 Task: Find connections with filter location Dashitou with filter topic #happywith filter profile language German with filter current company Sporjo with filter school Assam Jobs with filter industry Retail Art Dealers with filter service category Email Marketing with filter keywords title Virtual Assistant
Action: Mouse moved to (621, 82)
Screenshot: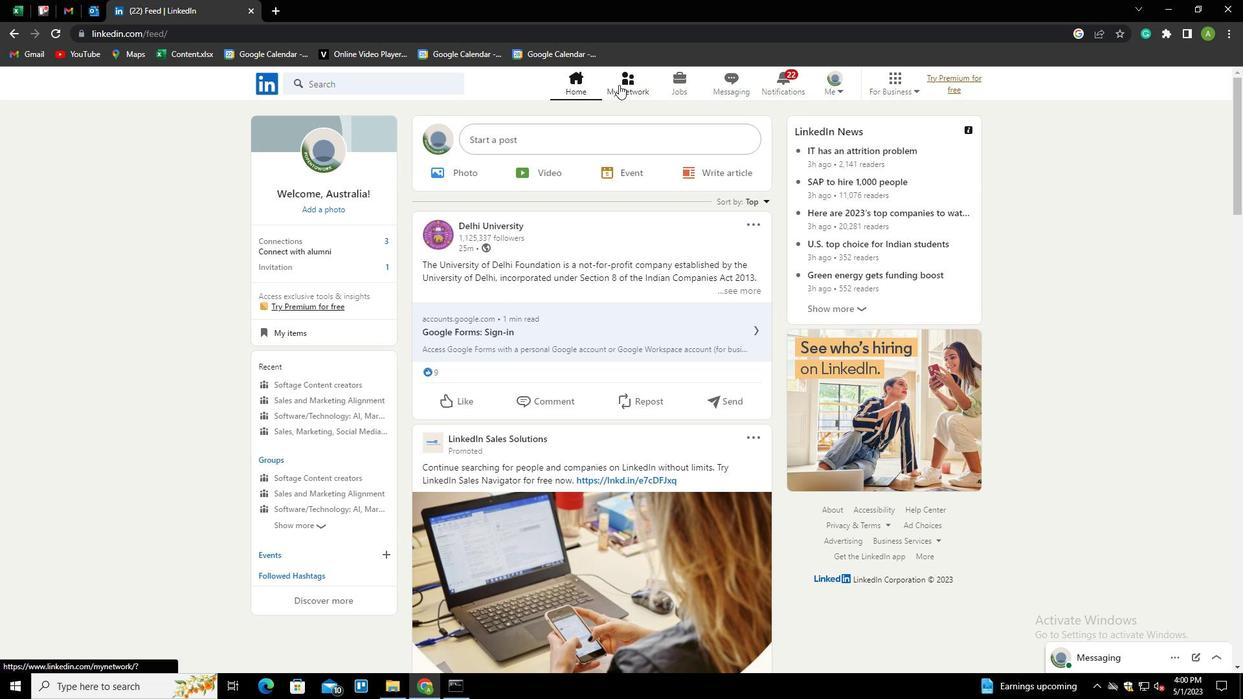 
Action: Mouse pressed left at (621, 82)
Screenshot: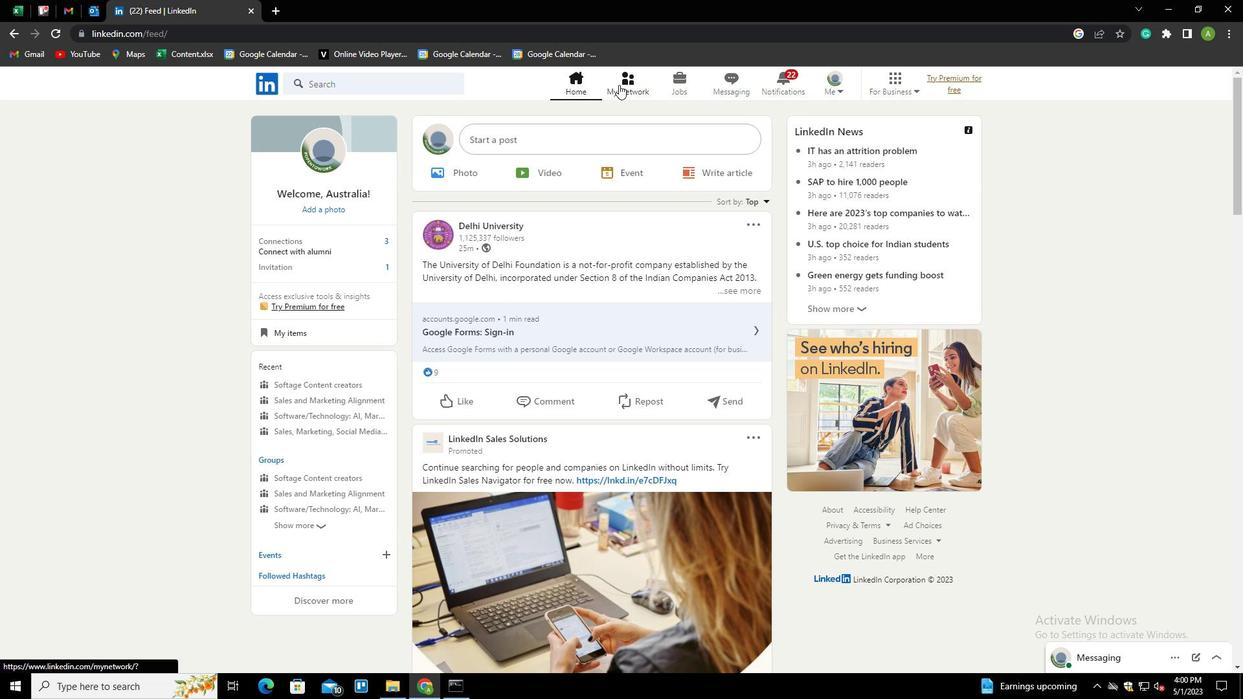 
Action: Mouse moved to (329, 151)
Screenshot: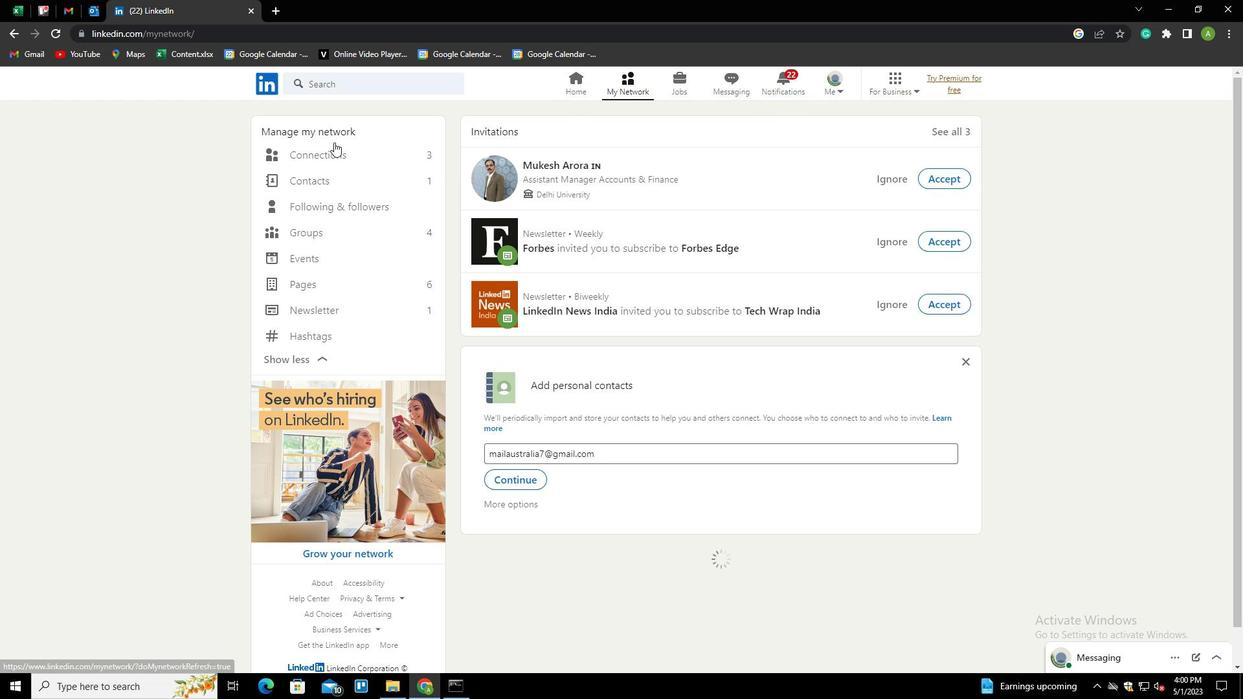 
Action: Mouse pressed left at (329, 151)
Screenshot: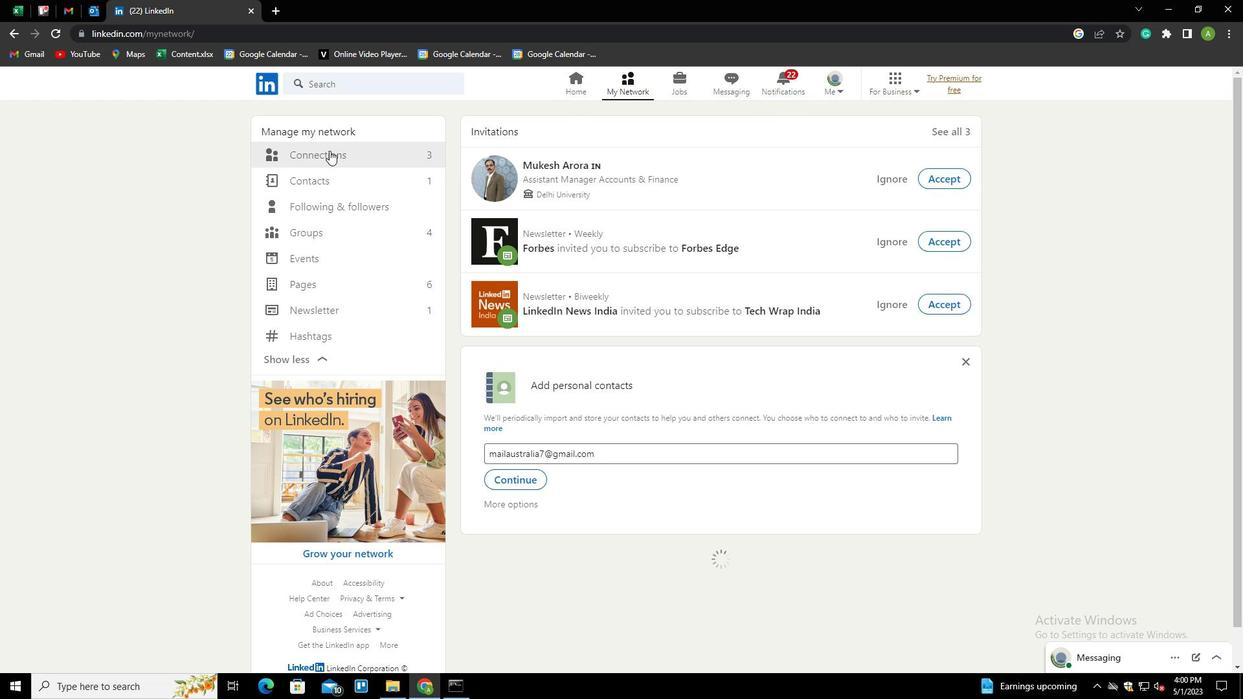 
Action: Mouse moved to (723, 150)
Screenshot: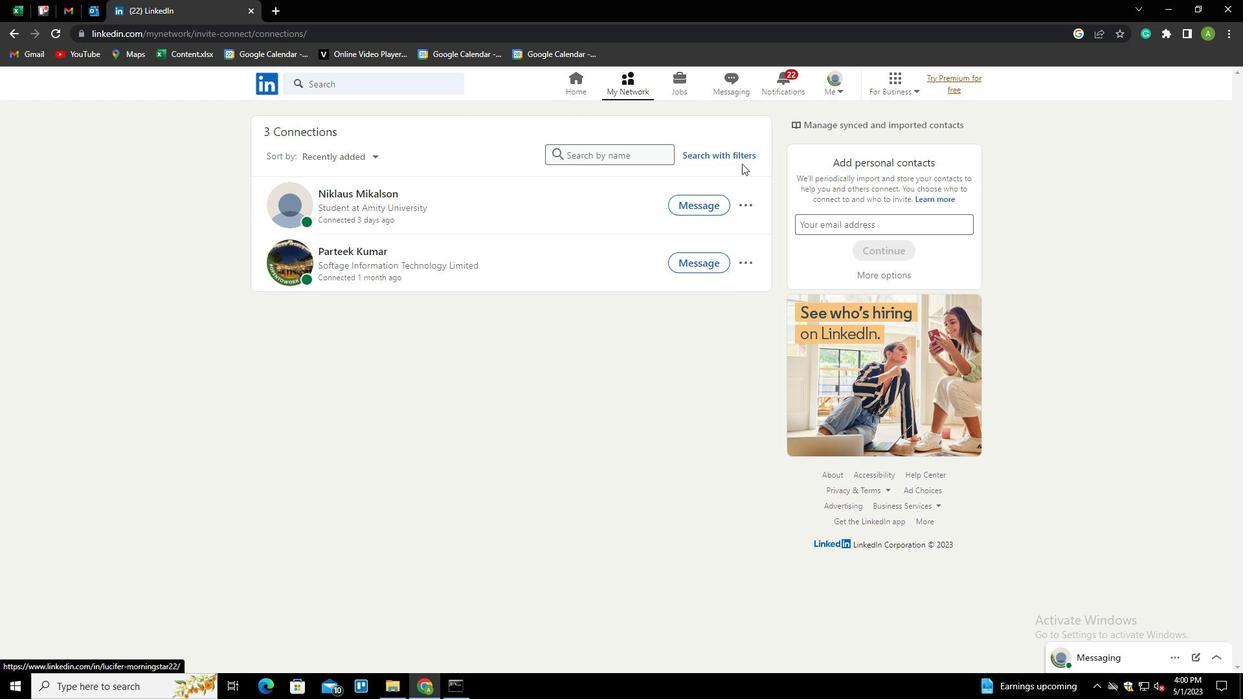 
Action: Mouse pressed left at (723, 150)
Screenshot: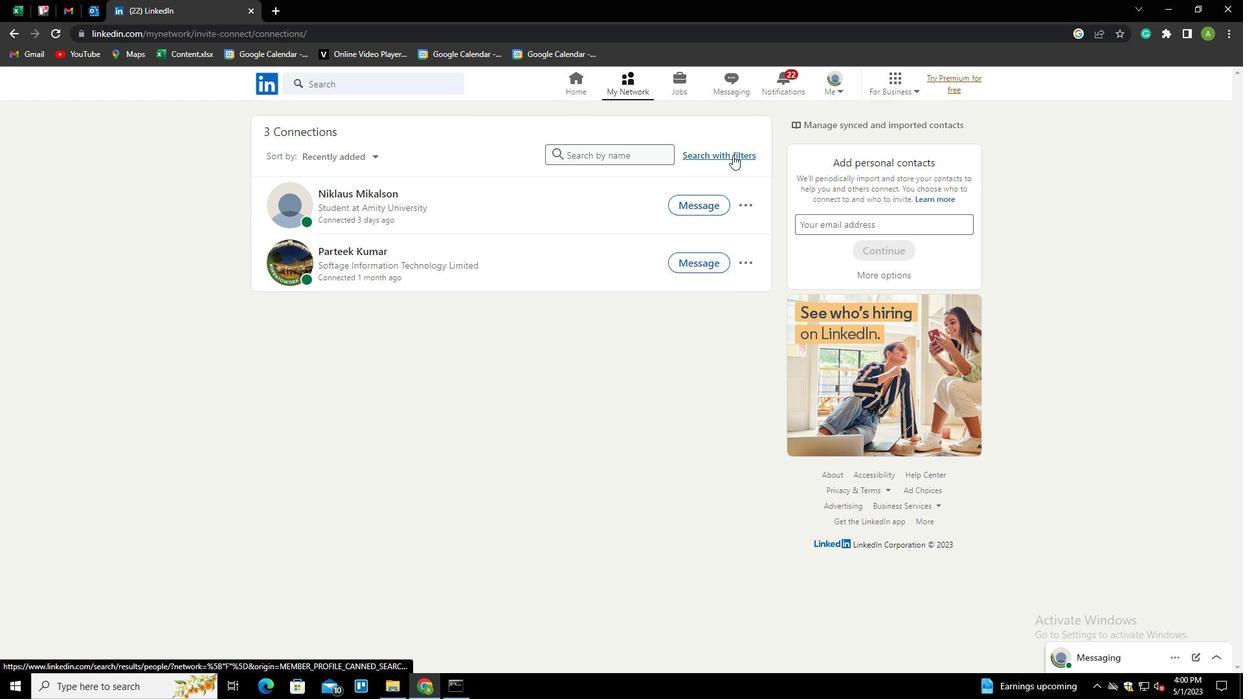 
Action: Mouse moved to (664, 118)
Screenshot: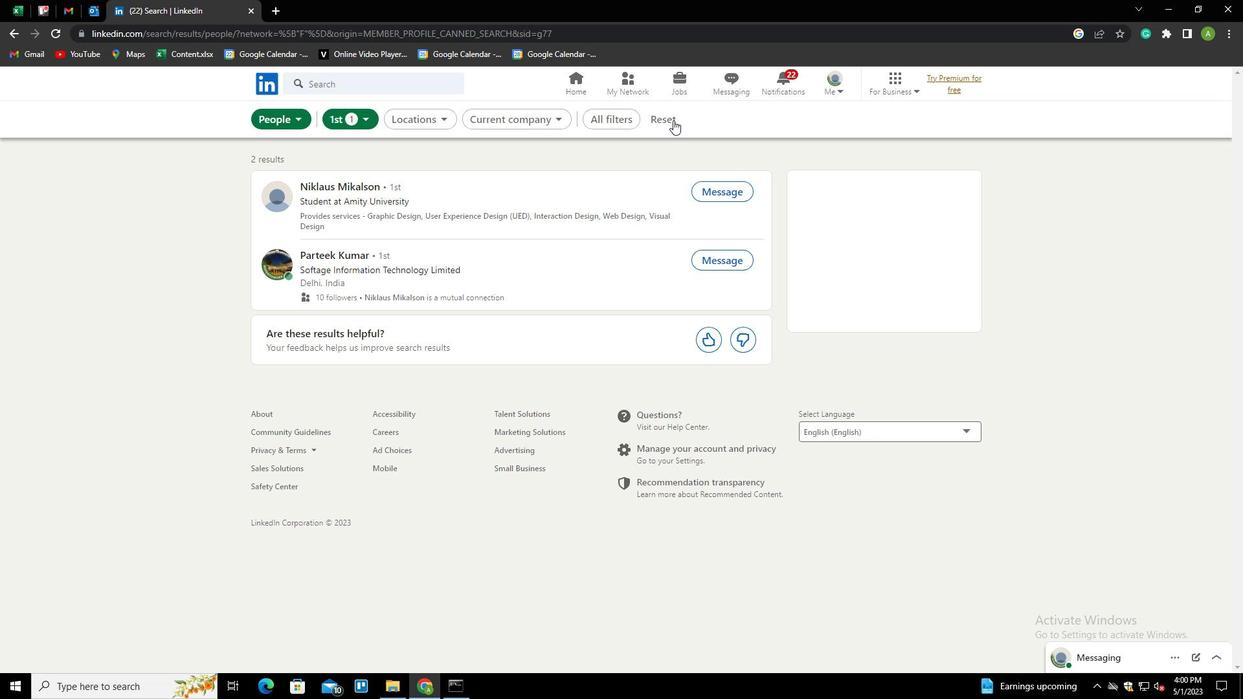 
Action: Mouse pressed left at (664, 118)
Screenshot: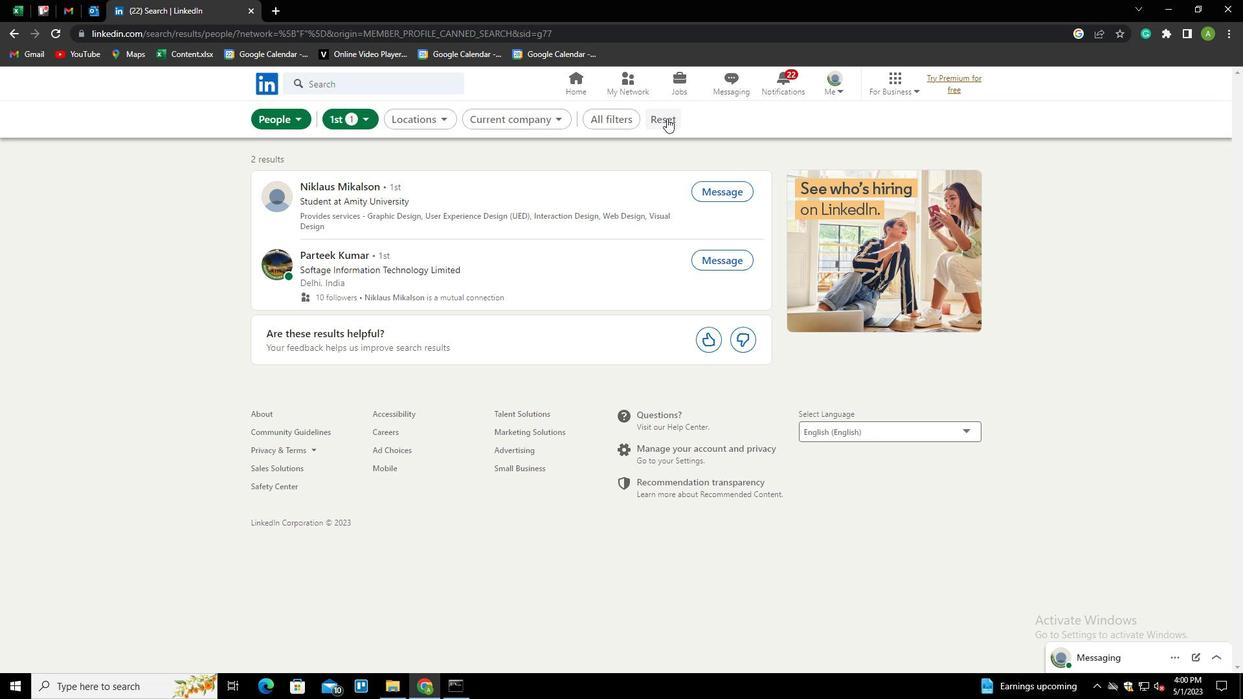
Action: Mouse moved to (645, 119)
Screenshot: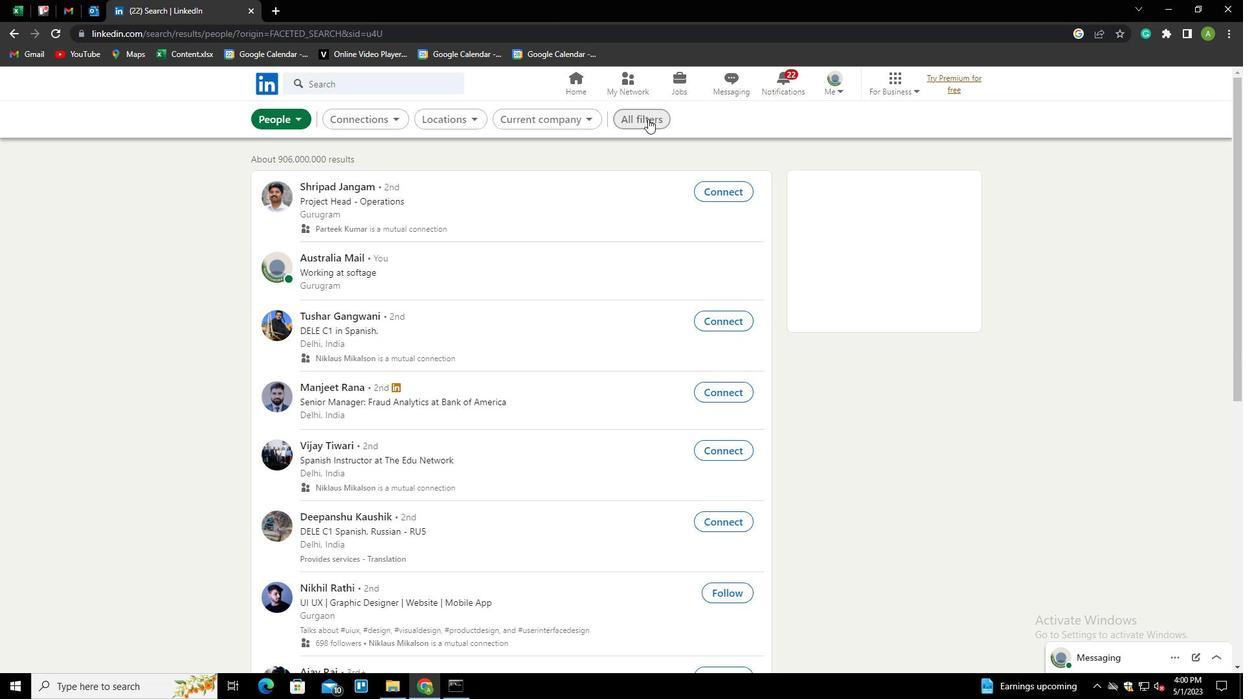 
Action: Mouse pressed left at (645, 119)
Screenshot: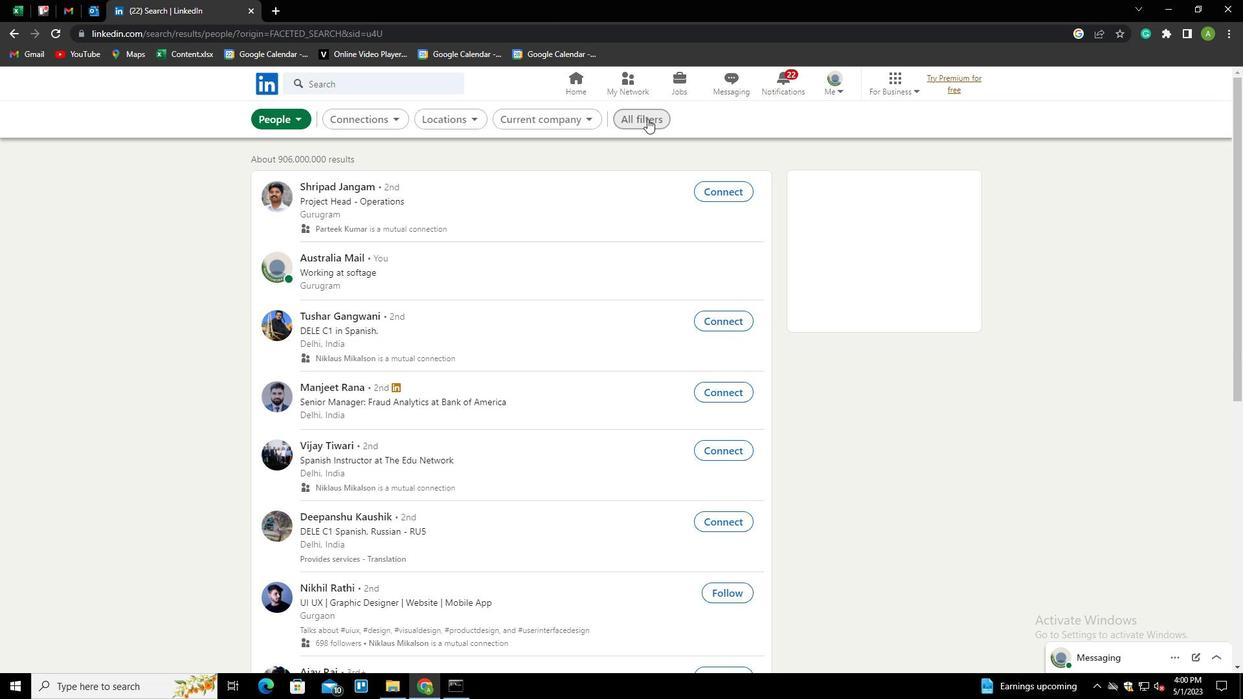 
Action: Mouse moved to (1078, 358)
Screenshot: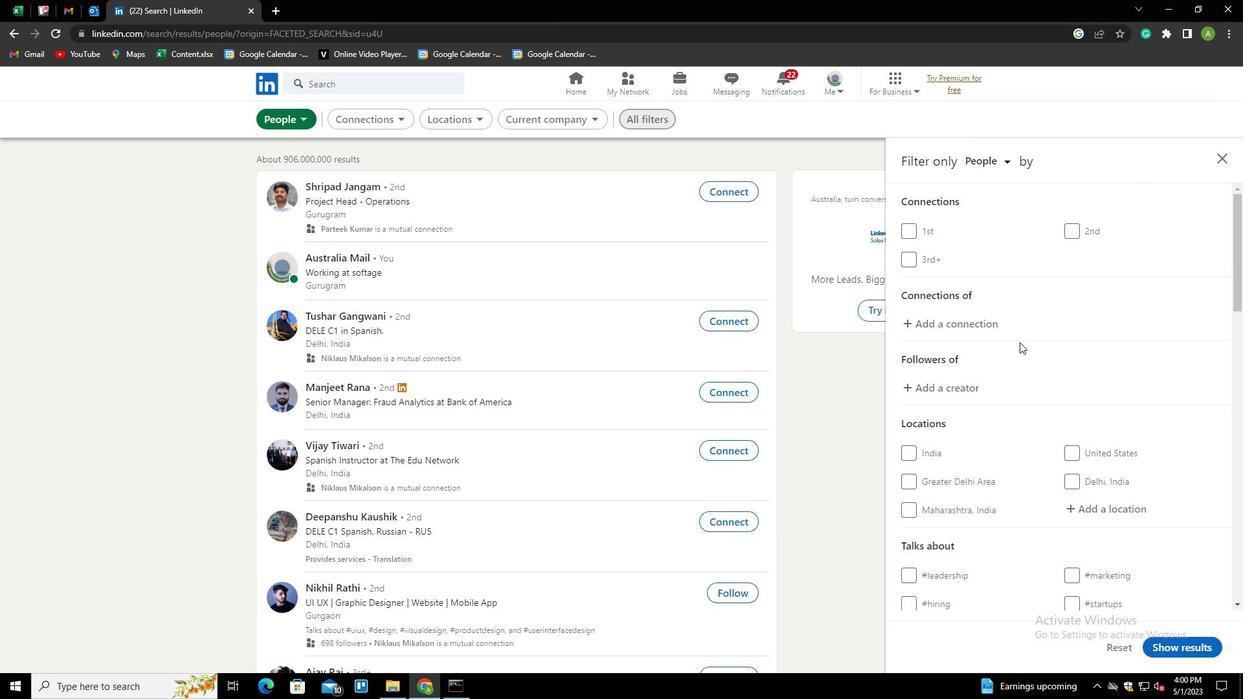 
Action: Mouse scrolled (1078, 357) with delta (0, 0)
Screenshot: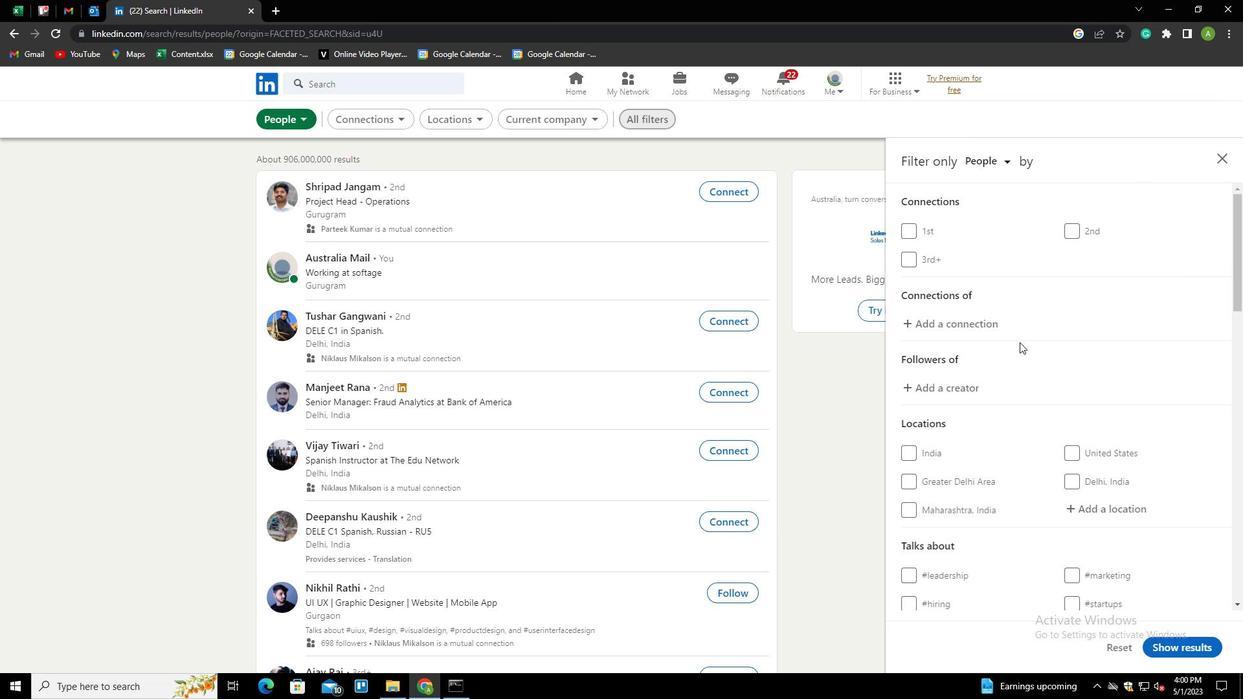 
Action: Mouse scrolled (1078, 357) with delta (0, 0)
Screenshot: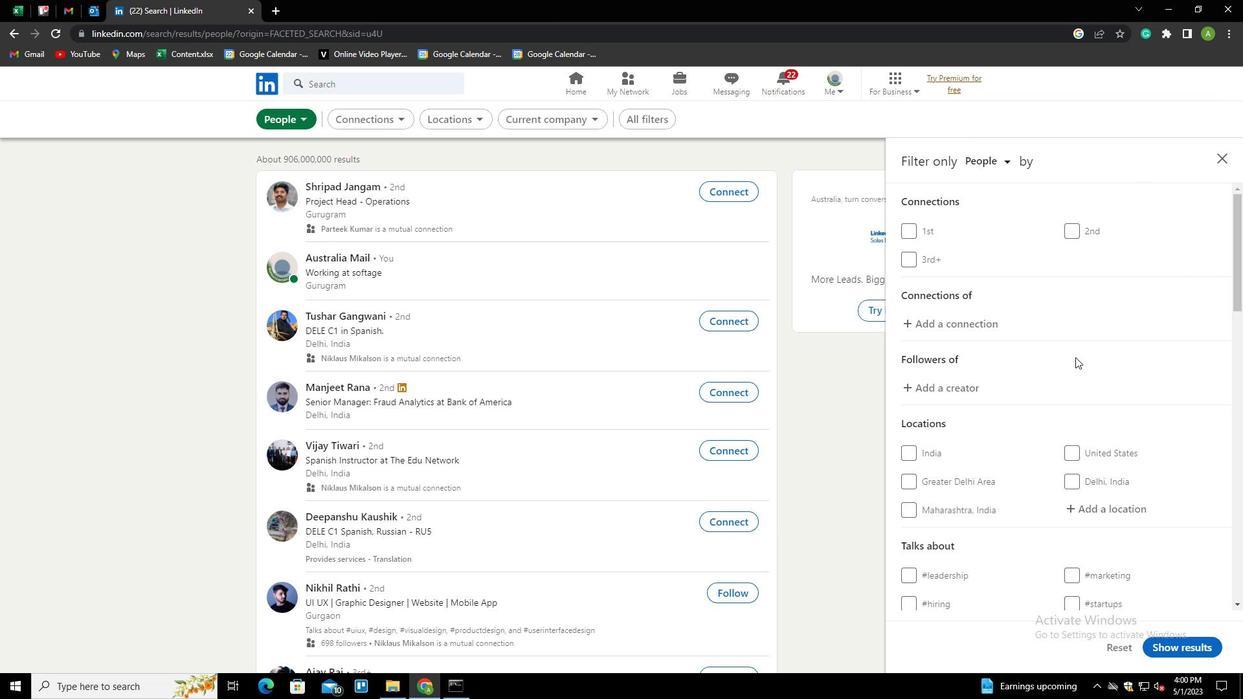 
Action: Mouse moved to (1083, 379)
Screenshot: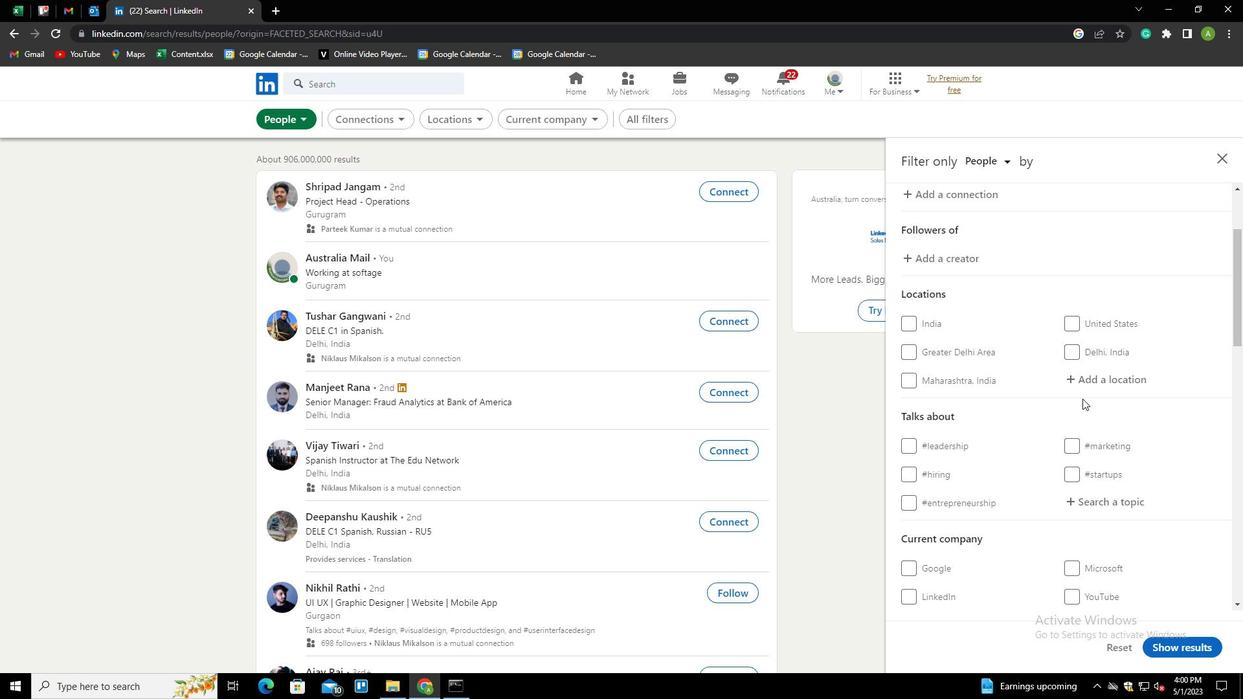 
Action: Mouse pressed left at (1083, 379)
Screenshot: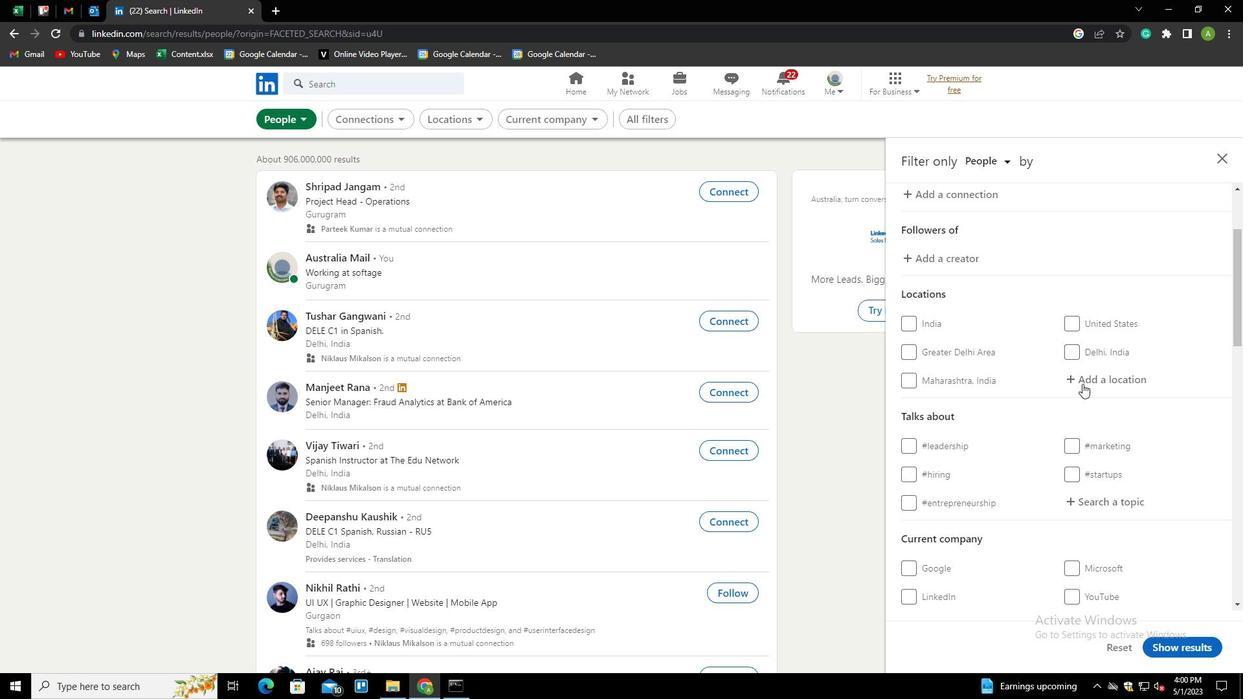 
Action: Mouse moved to (1087, 376)
Screenshot: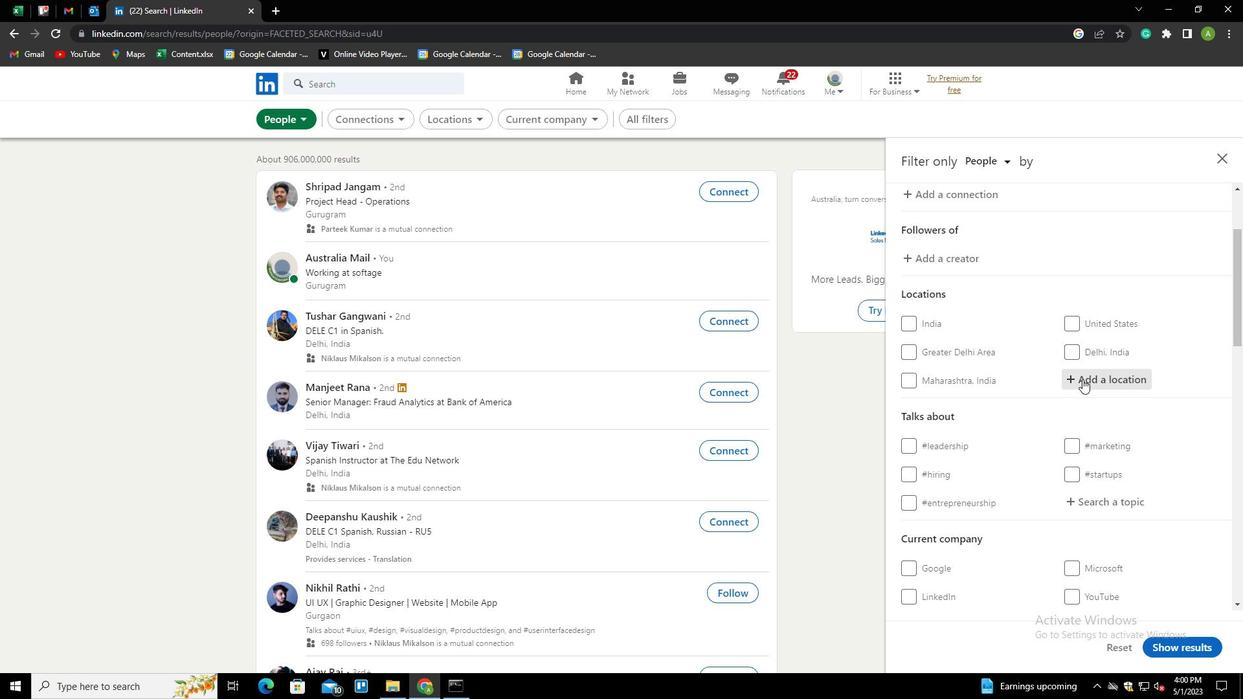 
Action: Mouse pressed left at (1087, 376)
Screenshot: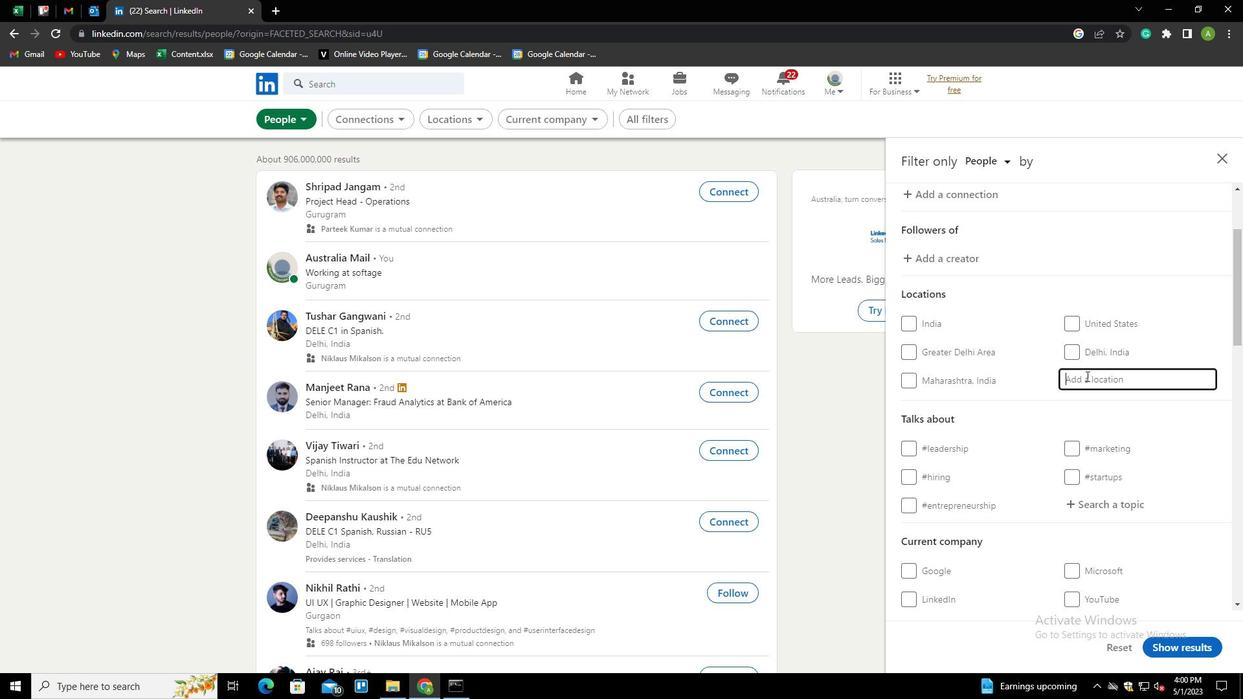 
Action: Key pressed <Key.shift>DASHITOU
Screenshot: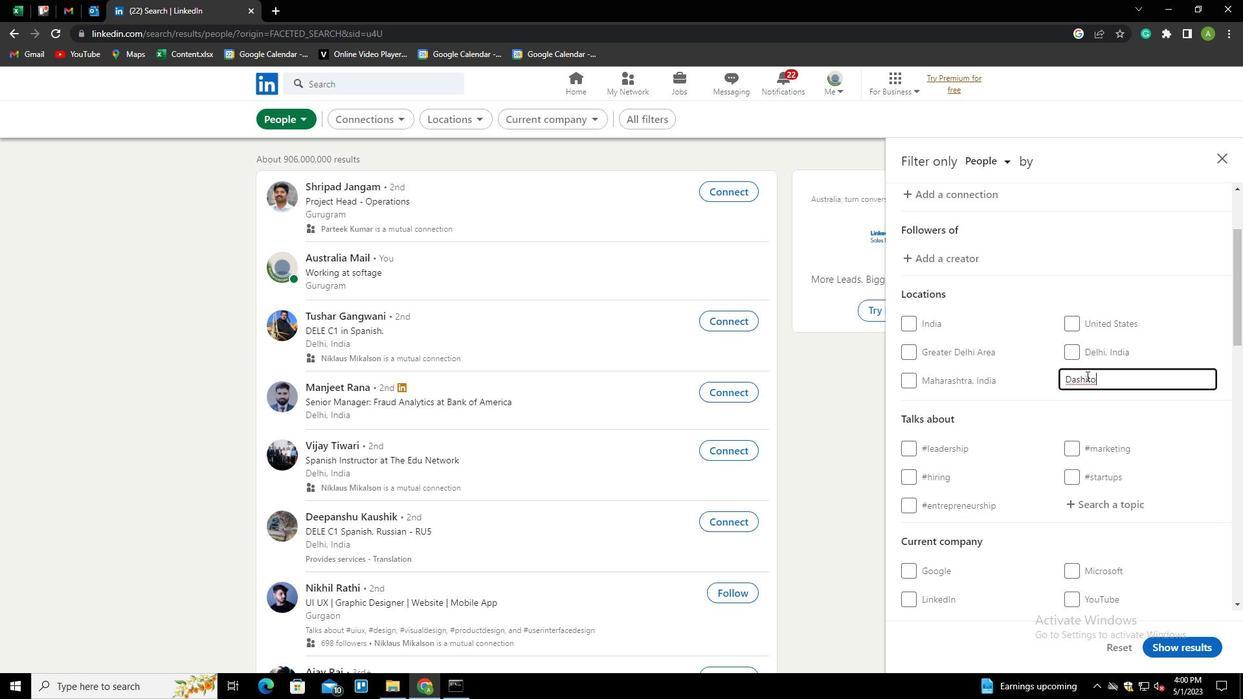 
Action: Mouse moved to (1156, 433)
Screenshot: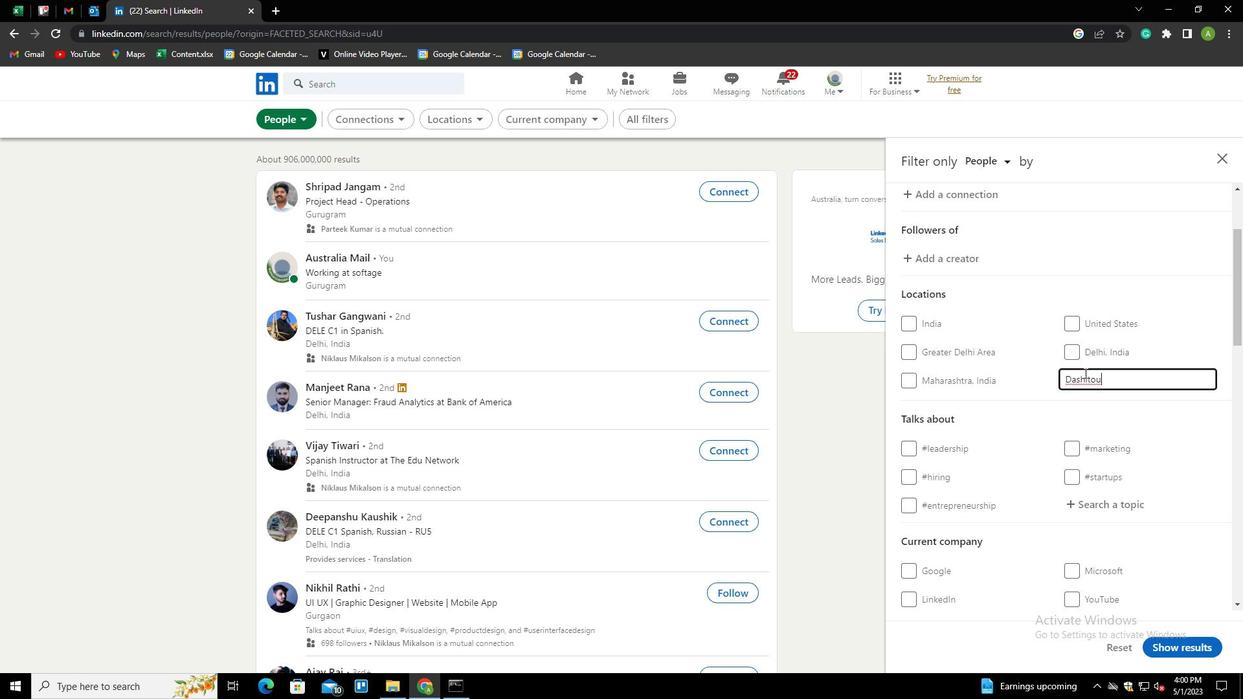 
Action: Mouse pressed left at (1156, 433)
Screenshot: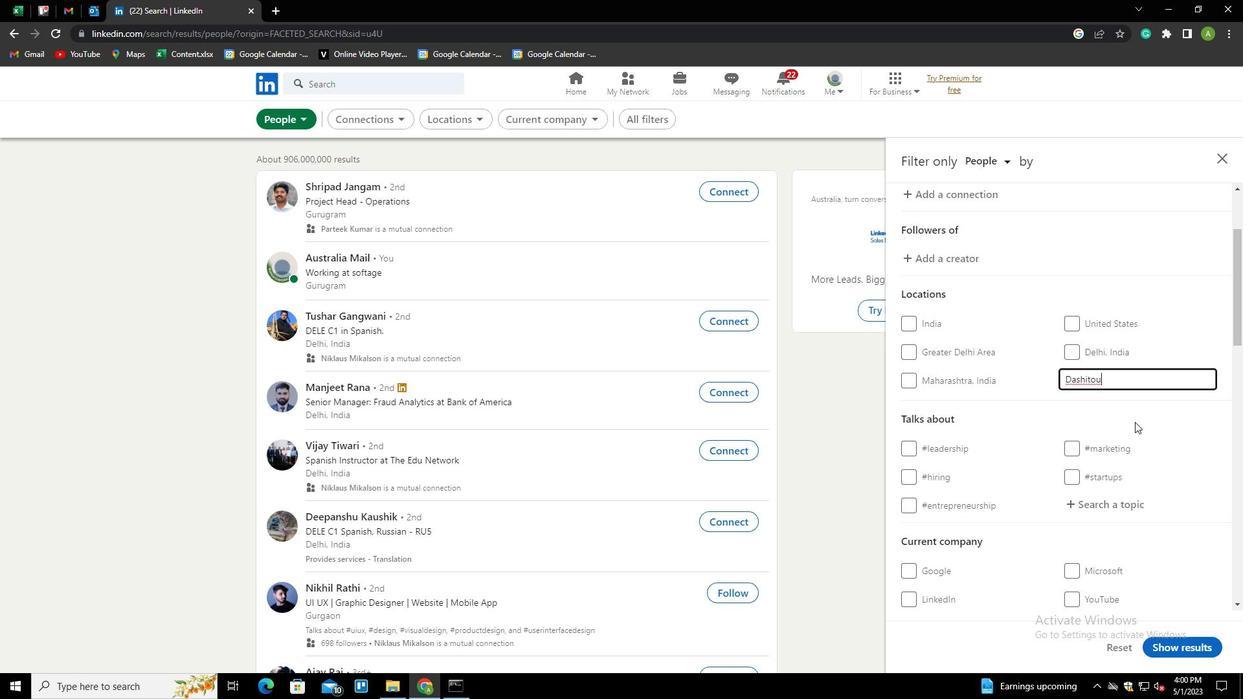 
Action: Mouse moved to (1105, 502)
Screenshot: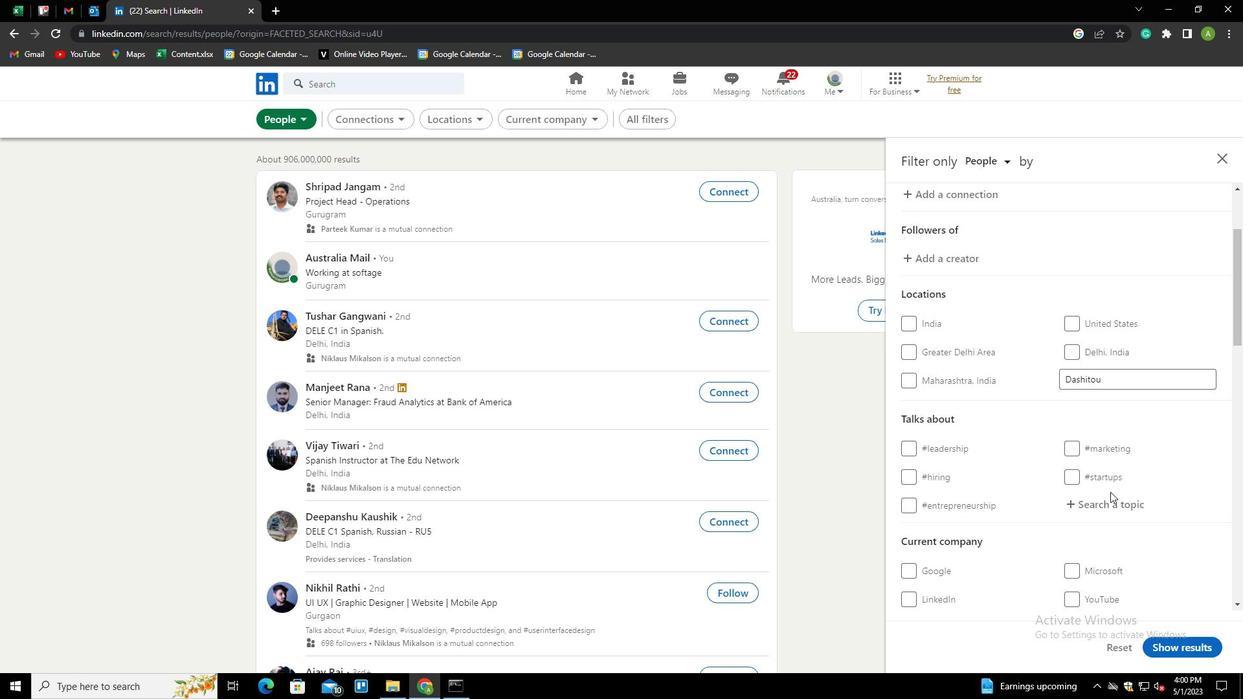 
Action: Mouse pressed left at (1105, 502)
Screenshot: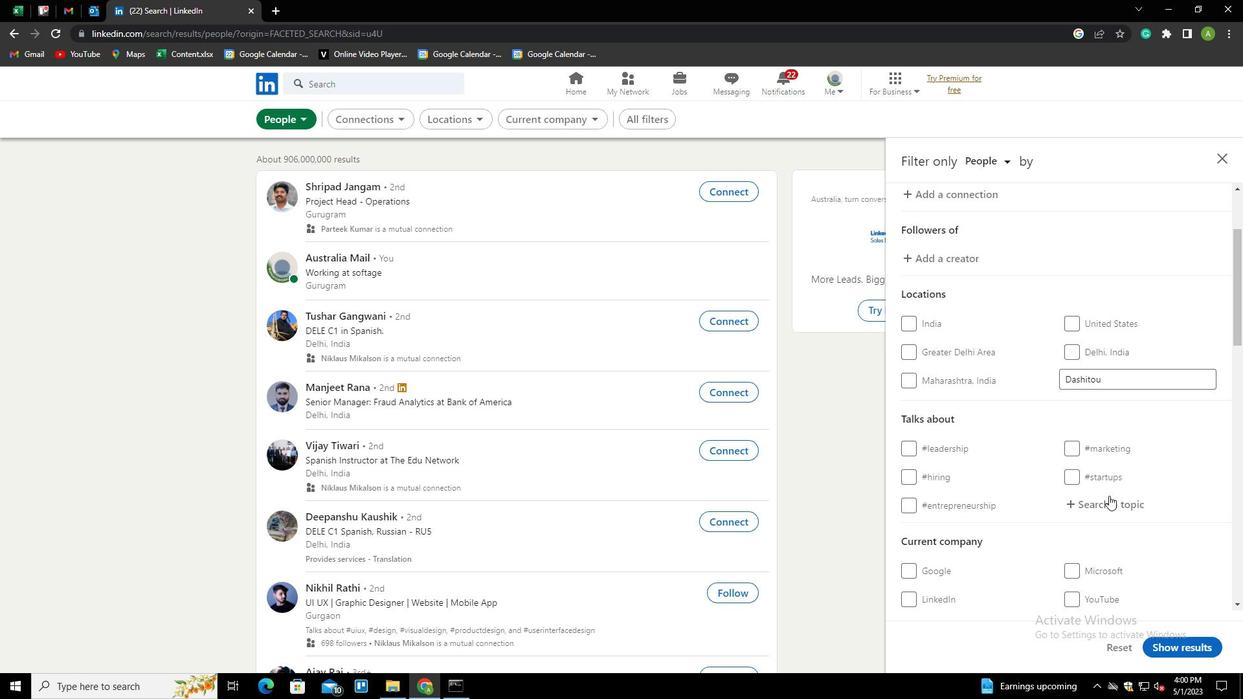 
Action: Mouse moved to (1105, 504)
Screenshot: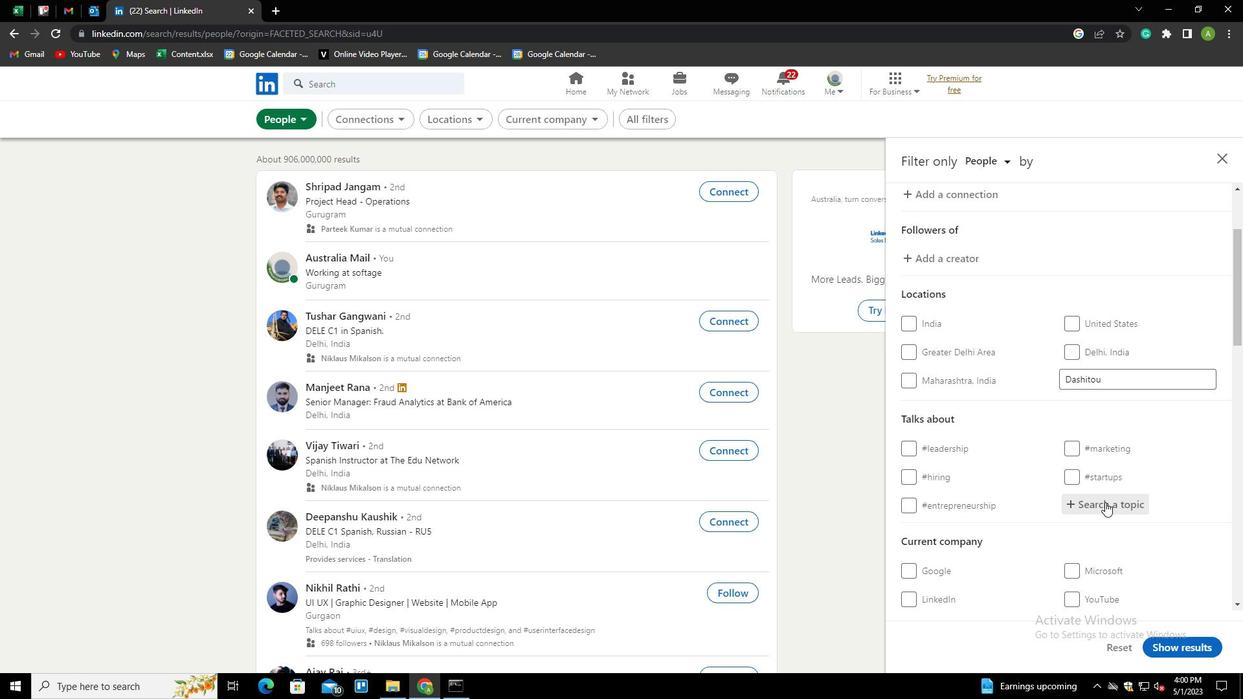 
Action: Mouse pressed left at (1105, 504)
Screenshot: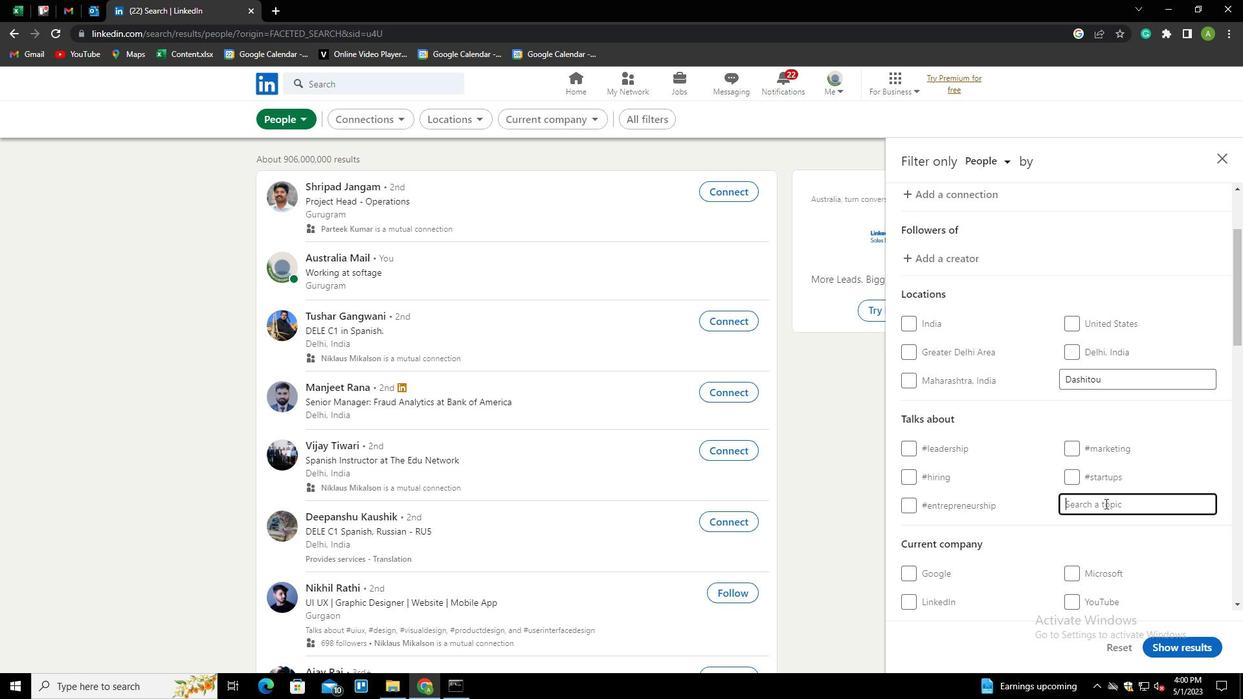 
Action: Key pressed HAPPY<Key.down><Key.down><Key.down><Key.down><Key.down><Key.enter>
Screenshot: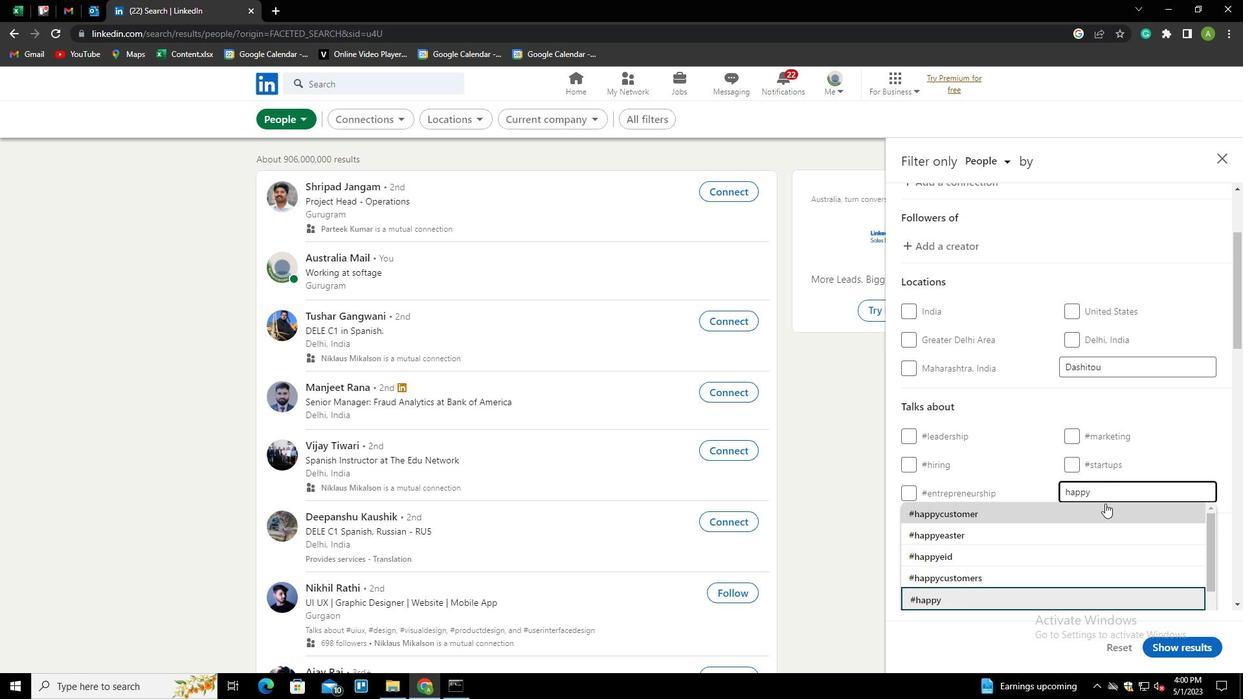 
Action: Mouse scrolled (1105, 503) with delta (0, 0)
Screenshot: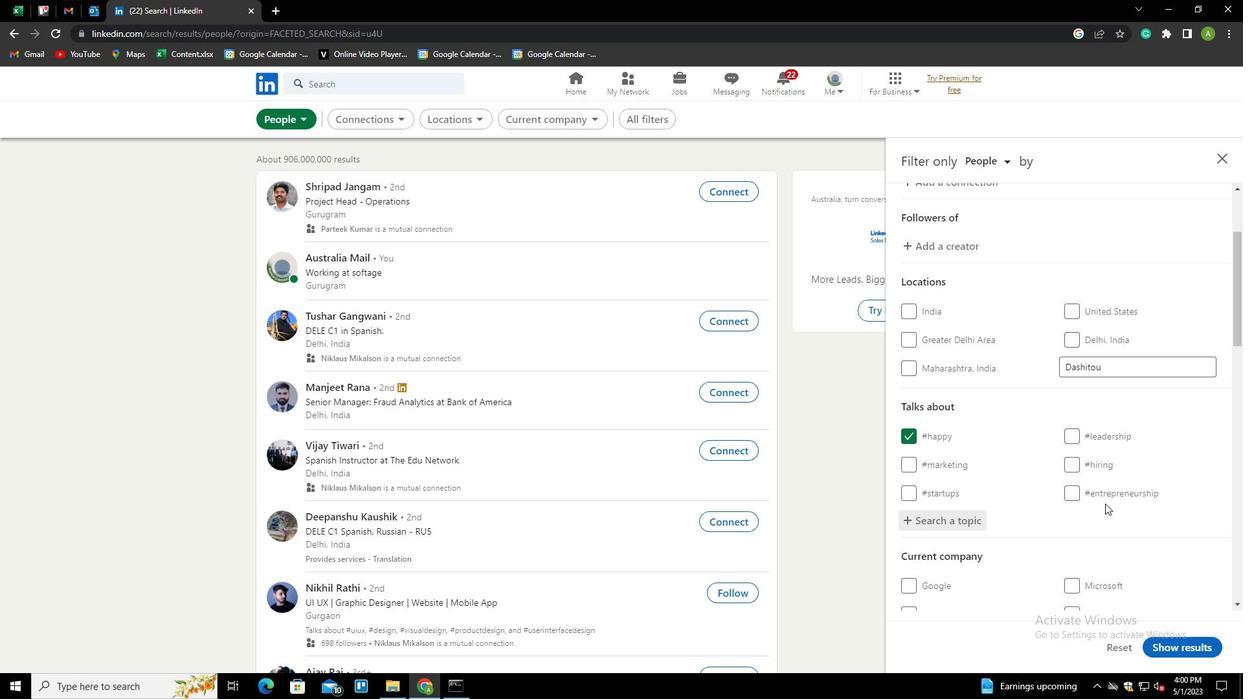 
Action: Mouse scrolled (1105, 503) with delta (0, 0)
Screenshot: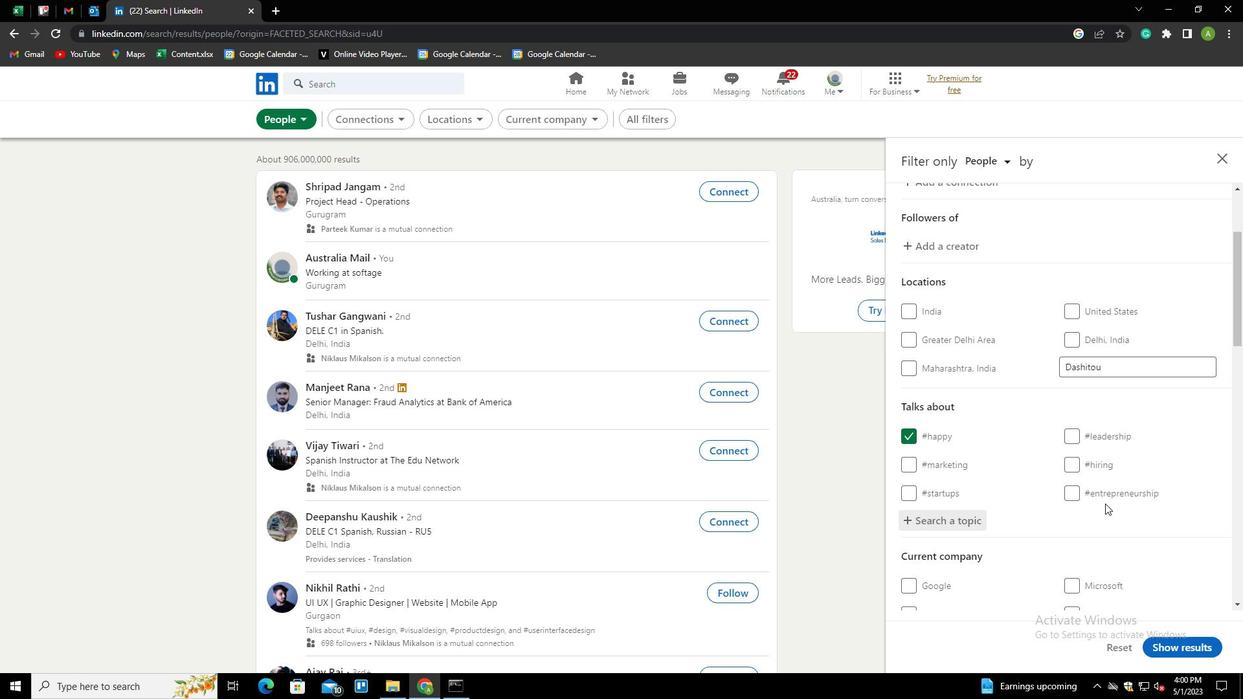
Action: Mouse scrolled (1105, 503) with delta (0, 0)
Screenshot: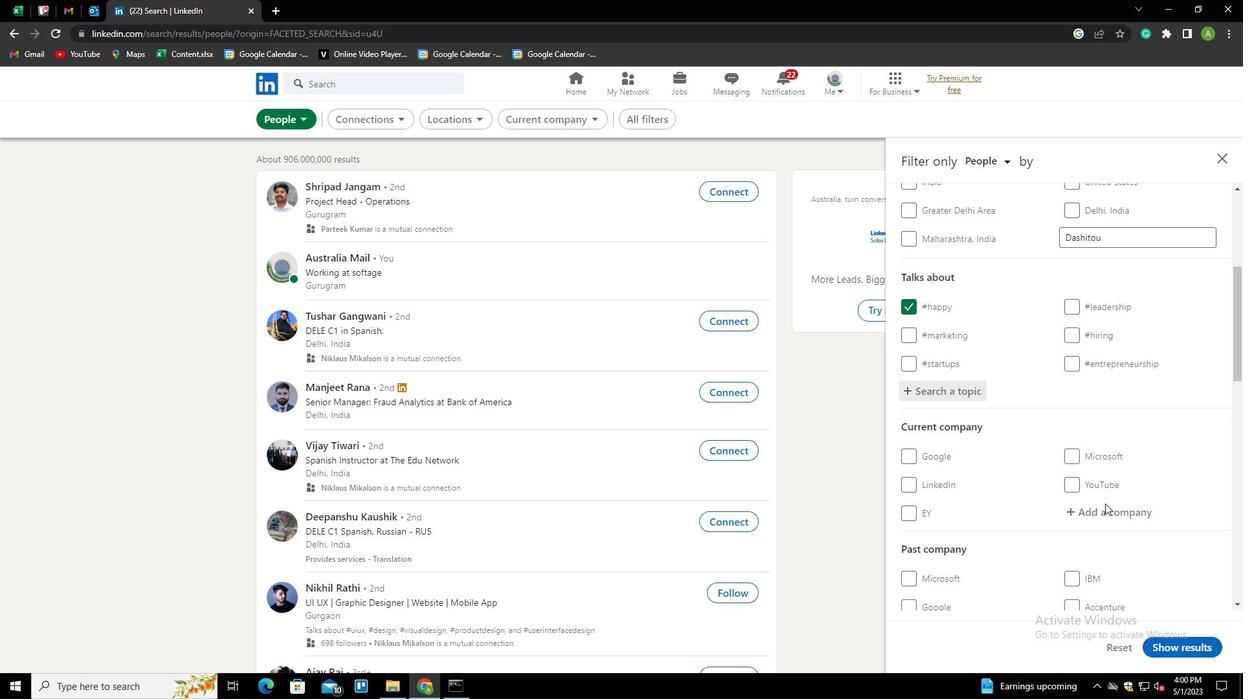 
Action: Mouse moved to (1093, 448)
Screenshot: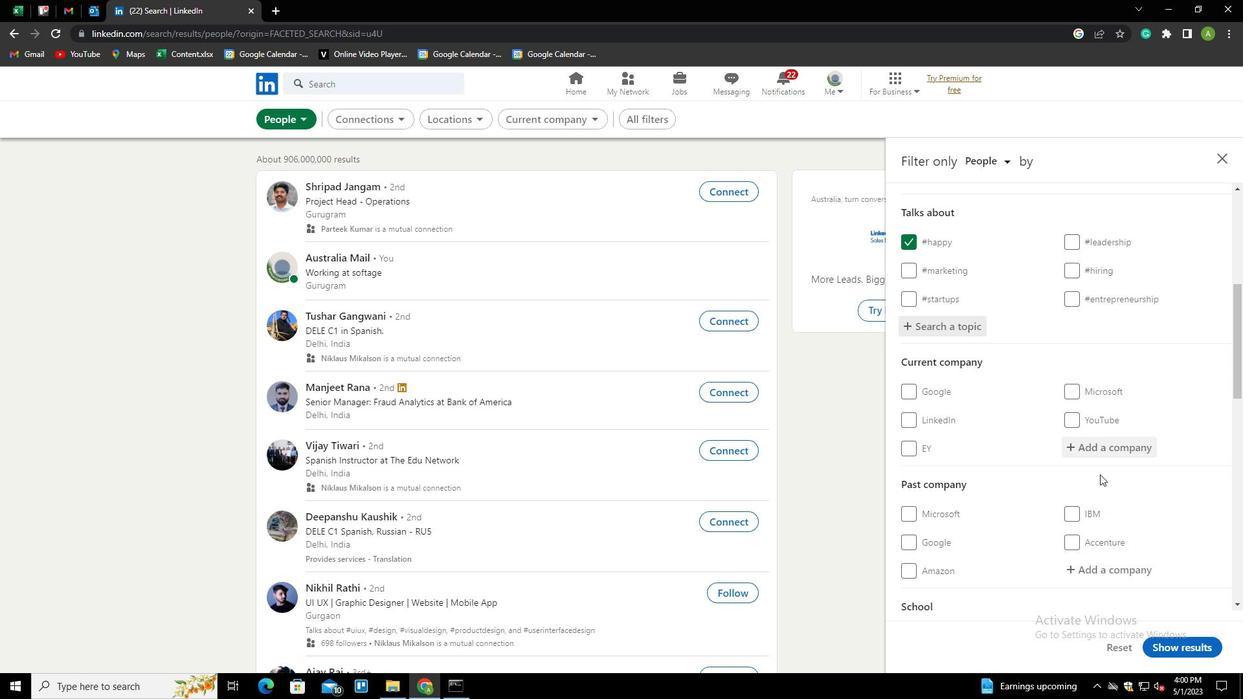 
Action: Mouse pressed left at (1093, 448)
Screenshot: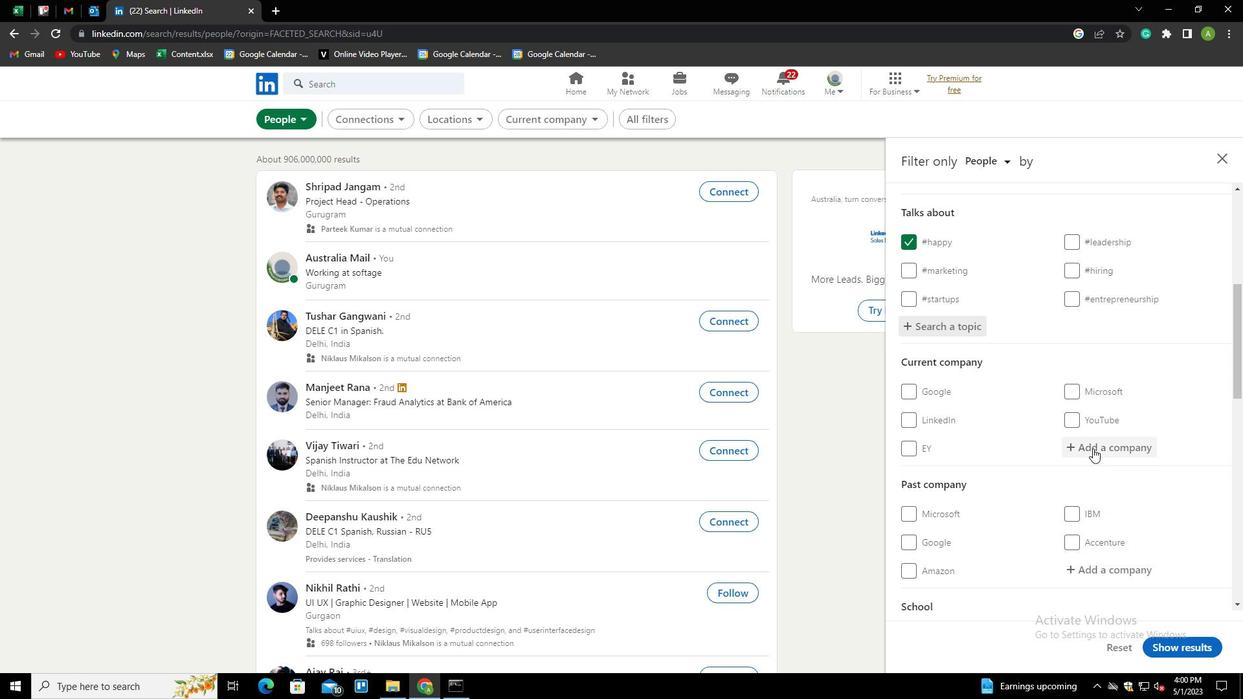 
Action: Mouse moved to (1091, 447)
Screenshot: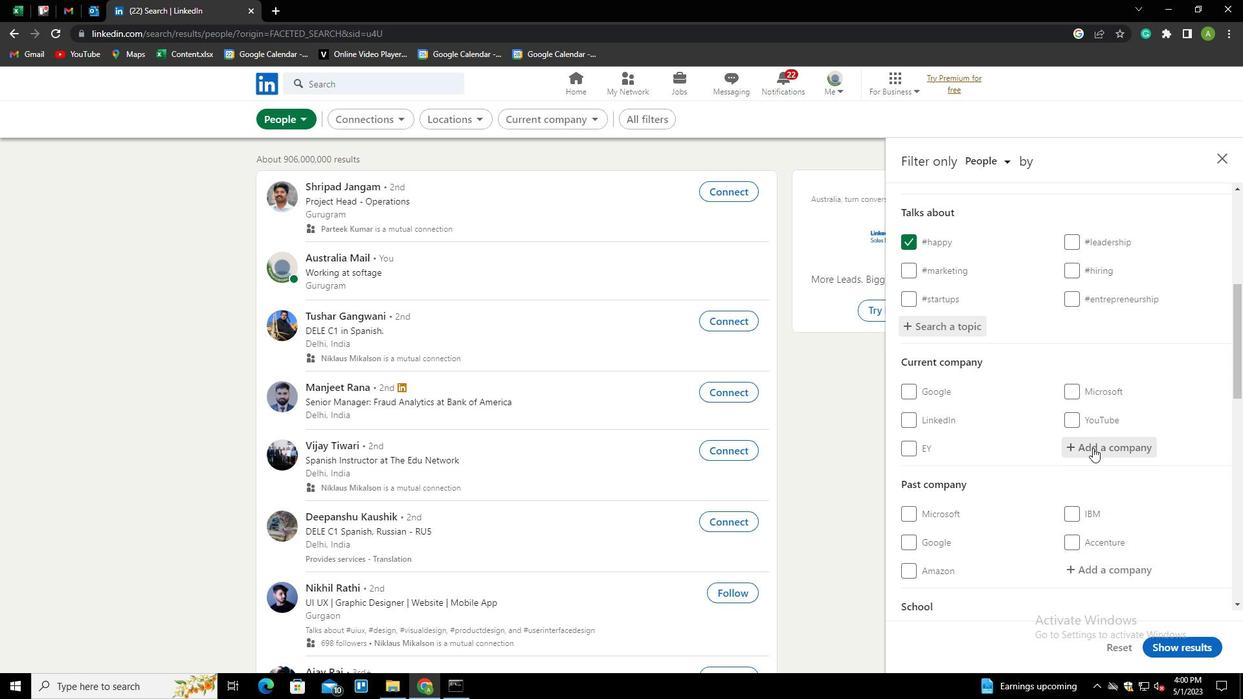 
Action: Key pressed <Key.shift>
Screenshot: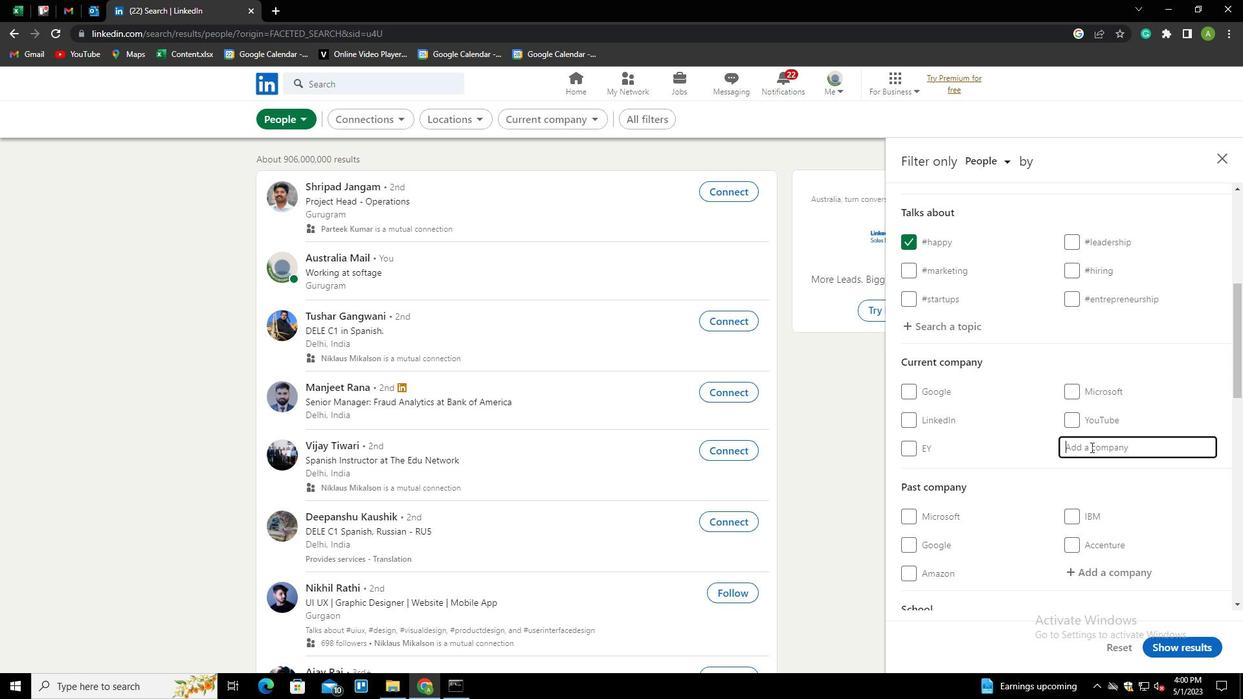 
Action: Mouse moved to (1090, 447)
Screenshot: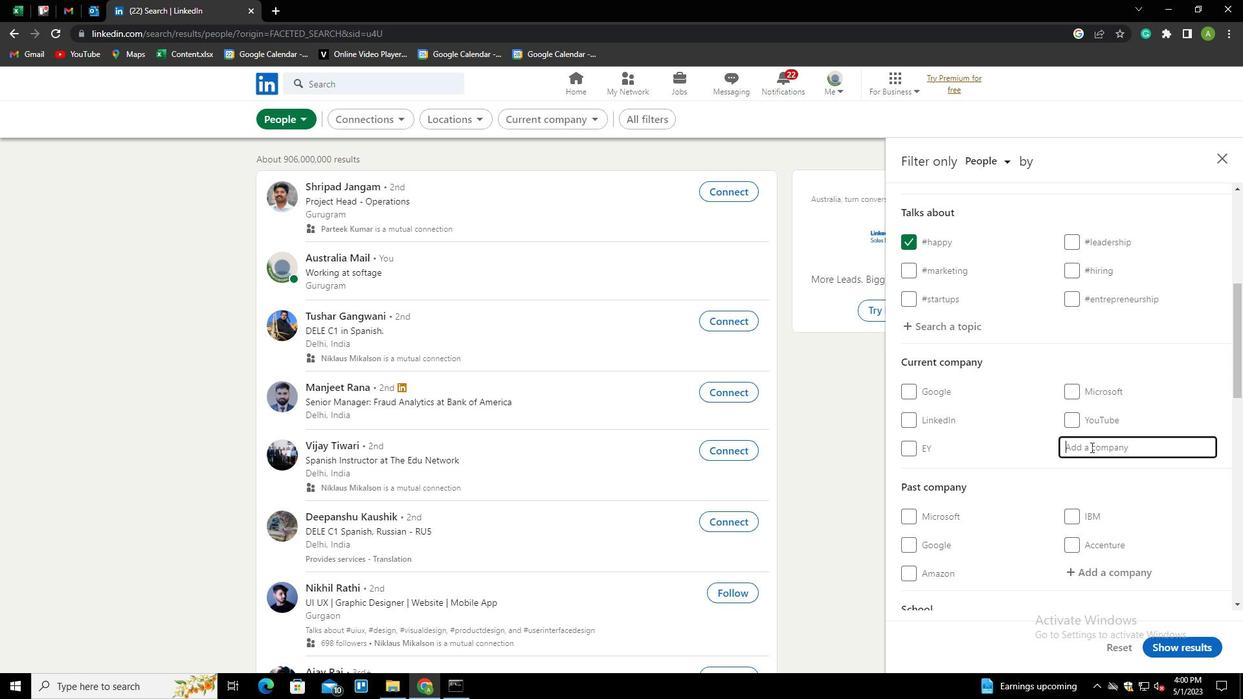 
Action: Mouse scrolled (1090, 446) with delta (0, 0)
Screenshot: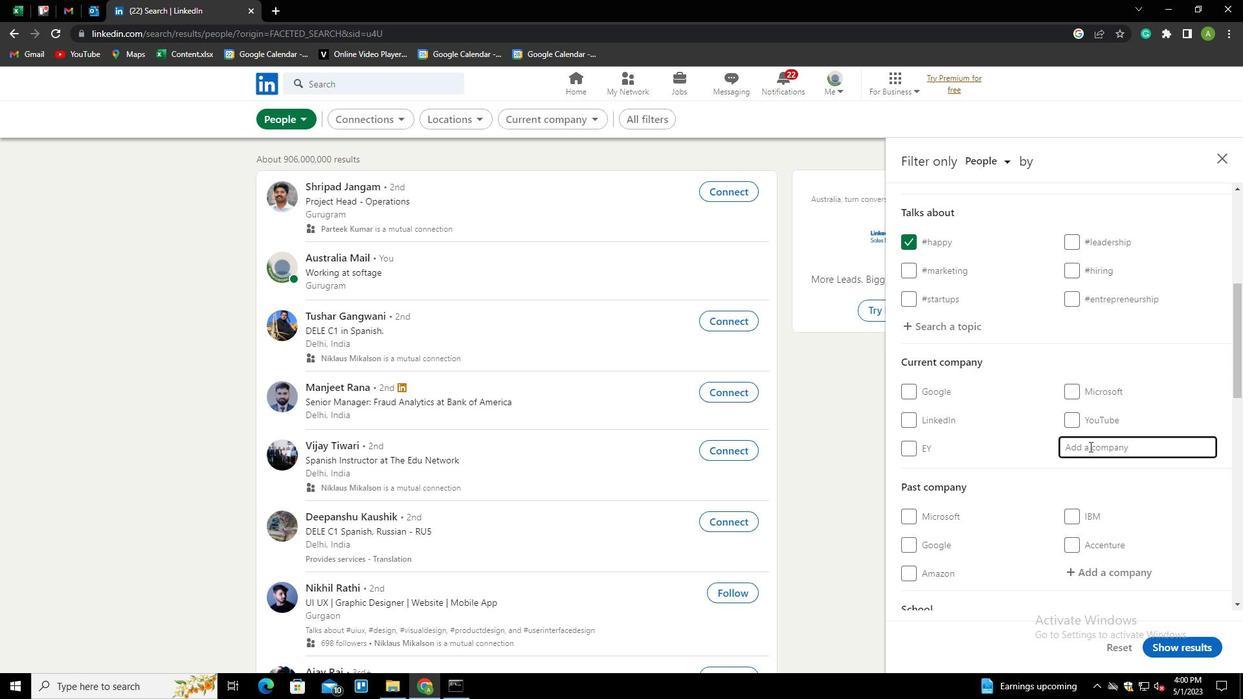 
Action: Mouse scrolled (1090, 446) with delta (0, 0)
Screenshot: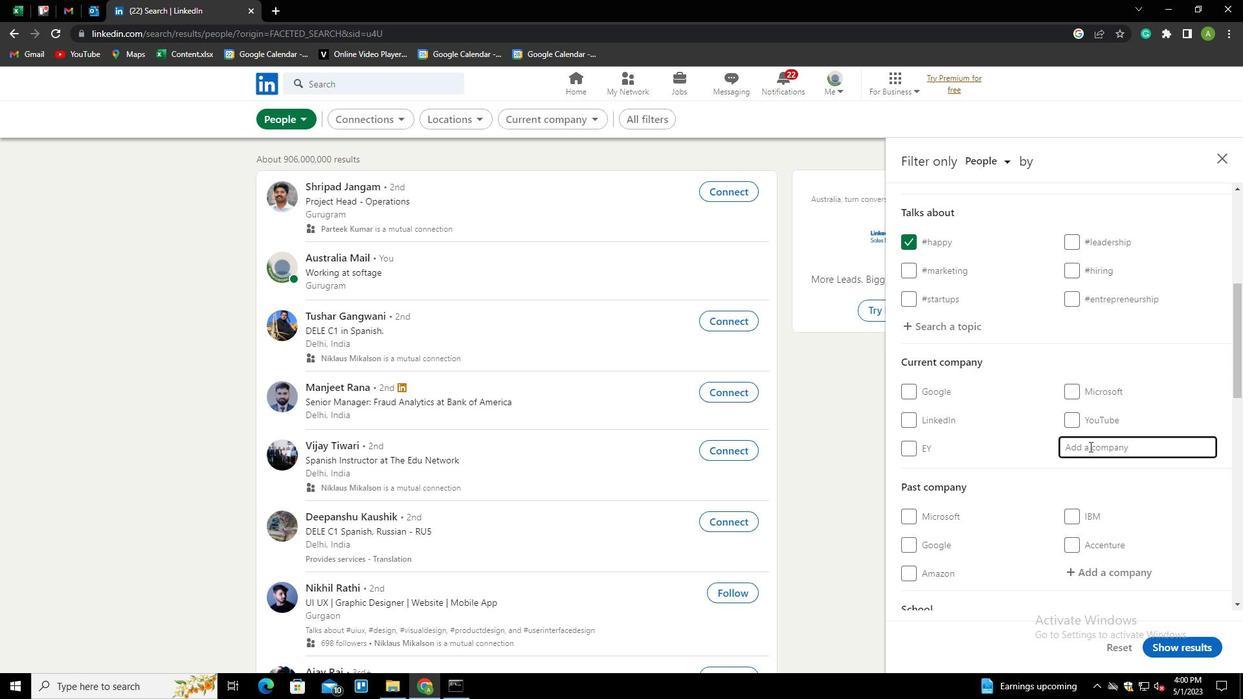 
Action: Mouse scrolled (1090, 446) with delta (0, 0)
Screenshot: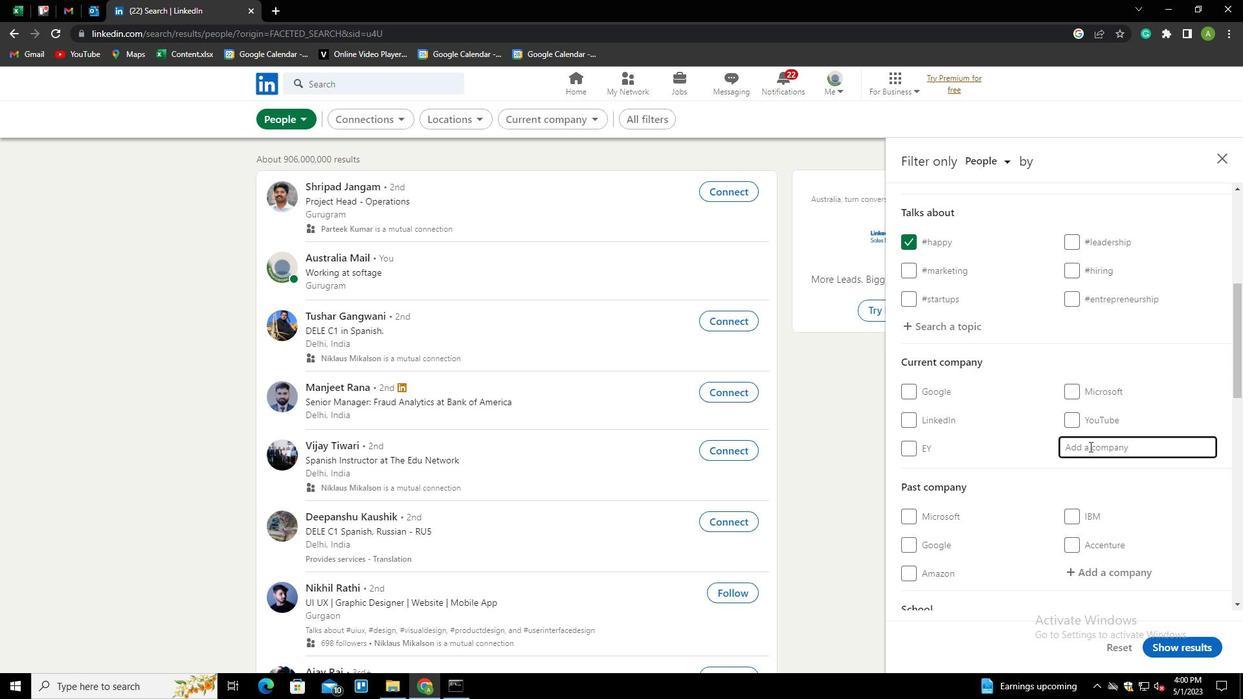 
Action: Mouse scrolled (1090, 446) with delta (0, 0)
Screenshot: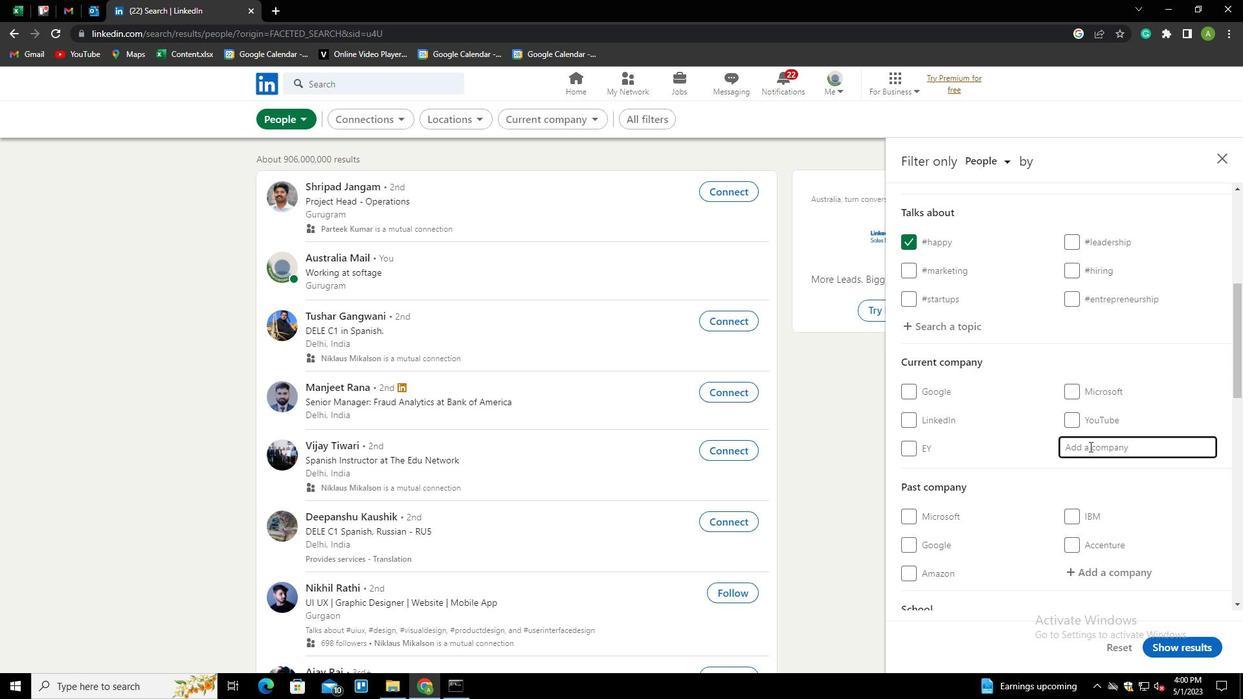 
Action: Mouse scrolled (1090, 446) with delta (0, 0)
Screenshot: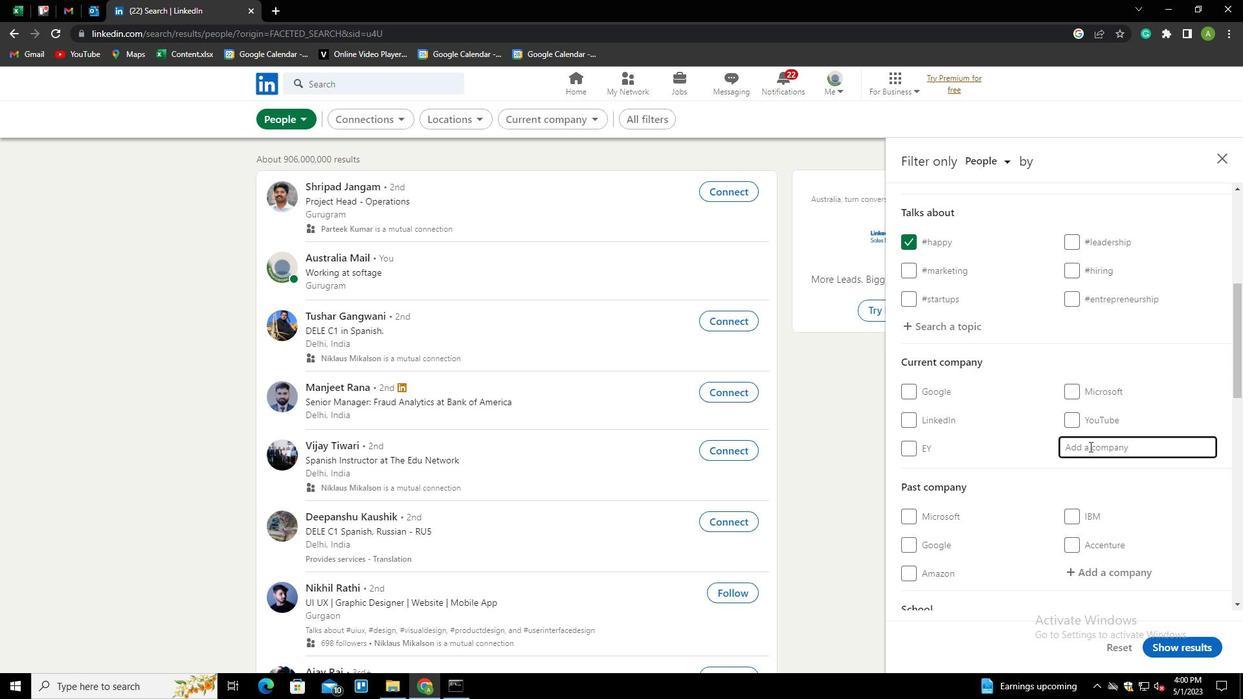 
Action: Mouse scrolled (1090, 446) with delta (0, 0)
Screenshot: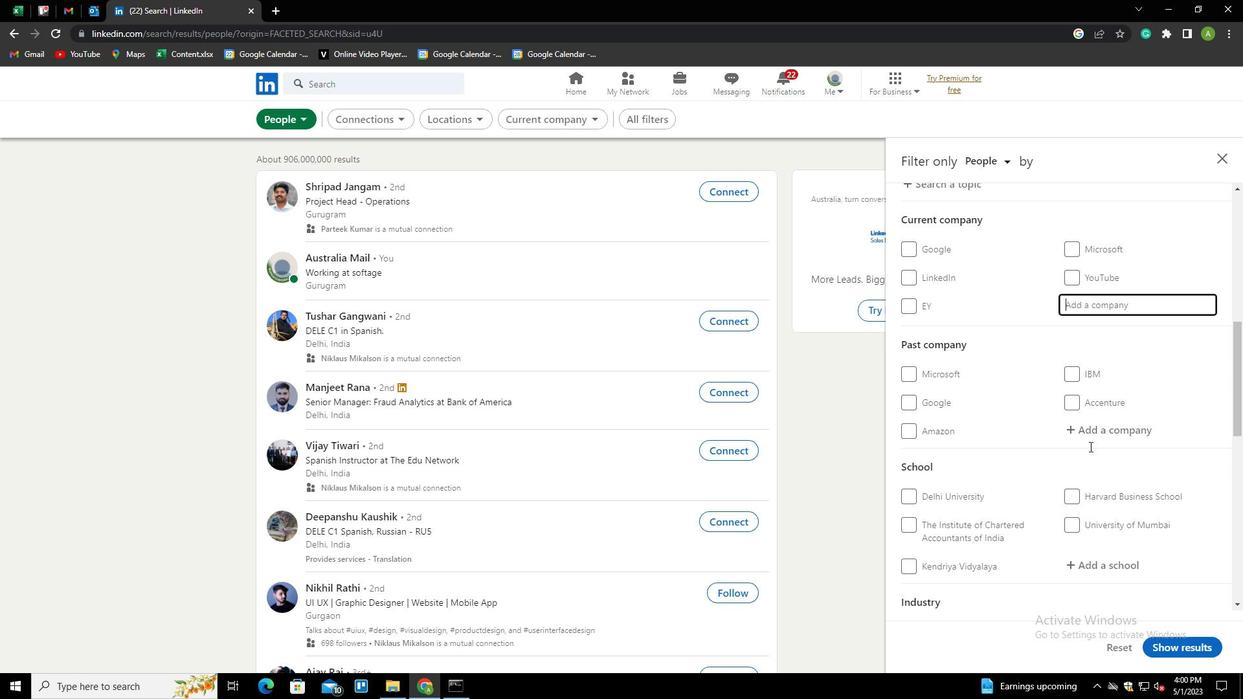 
Action: Mouse scrolled (1090, 446) with delta (0, 0)
Screenshot: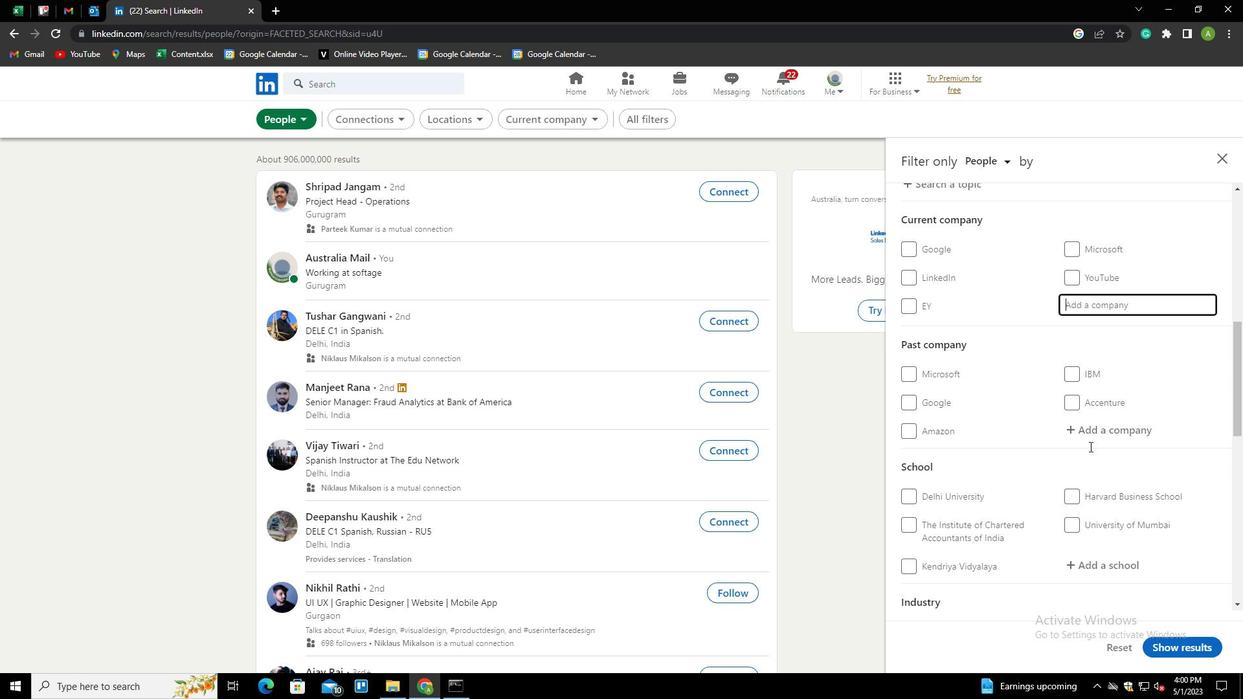 
Action: Mouse scrolled (1090, 446) with delta (0, 0)
Screenshot: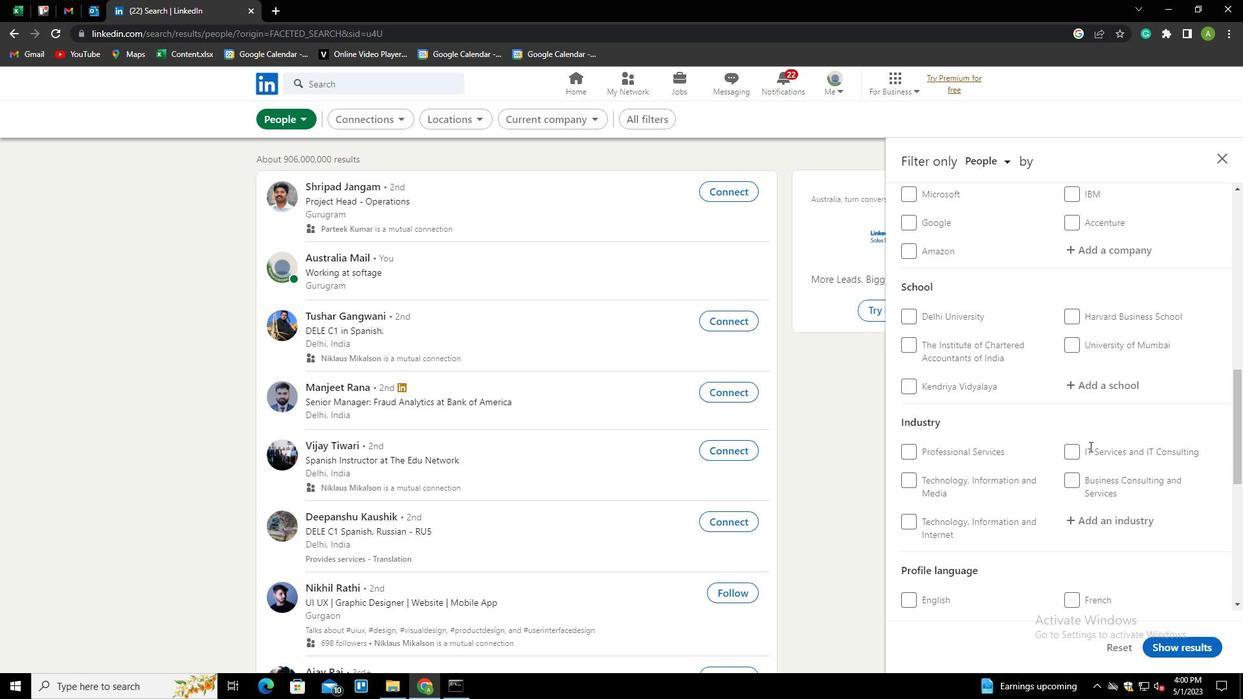 
Action: Mouse scrolled (1090, 446) with delta (0, 0)
Screenshot: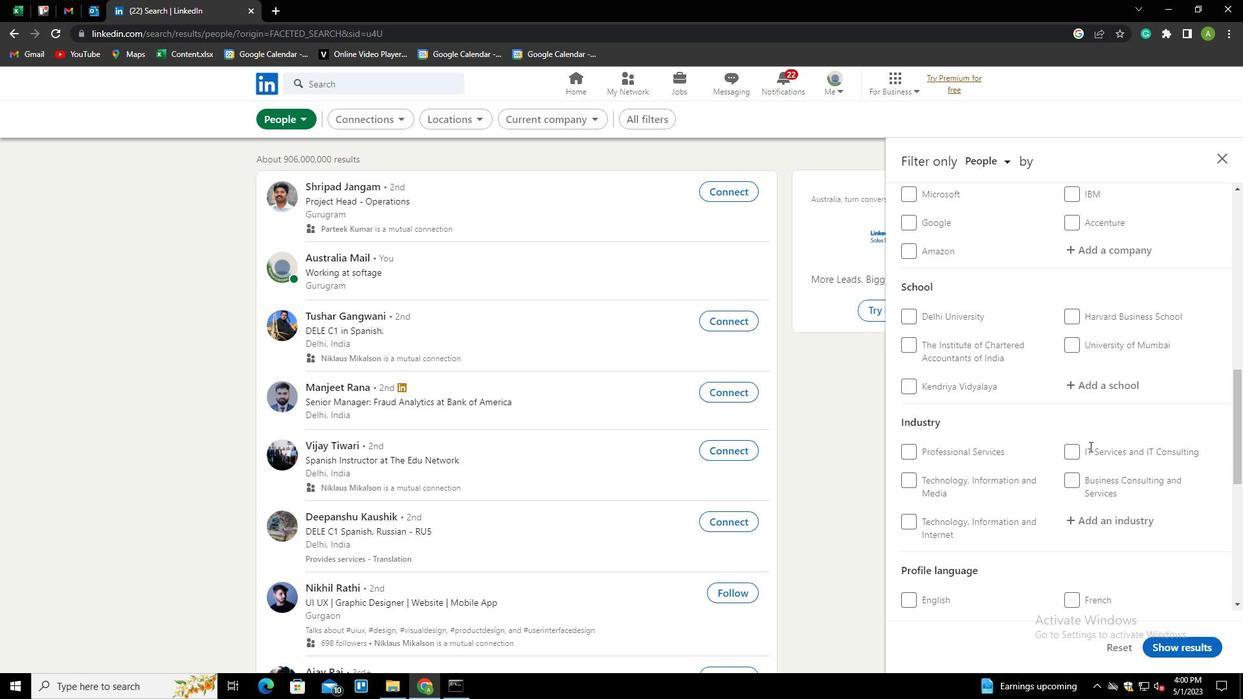 
Action: Mouse scrolled (1090, 446) with delta (0, 0)
Screenshot: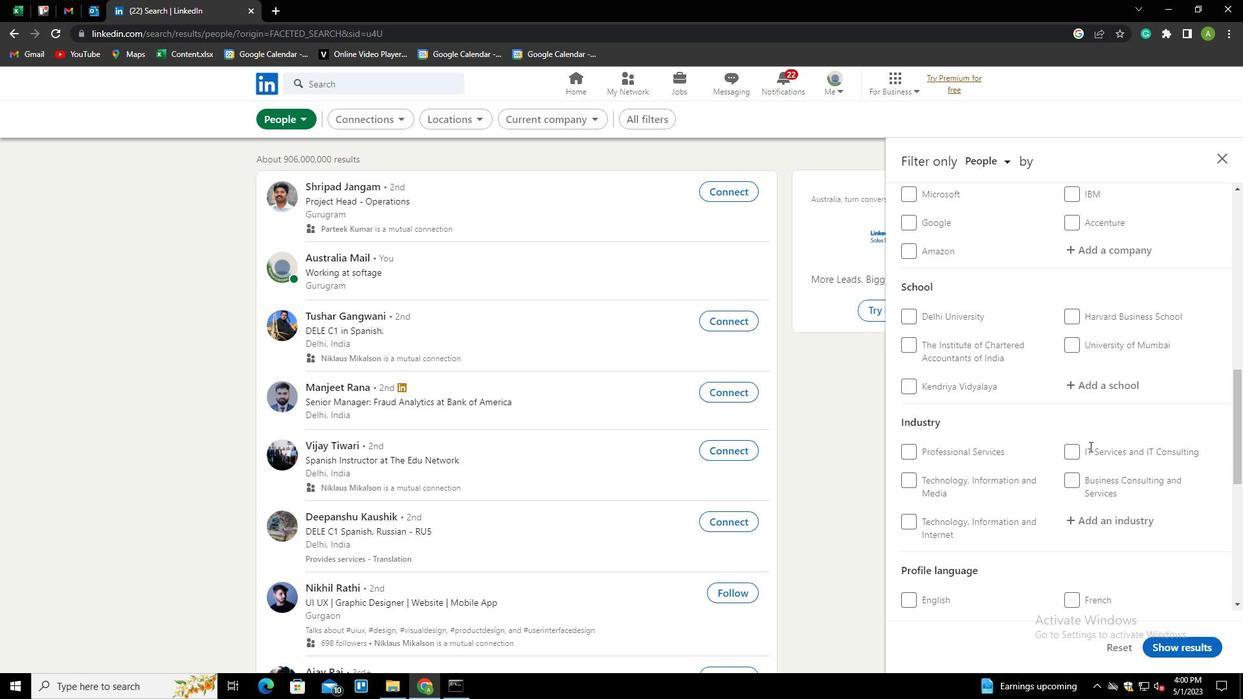 
Action: Mouse moved to (930, 326)
Screenshot: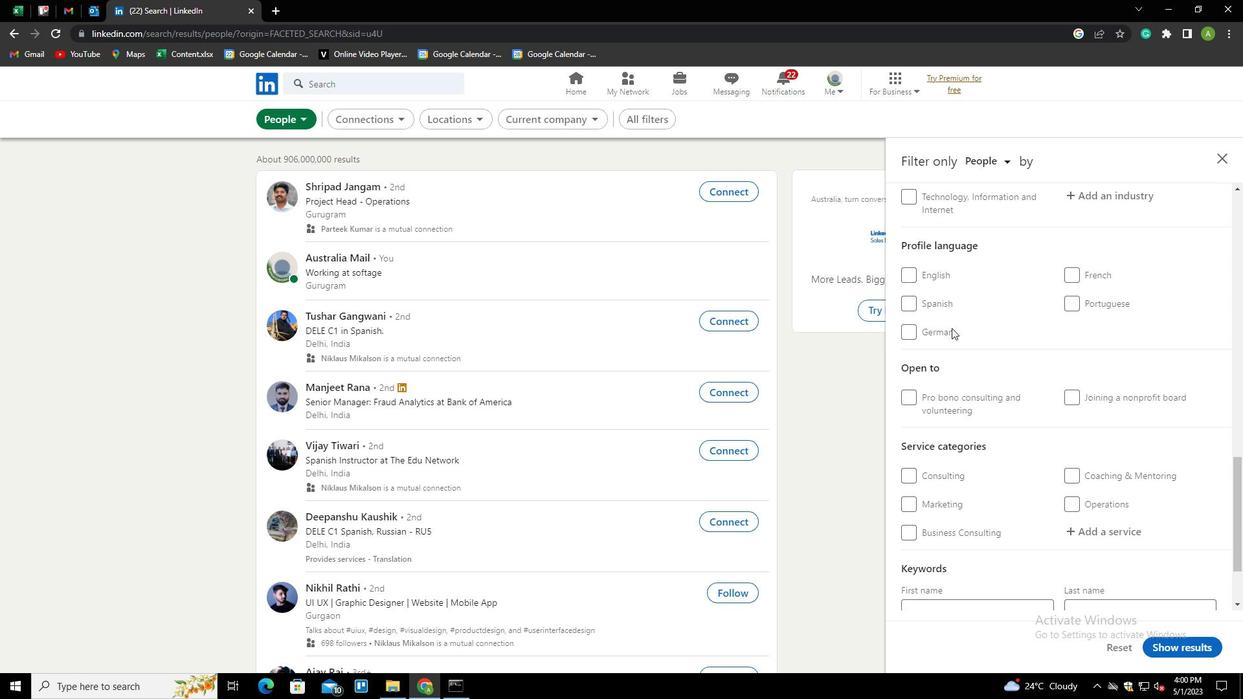 
Action: Mouse pressed left at (930, 326)
Screenshot: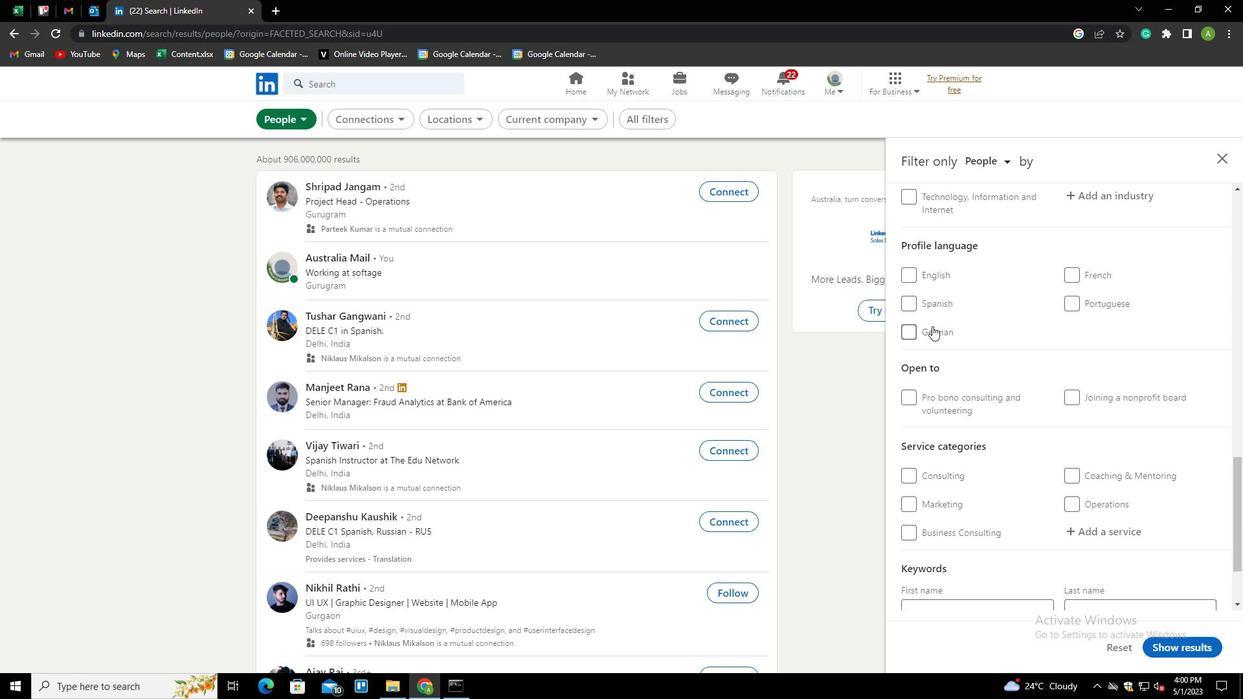 
Action: Mouse moved to (1065, 403)
Screenshot: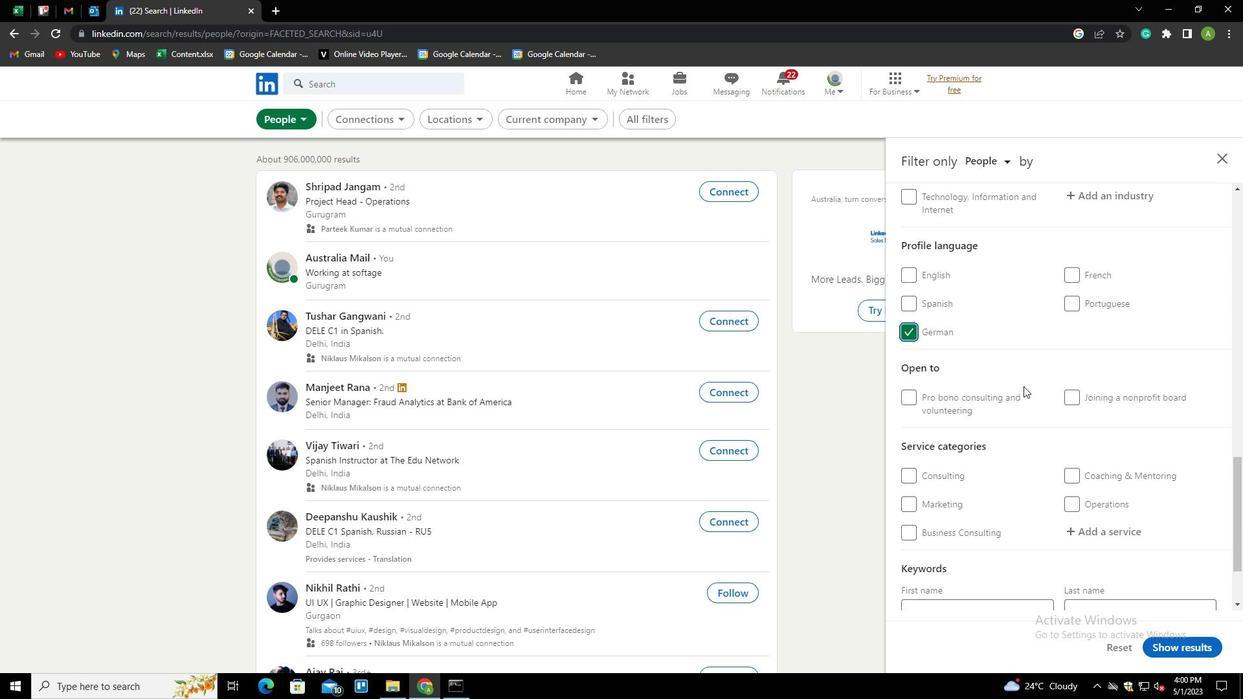 
Action: Mouse scrolled (1065, 404) with delta (0, 0)
Screenshot: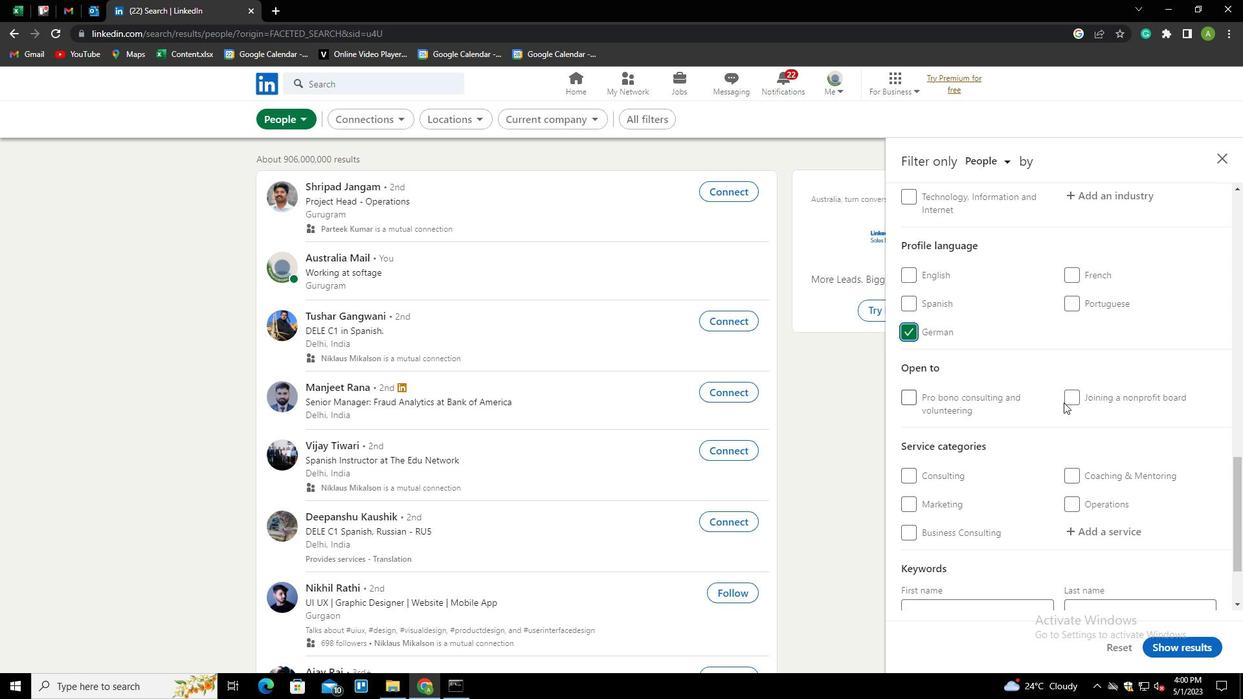 
Action: Mouse scrolled (1065, 404) with delta (0, 0)
Screenshot: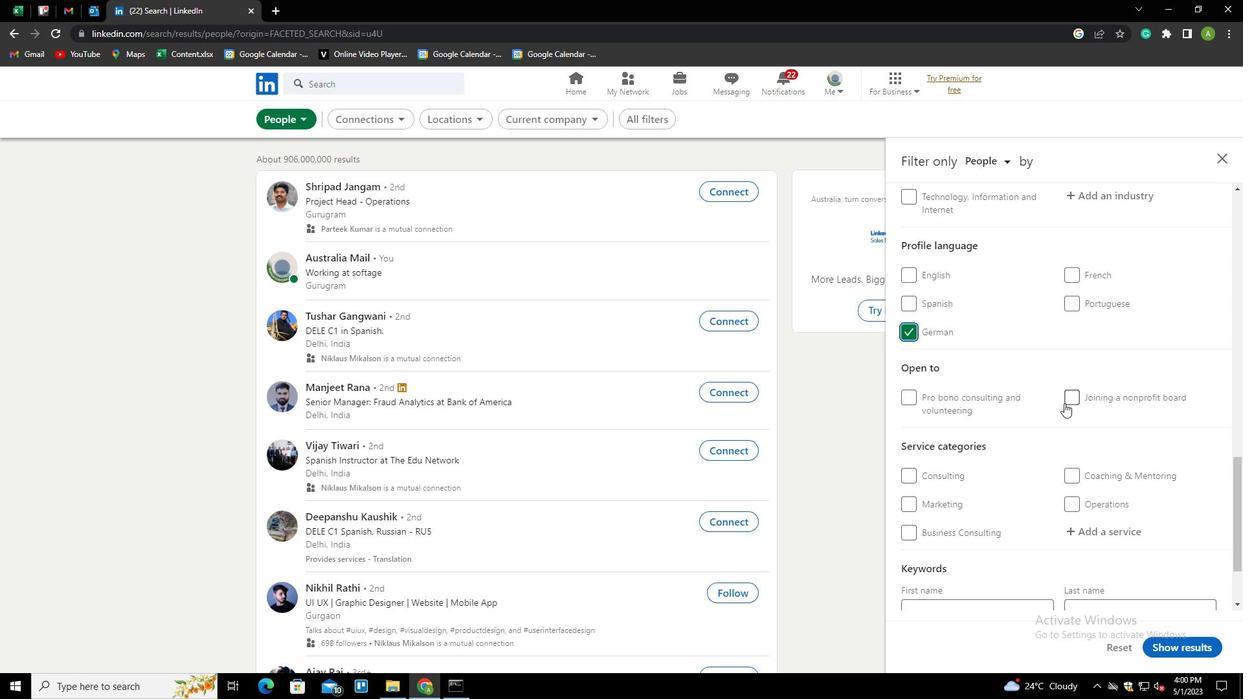 
Action: Mouse scrolled (1065, 404) with delta (0, 0)
Screenshot: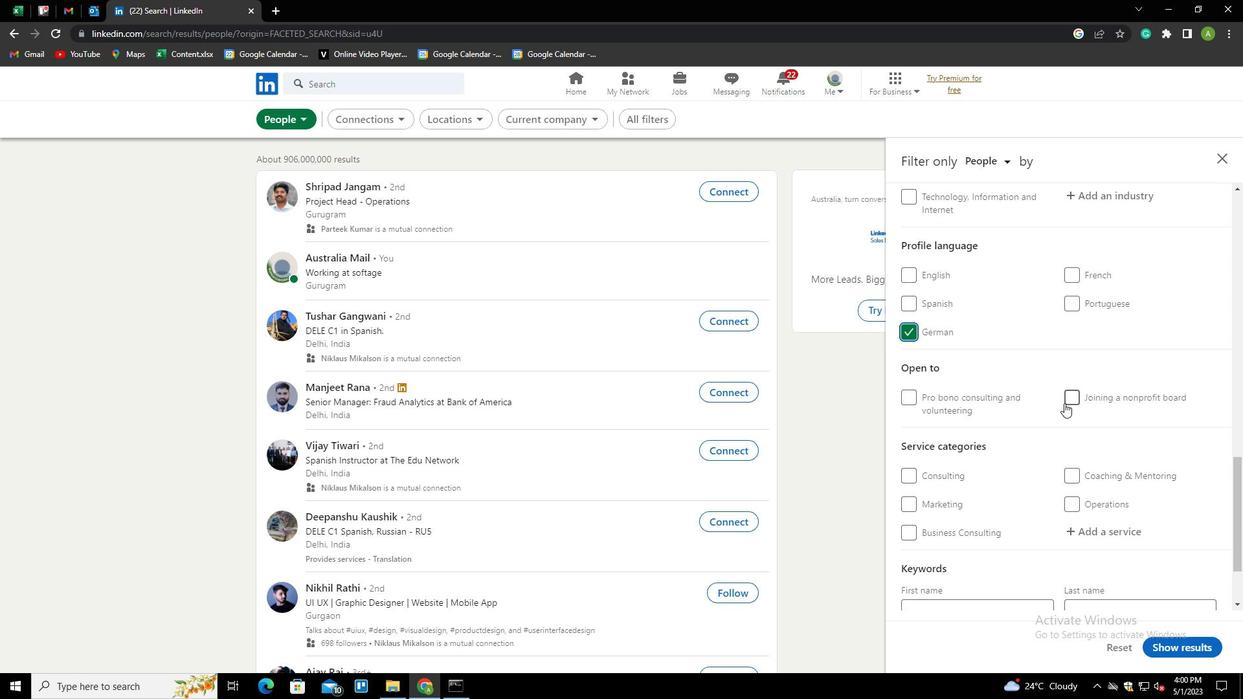
Action: Mouse scrolled (1065, 404) with delta (0, 0)
Screenshot: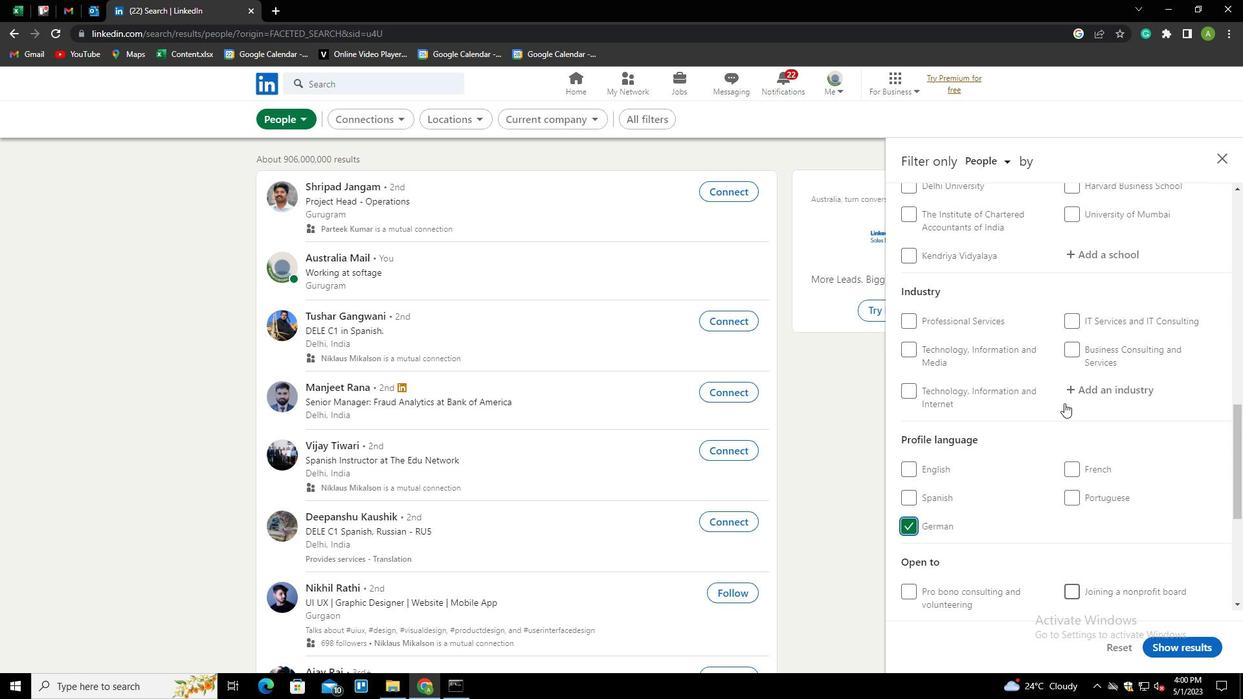 
Action: Mouse scrolled (1065, 404) with delta (0, 0)
Screenshot: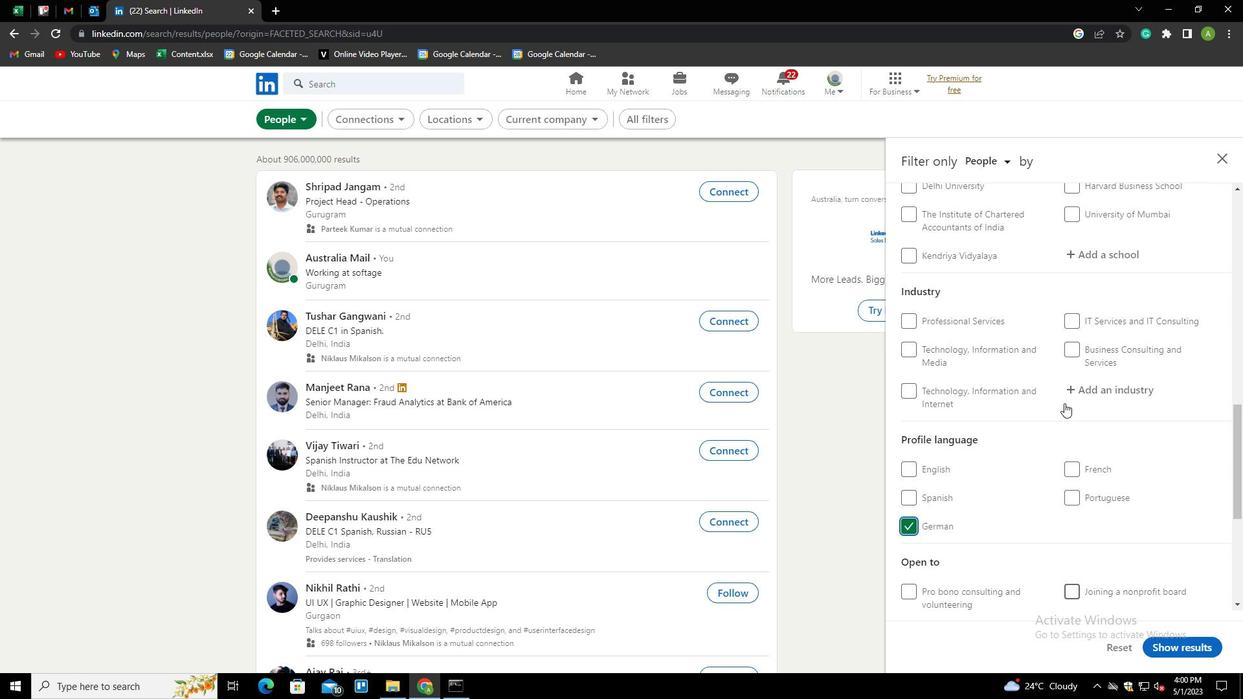 
Action: Mouse scrolled (1065, 404) with delta (0, 0)
Screenshot: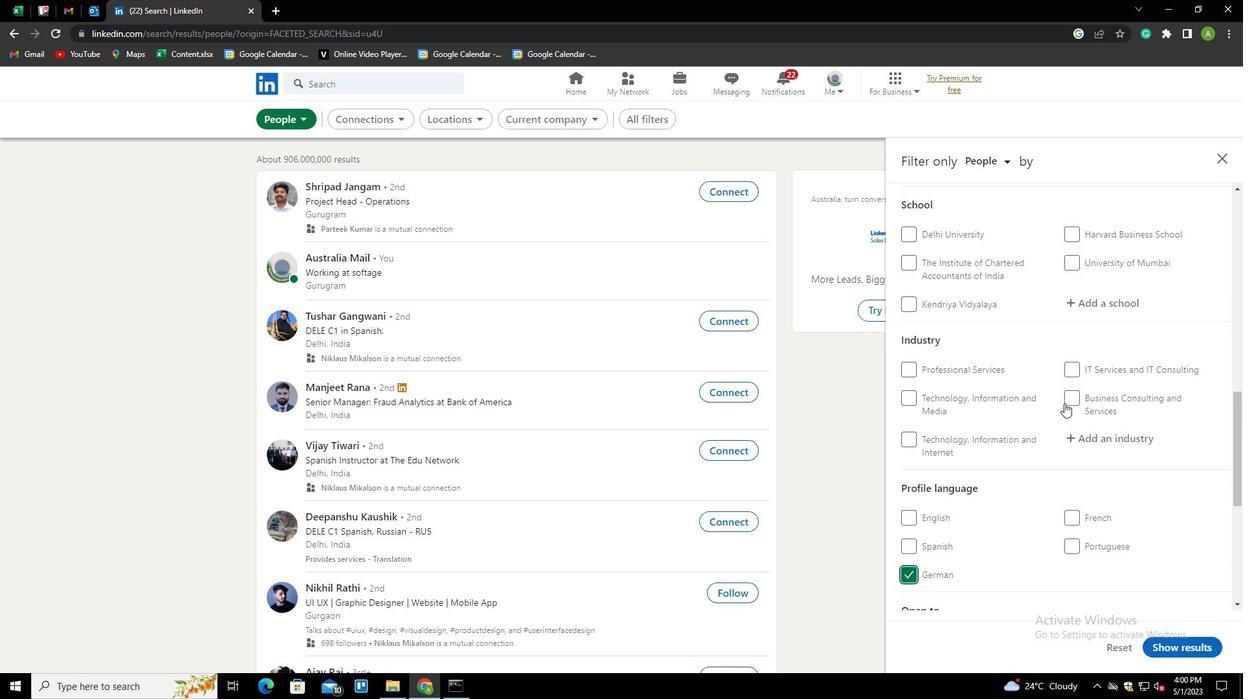 
Action: Mouse scrolled (1065, 404) with delta (0, 0)
Screenshot: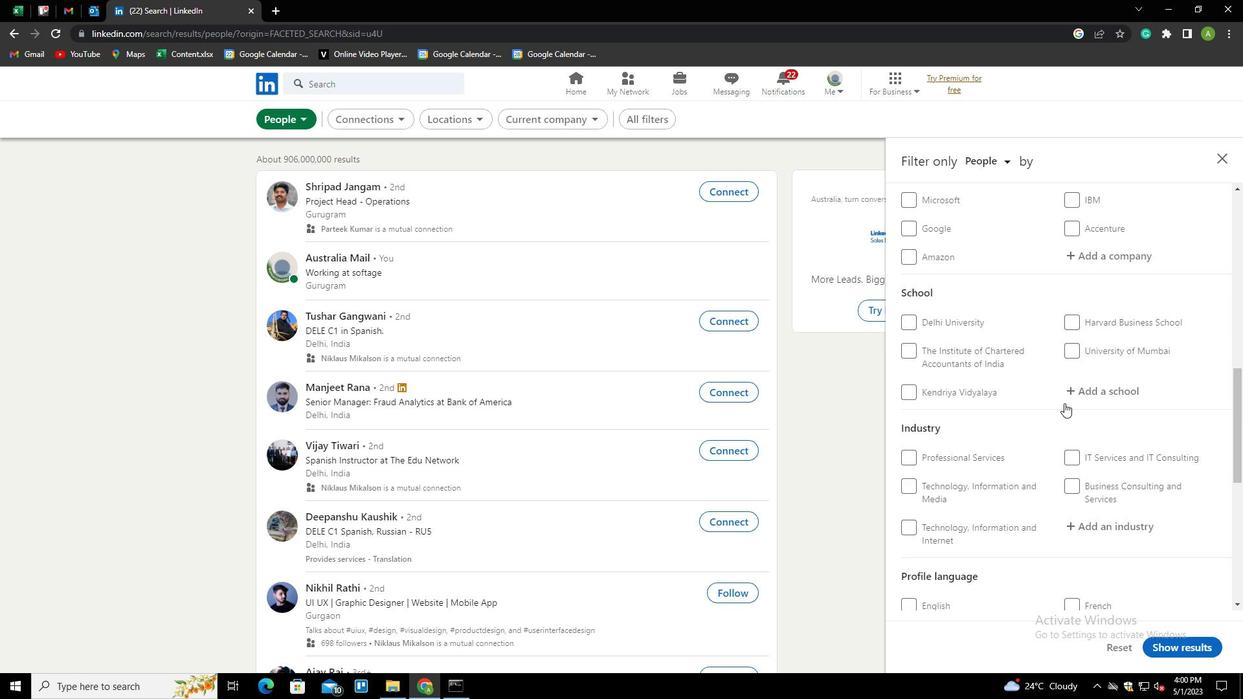 
Action: Mouse scrolled (1065, 404) with delta (0, 0)
Screenshot: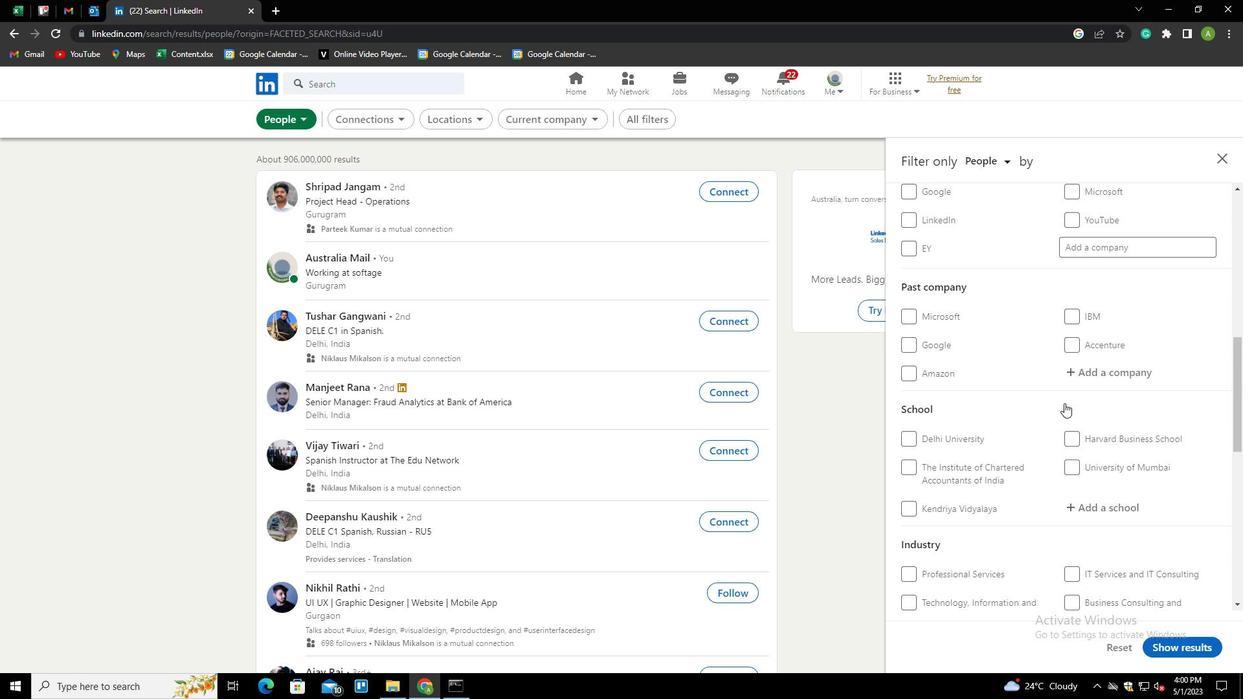 
Action: Mouse scrolled (1065, 404) with delta (0, 0)
Screenshot: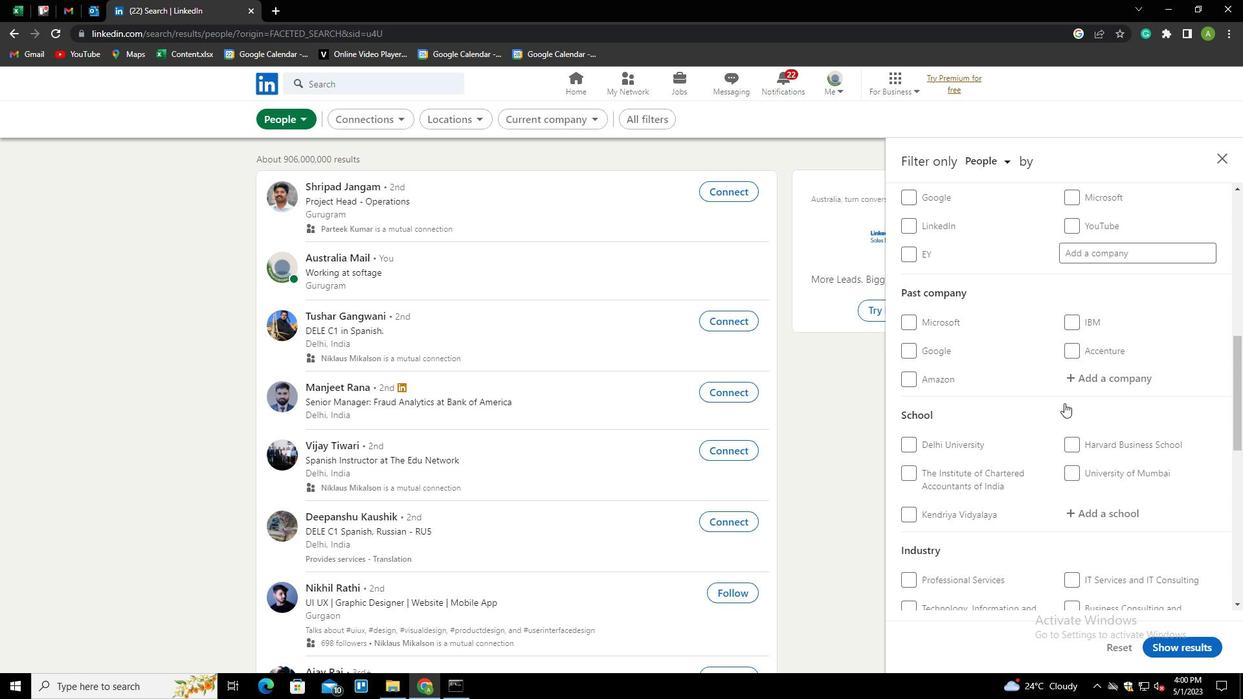 
Action: Mouse moved to (1090, 383)
Screenshot: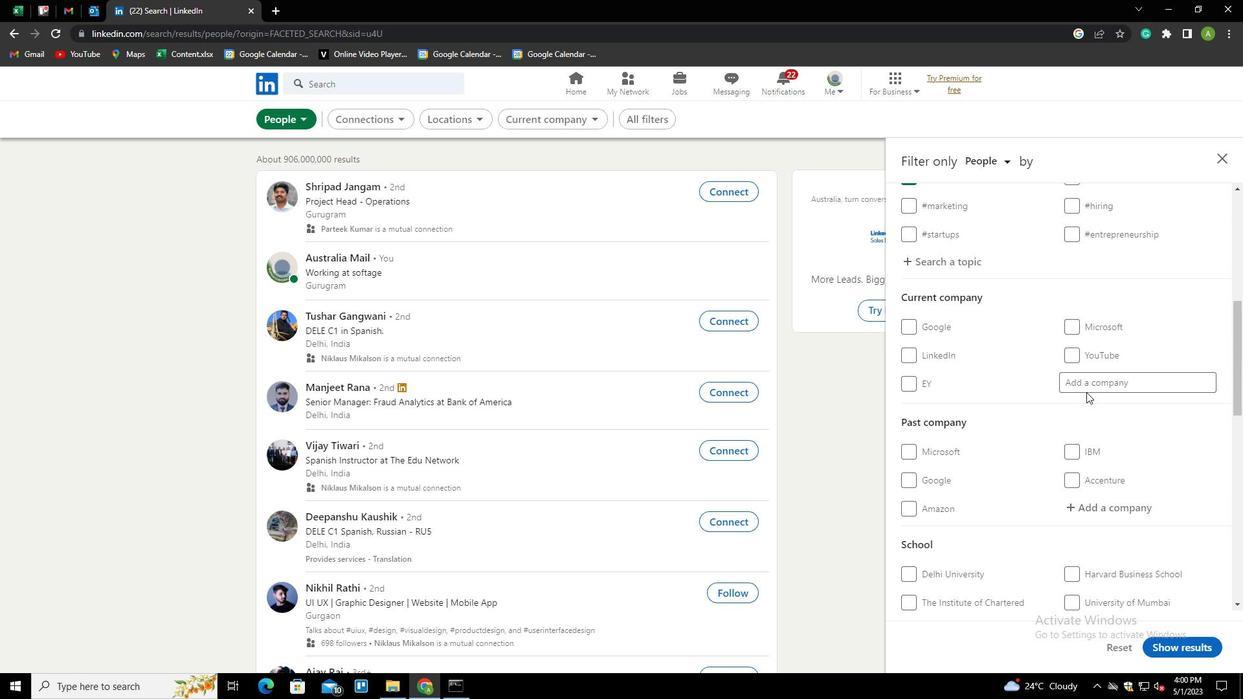 
Action: Mouse pressed left at (1090, 383)
Screenshot: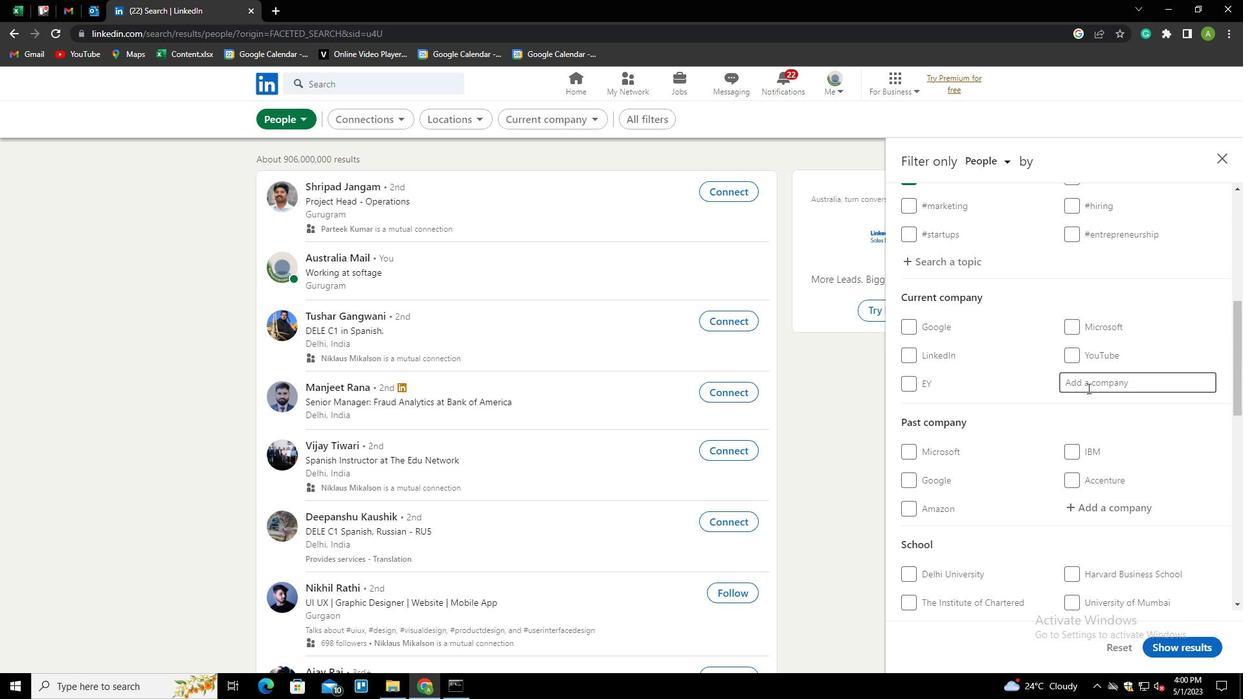 
Action: Key pressed <Key.shift>
Screenshot: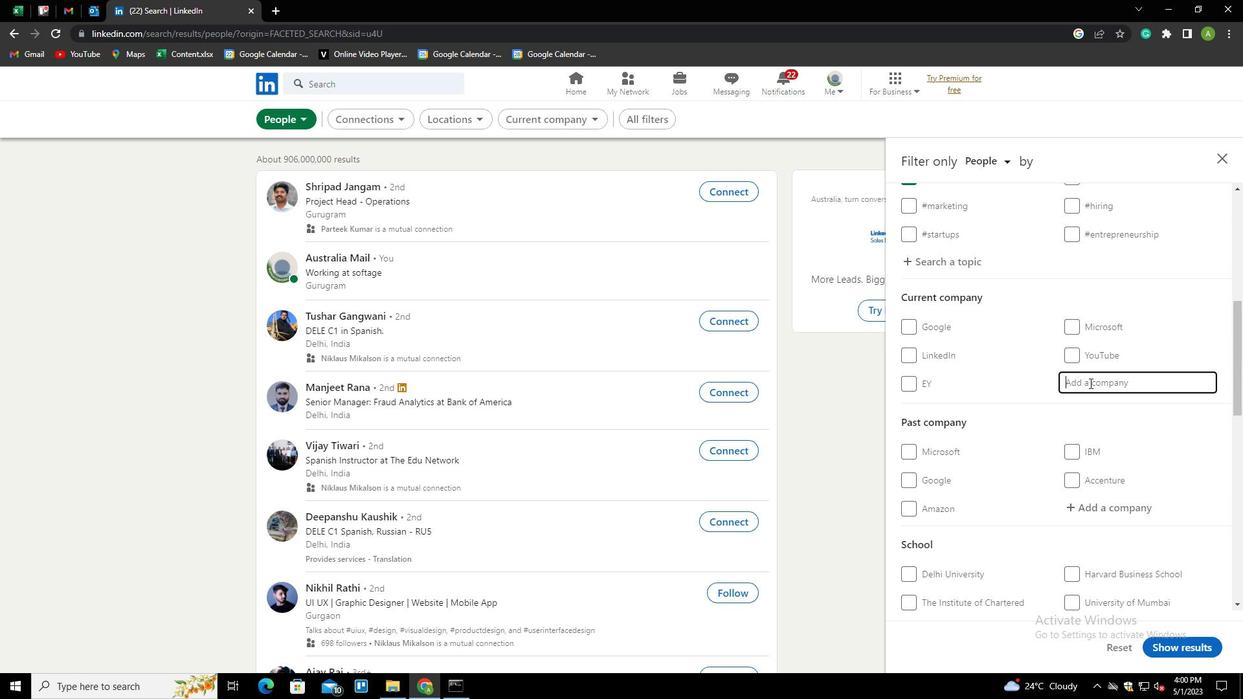 
Action: Mouse moved to (1090, 383)
Screenshot: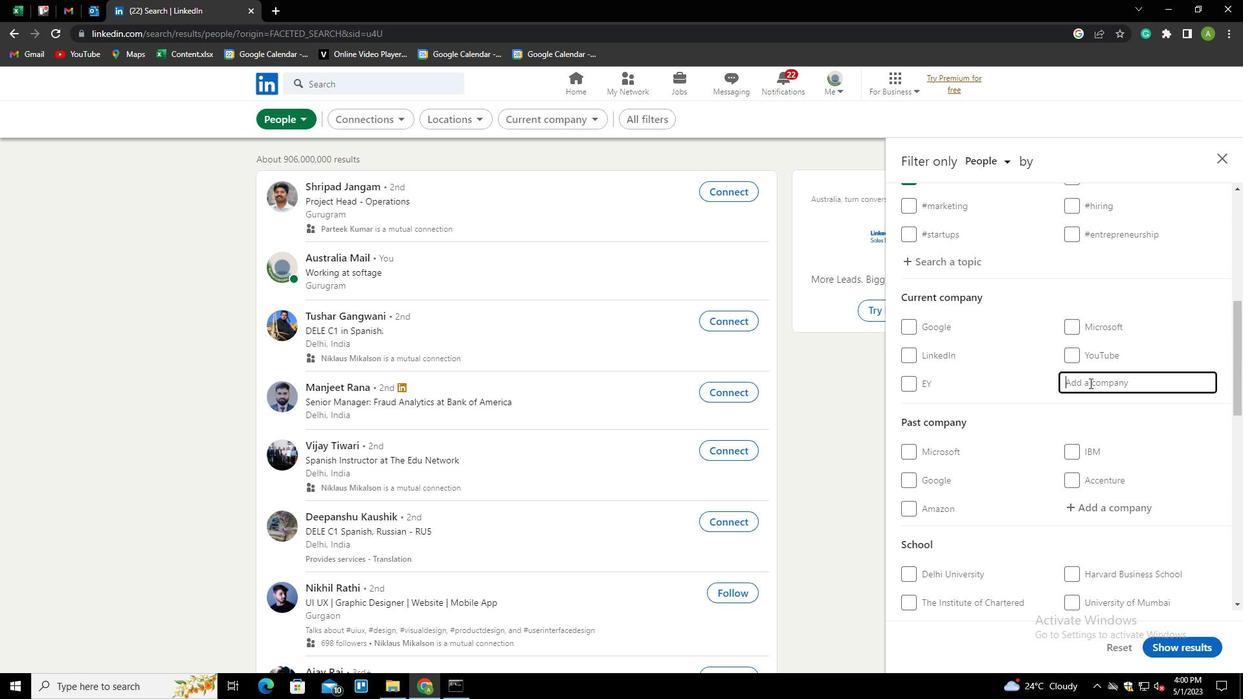 
Action: Key pressed SPOUJO<Key.backspace><Key.backspace><Key.backspace>RJP<Key.backspace>P<Key.backspace>O<Key.down><Key.enter>
Screenshot: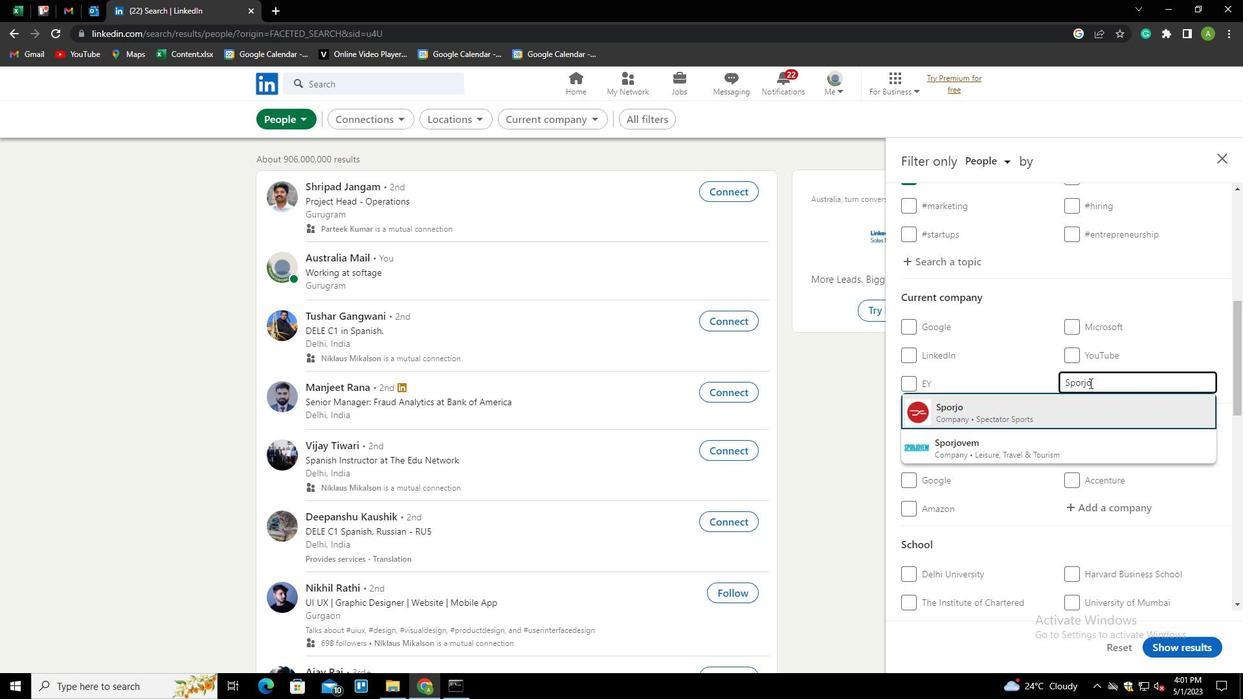 
Action: Mouse scrolled (1090, 382) with delta (0, 0)
Screenshot: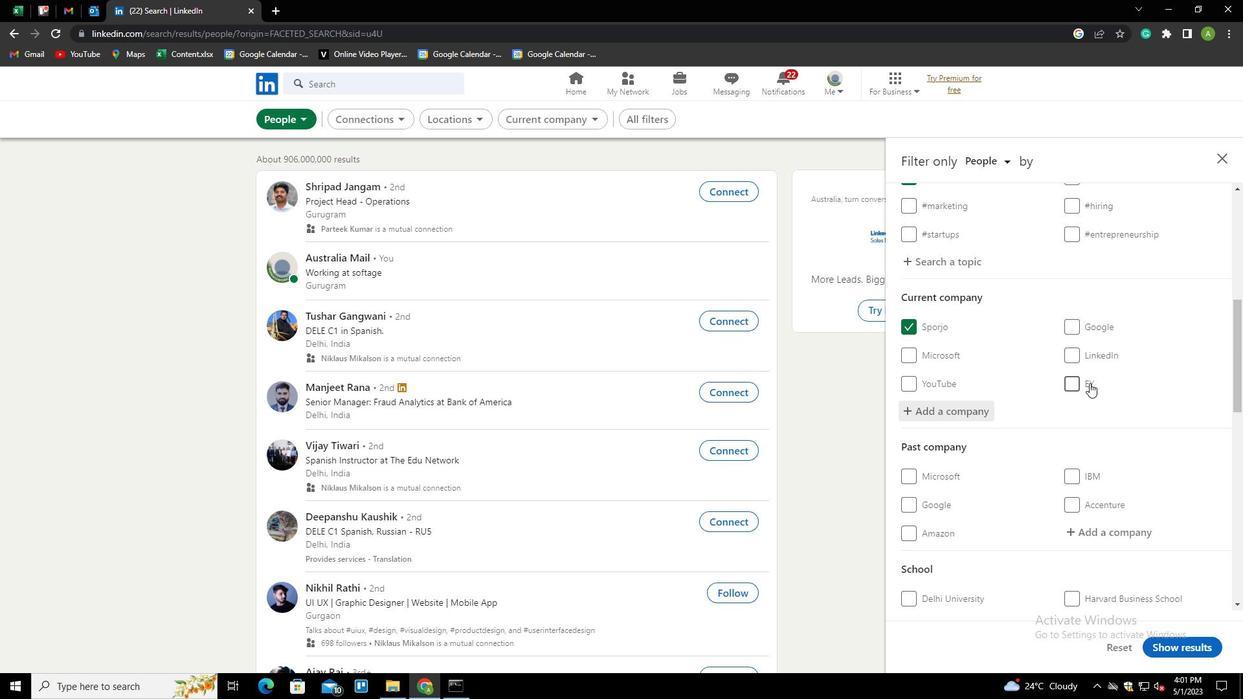 
Action: Mouse scrolled (1090, 382) with delta (0, 0)
Screenshot: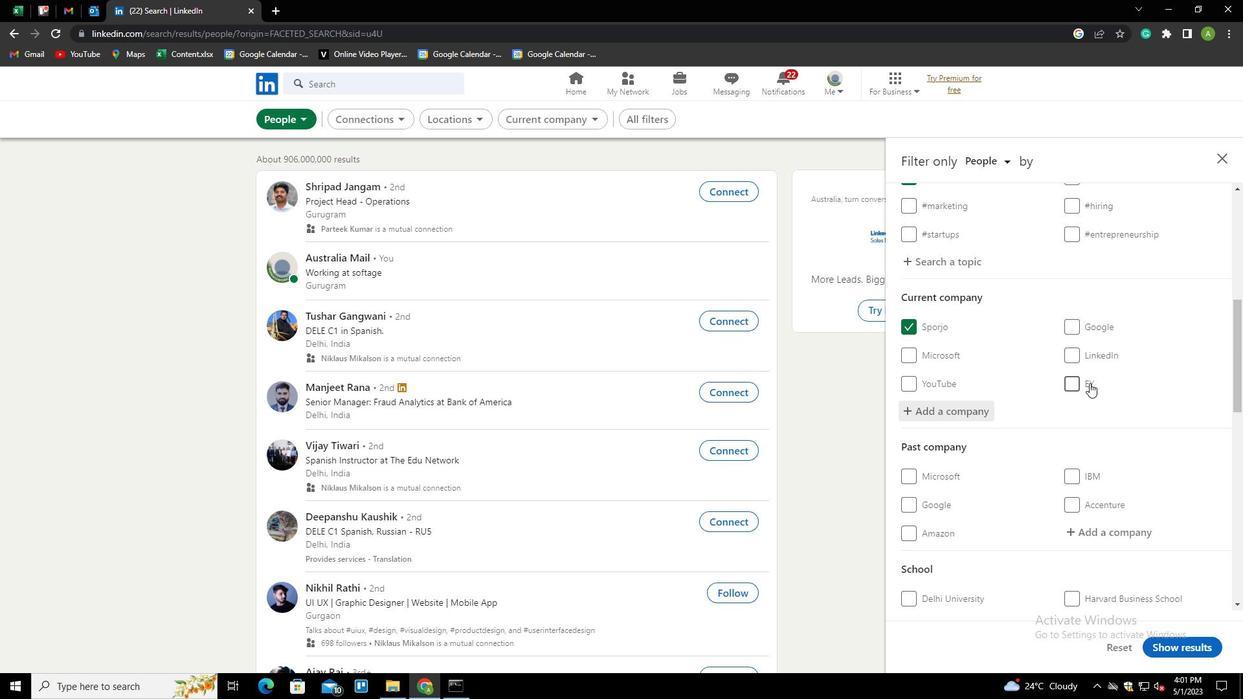 
Action: Mouse scrolled (1090, 382) with delta (0, 0)
Screenshot: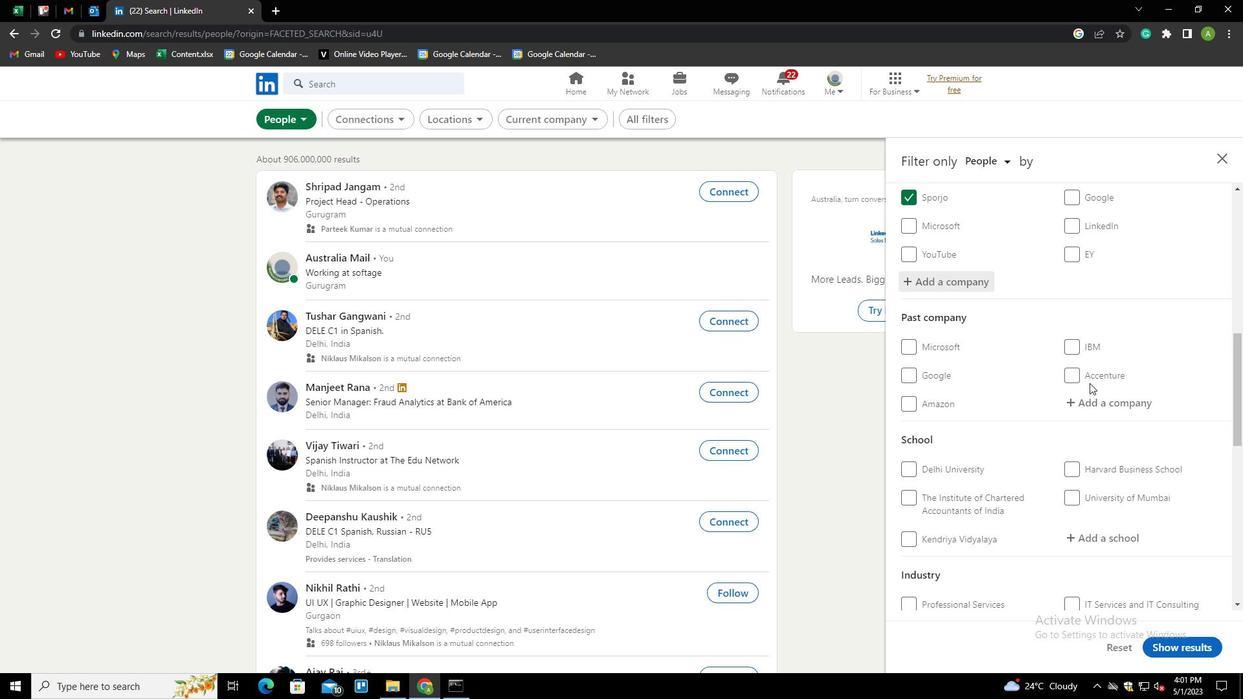 
Action: Mouse scrolled (1090, 382) with delta (0, 0)
Screenshot: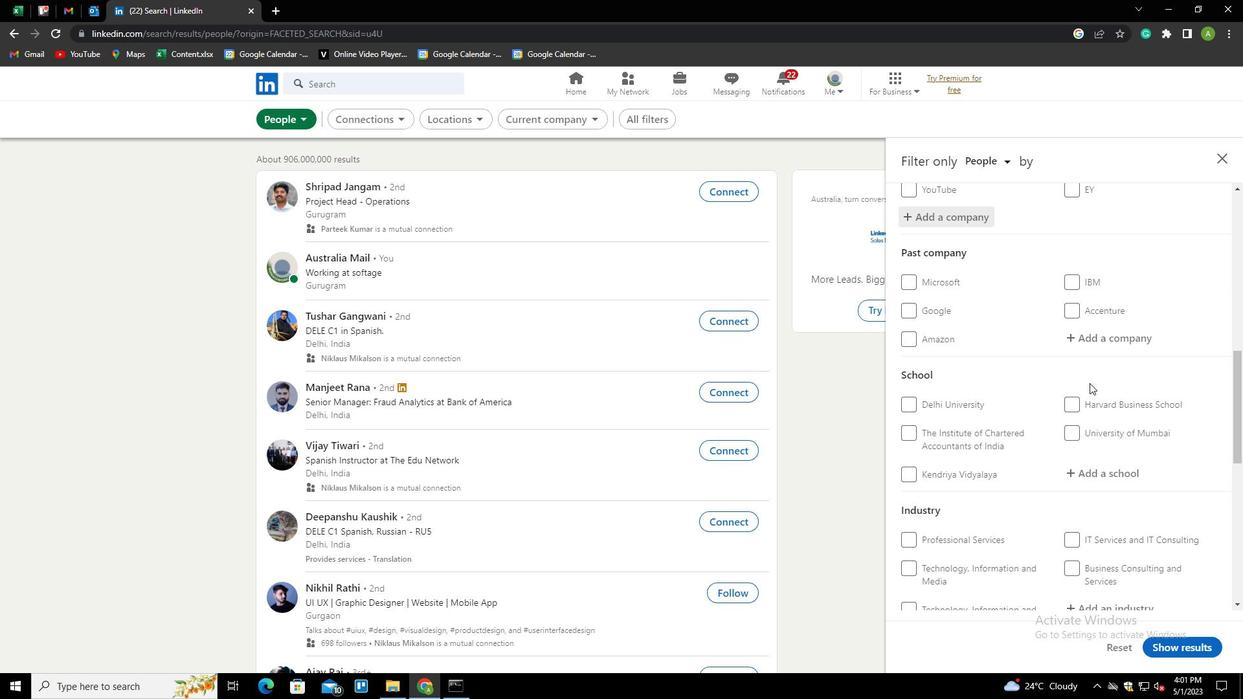 
Action: Mouse scrolled (1090, 382) with delta (0, 0)
Screenshot: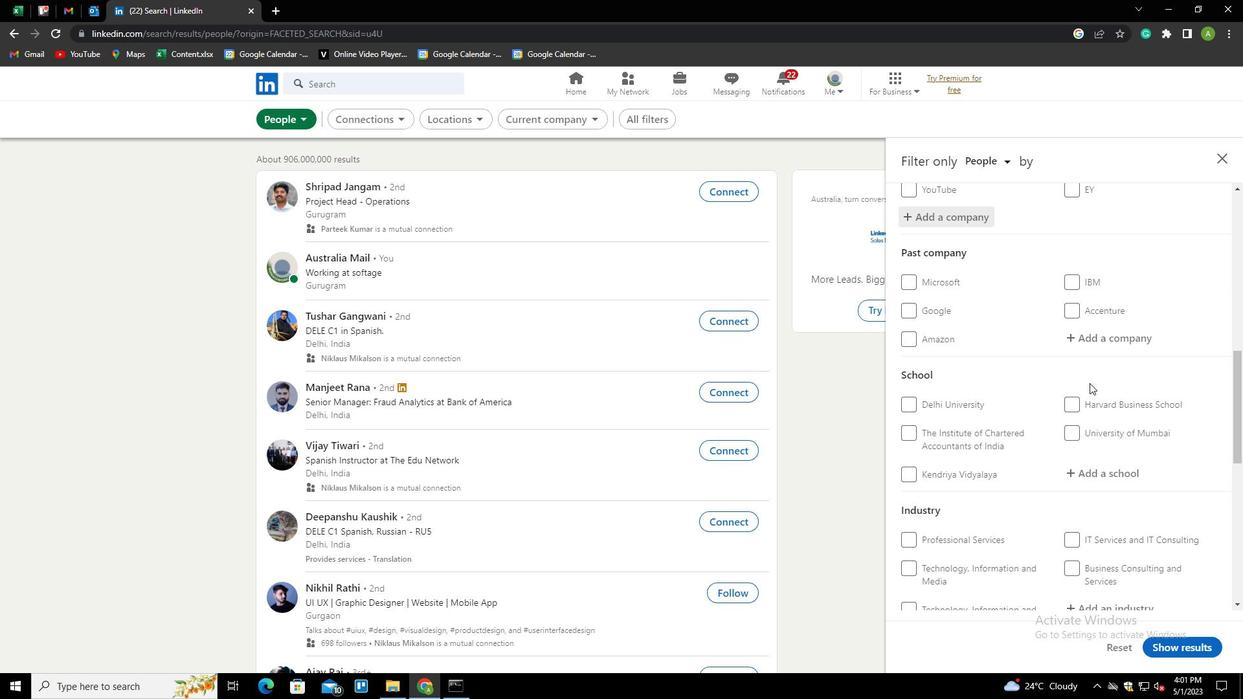 
Action: Mouse moved to (1092, 344)
Screenshot: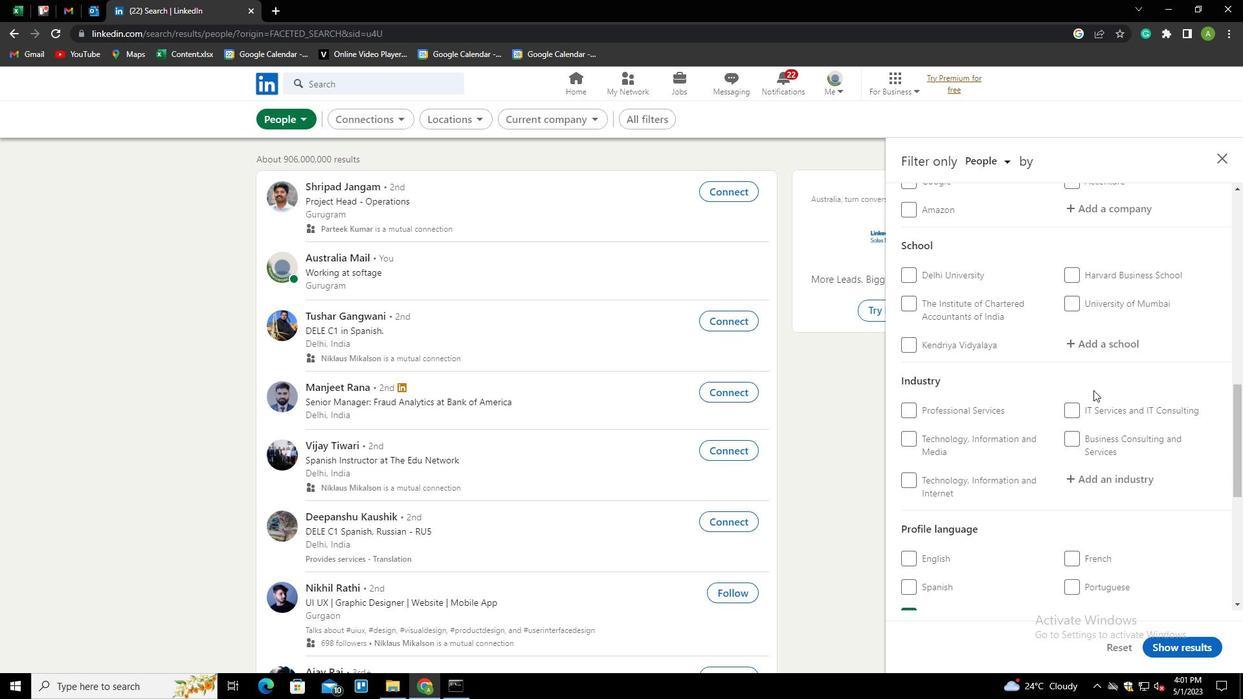 
Action: Mouse pressed left at (1092, 344)
Screenshot: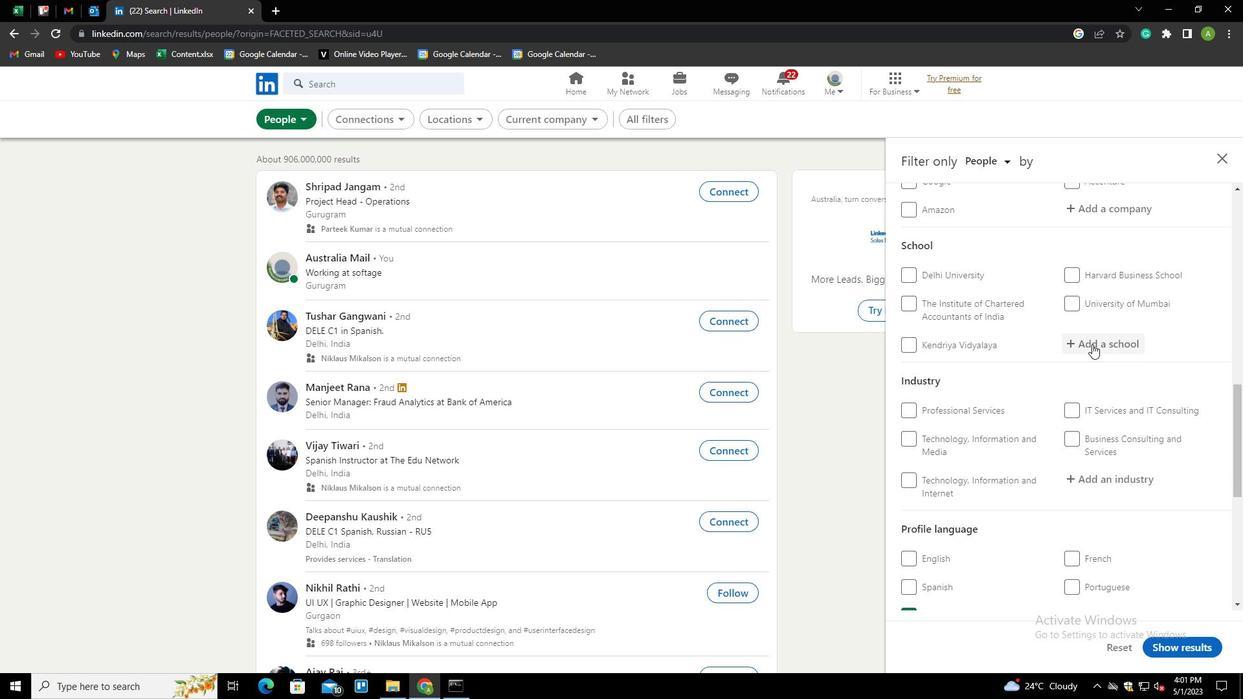
Action: Key pressed <Key.shift>ASSAM<Key.down><Key.down><Key.down><Key.enter>
Screenshot: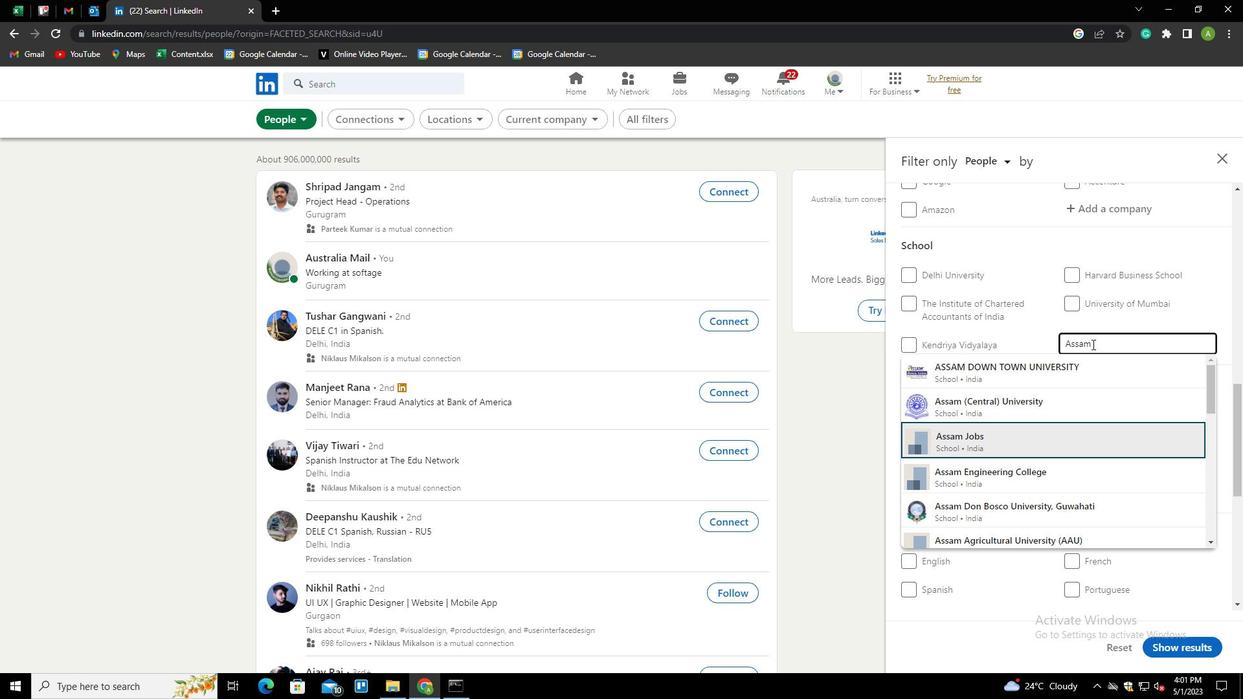
Action: Mouse moved to (1120, 351)
Screenshot: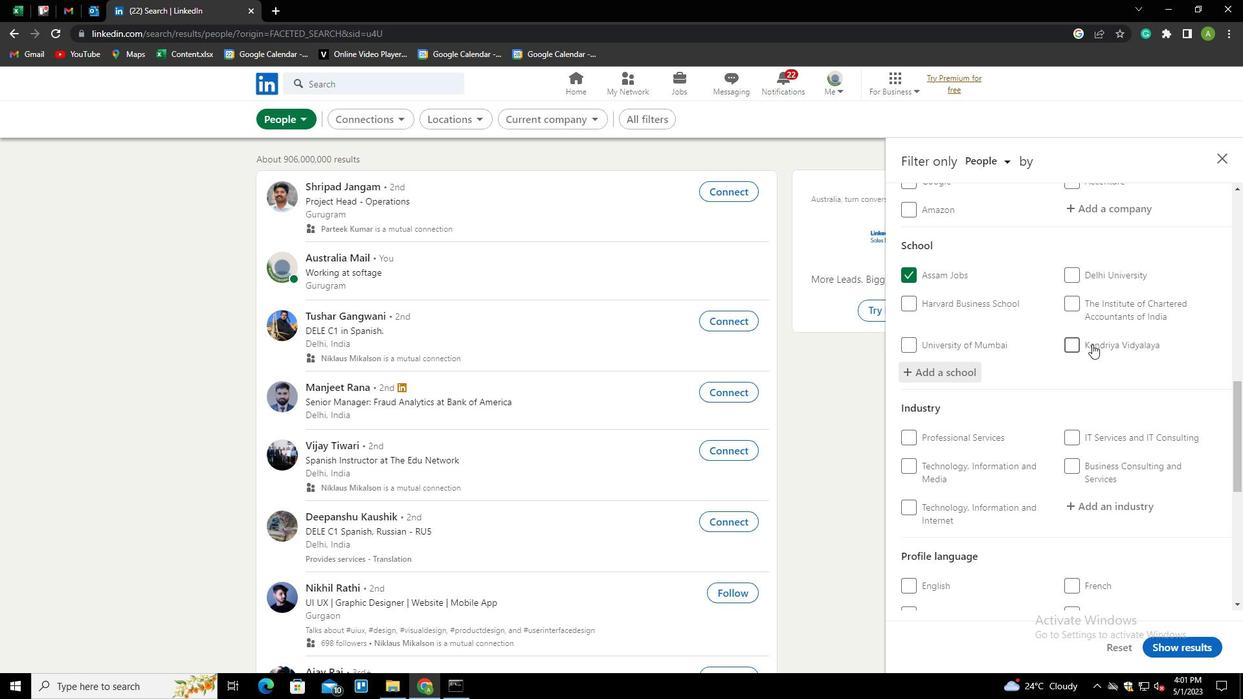 
Action: Mouse scrolled (1120, 351) with delta (0, 0)
Screenshot: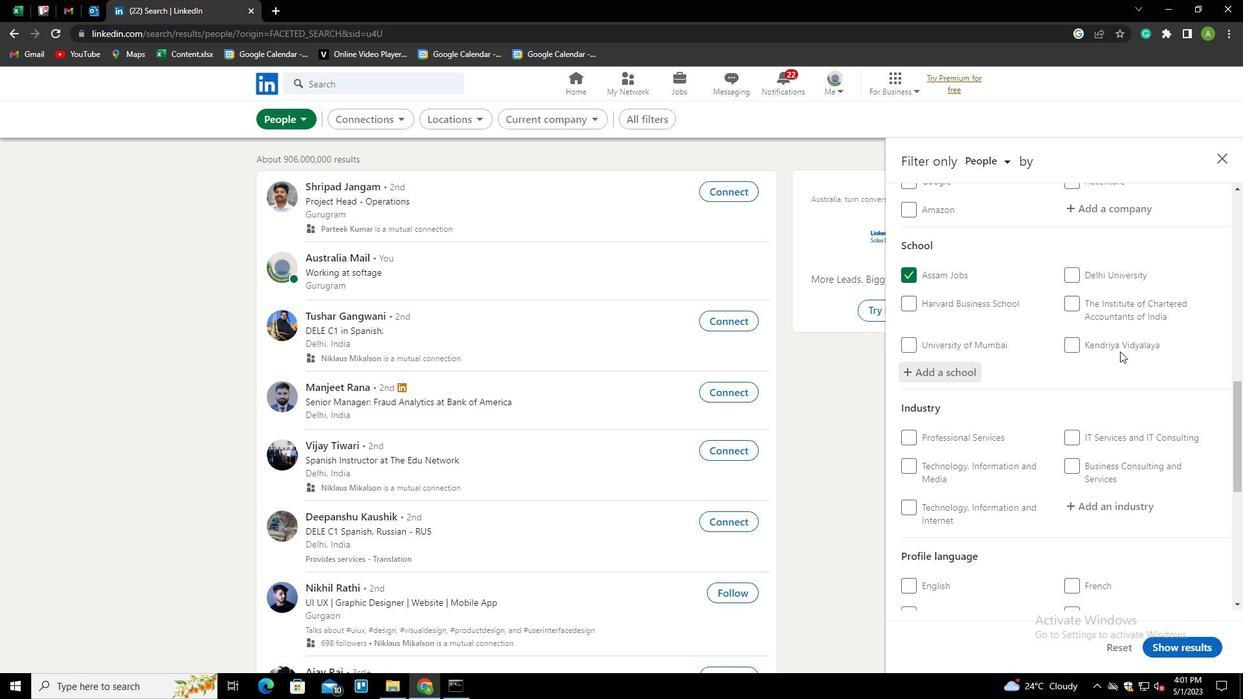 
Action: Mouse scrolled (1120, 351) with delta (0, 0)
Screenshot: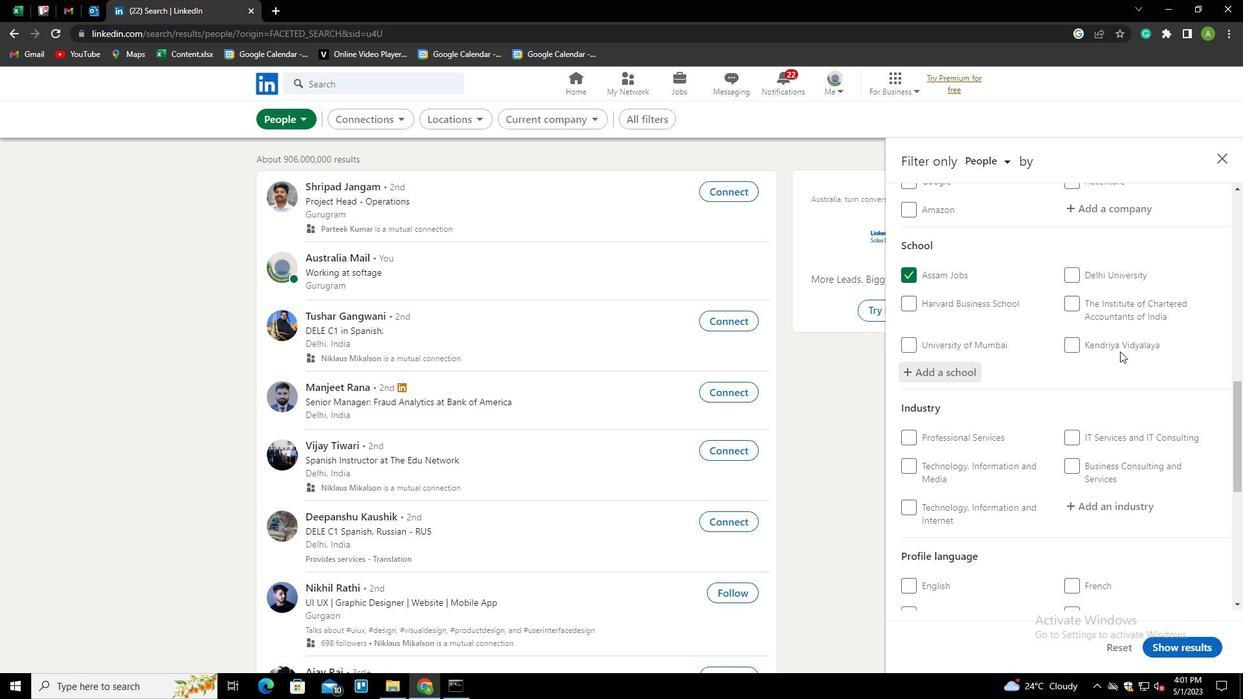 
Action: Mouse scrolled (1120, 351) with delta (0, 0)
Screenshot: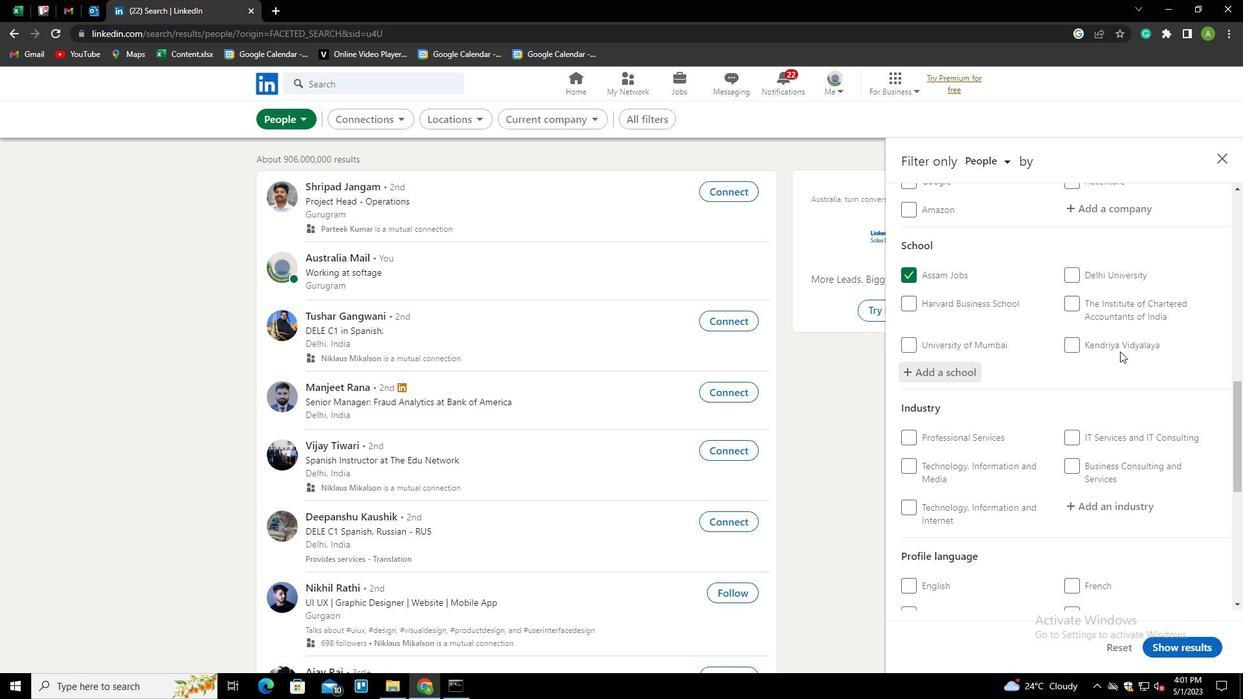 
Action: Mouse moved to (1094, 306)
Screenshot: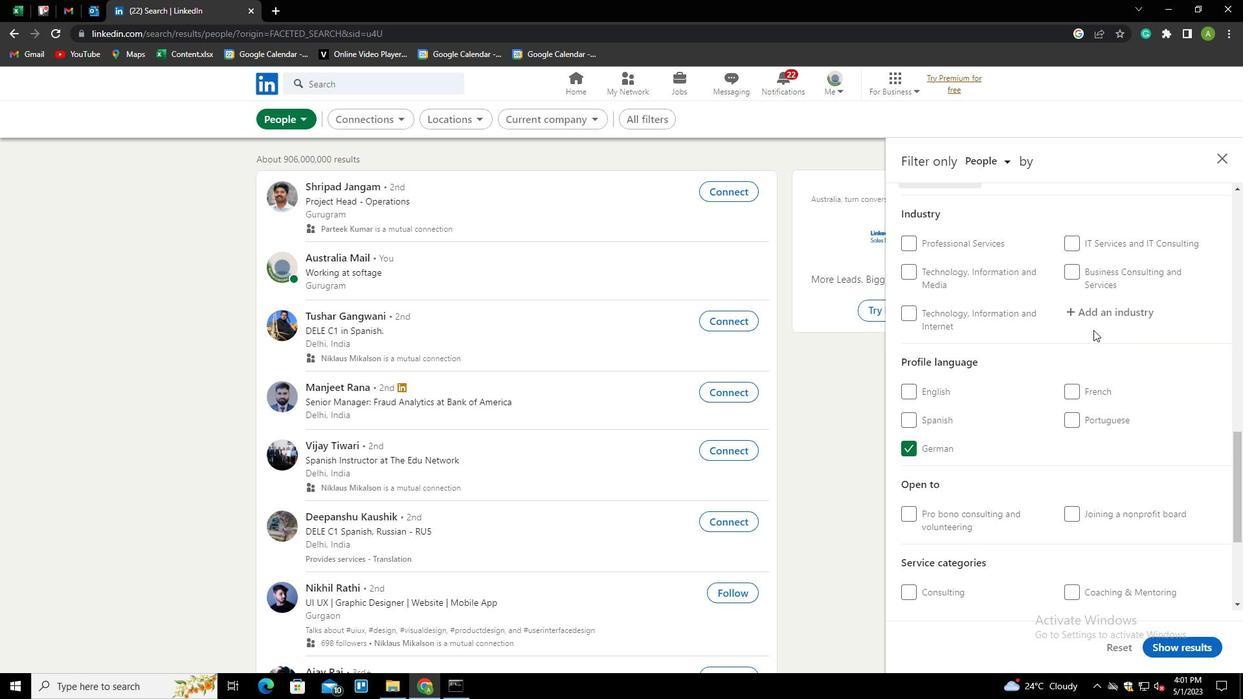 
Action: Mouse pressed left at (1094, 306)
Screenshot: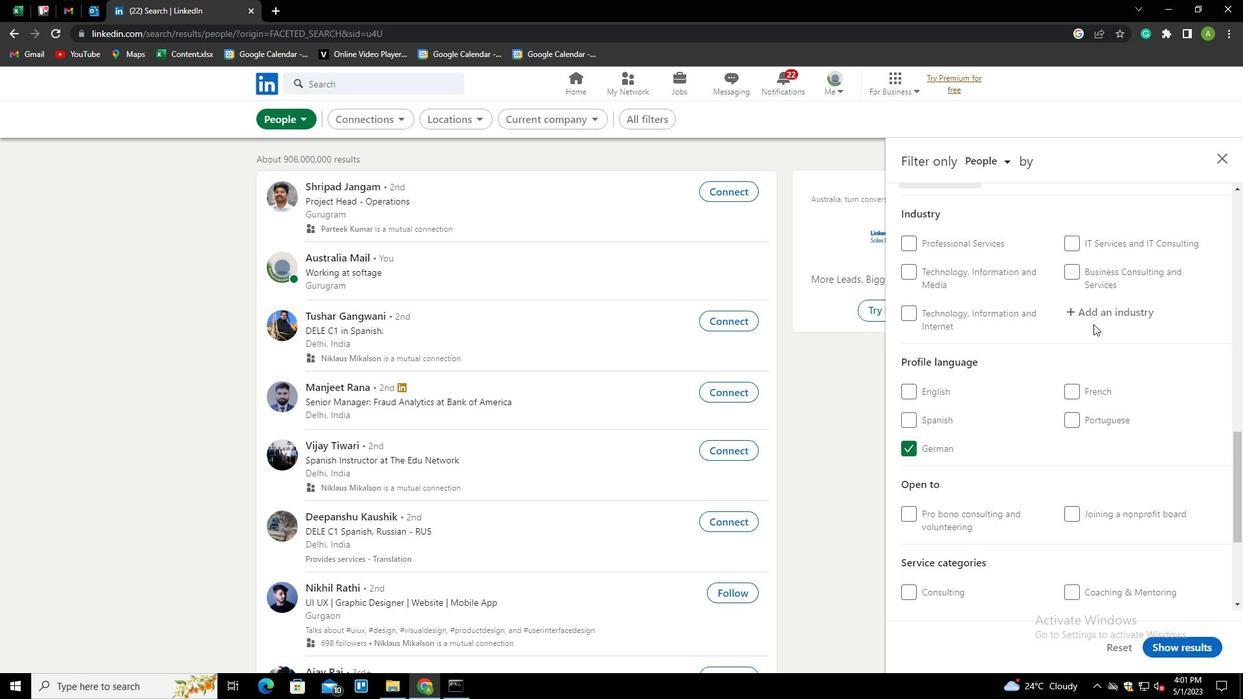 
Action: Mouse moved to (1094, 314)
Screenshot: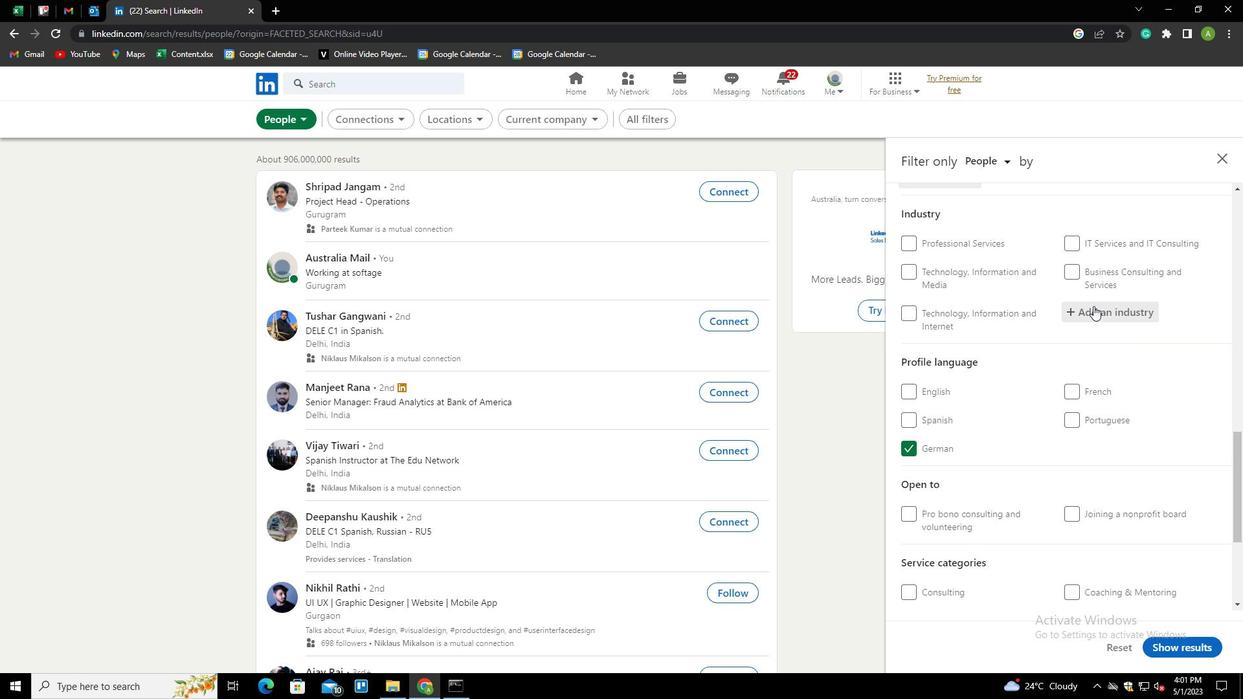 
Action: Mouse pressed left at (1094, 314)
Screenshot: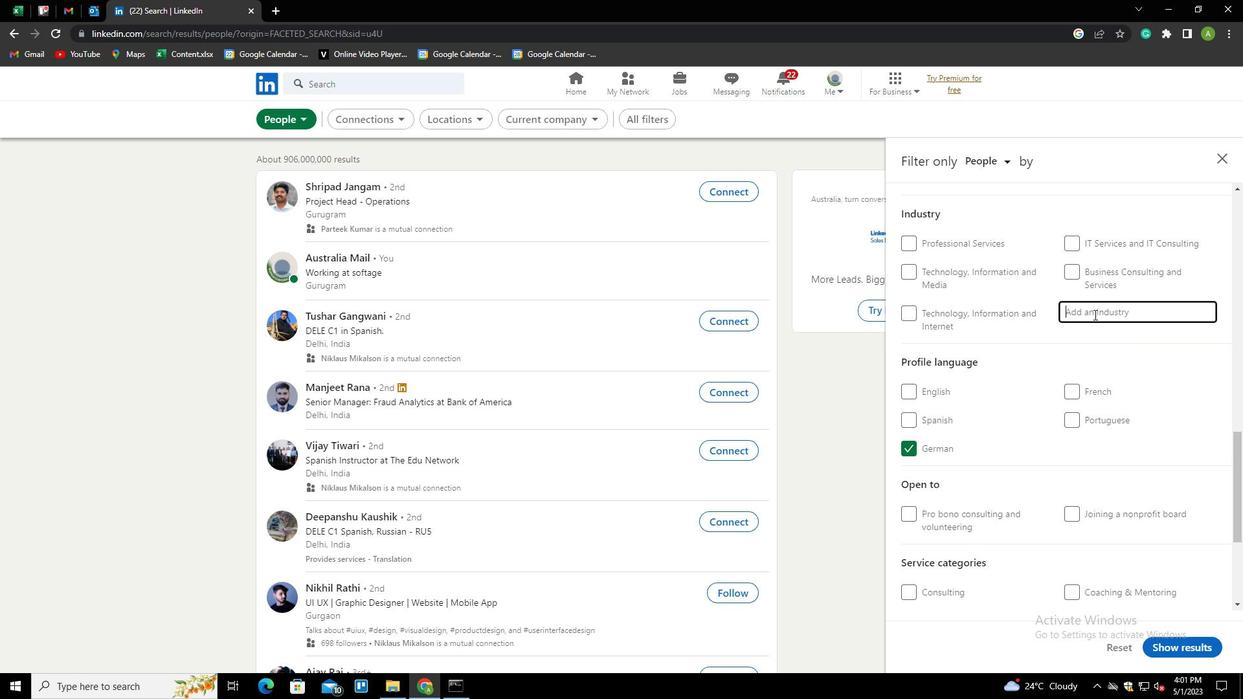 
Action: Key pressed <Key.shift>RETAIL<Key.space><Key.shift>AR<Key.down><Key.down><Key.enter>
Screenshot: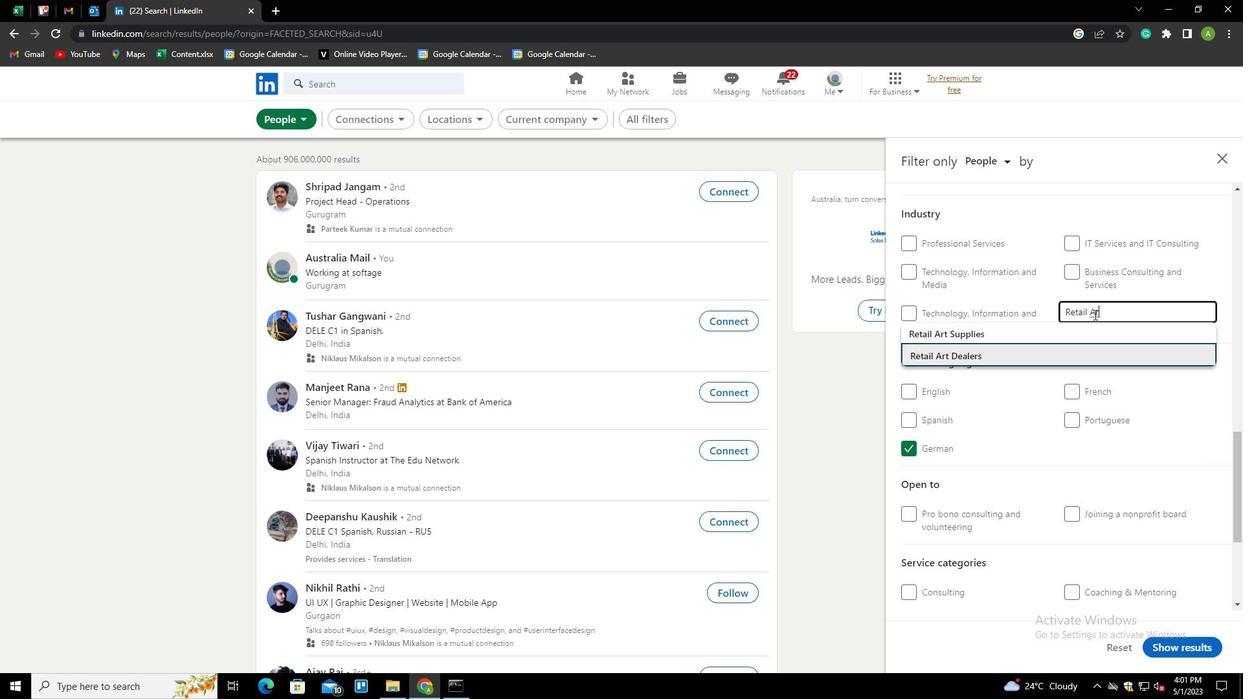 
Action: Mouse scrolled (1094, 314) with delta (0, 0)
Screenshot: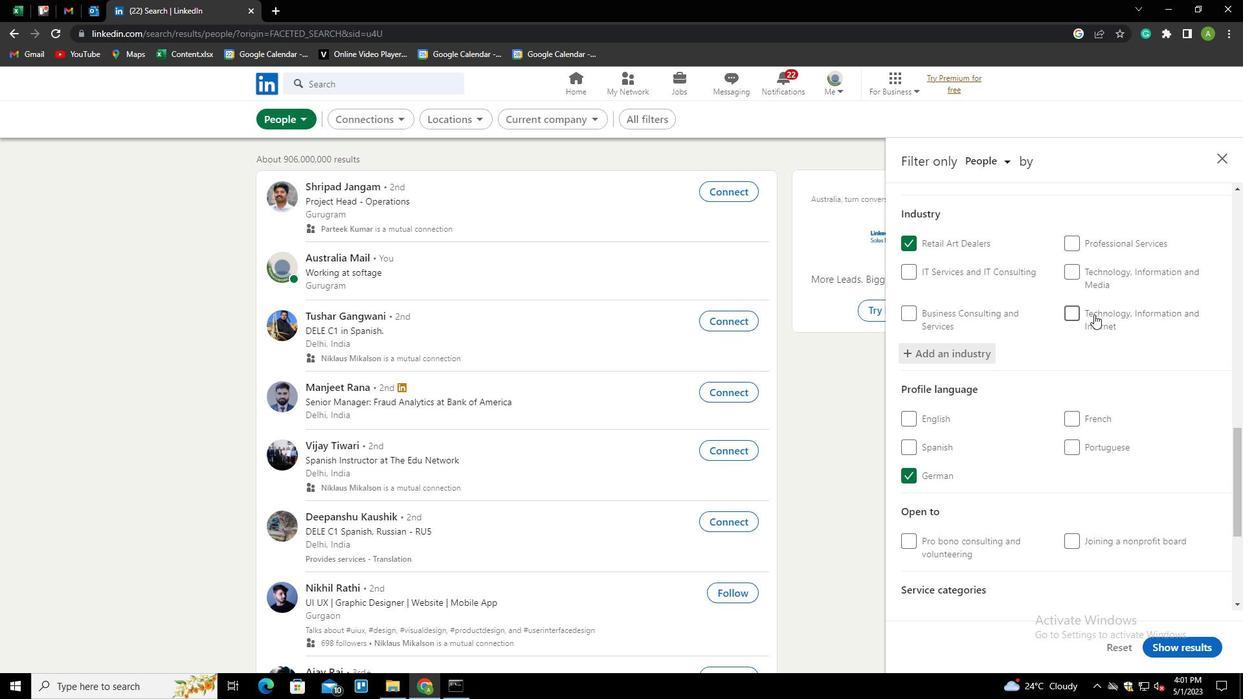 
Action: Mouse scrolled (1094, 314) with delta (0, 0)
Screenshot: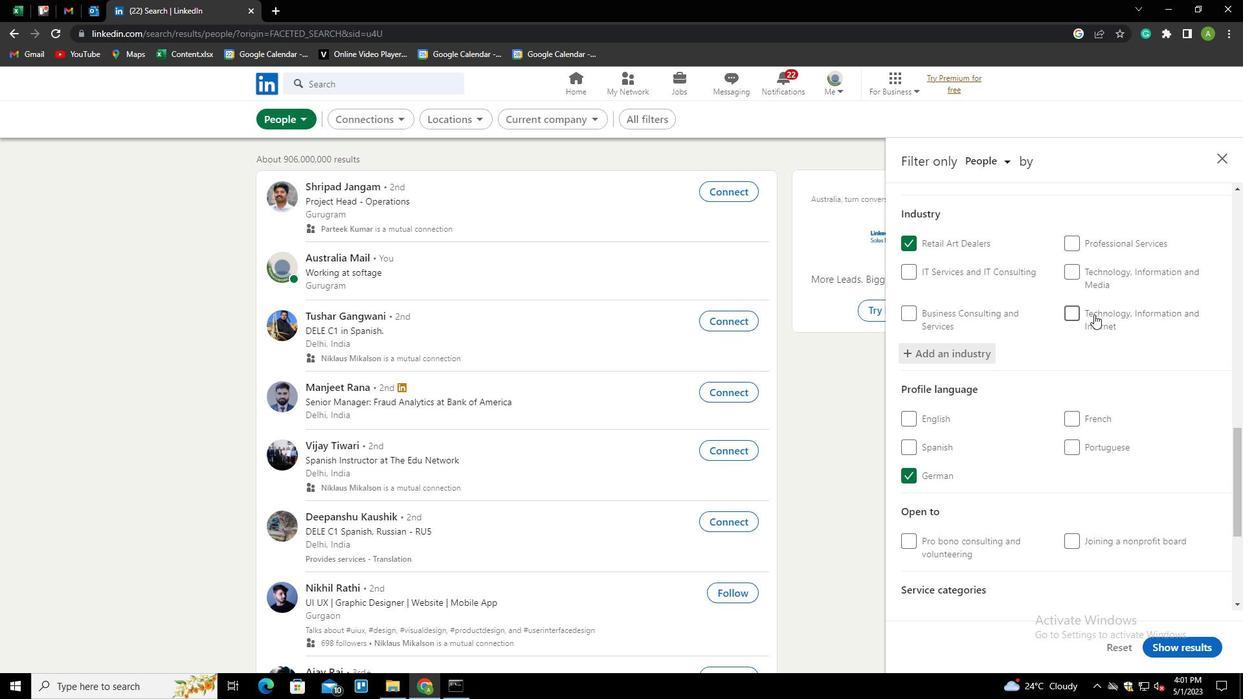 
Action: Mouse scrolled (1094, 314) with delta (0, 0)
Screenshot: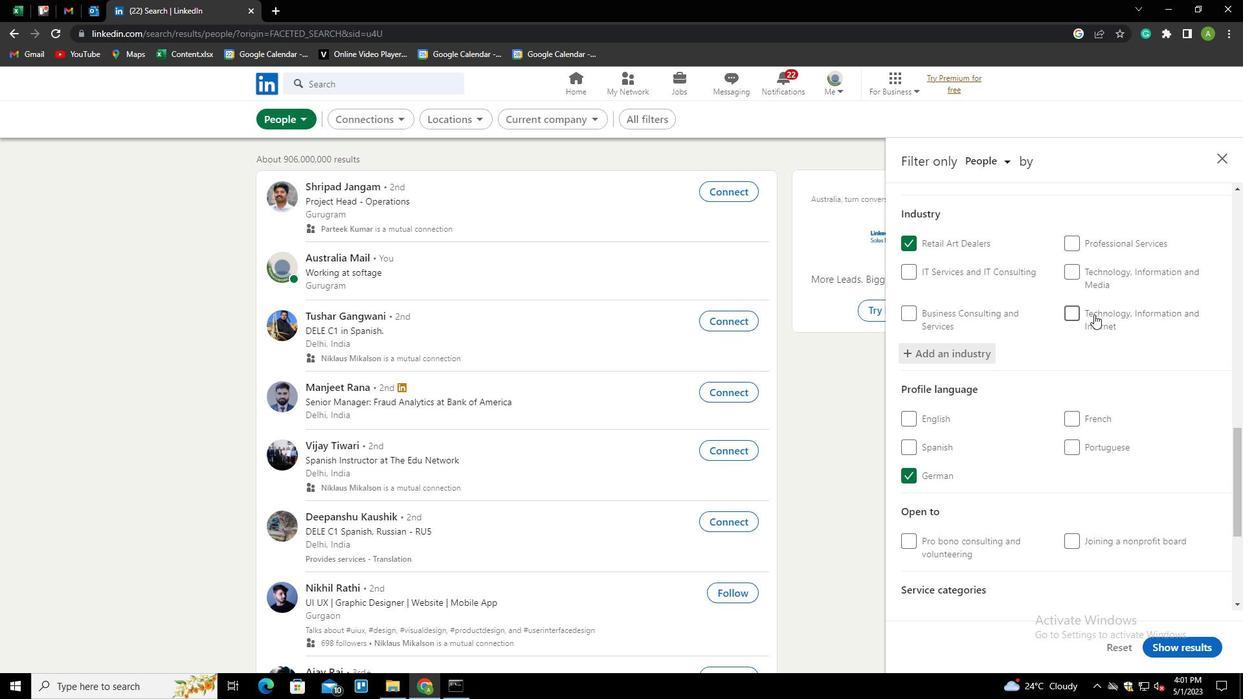 
Action: Mouse scrolled (1094, 314) with delta (0, 0)
Screenshot: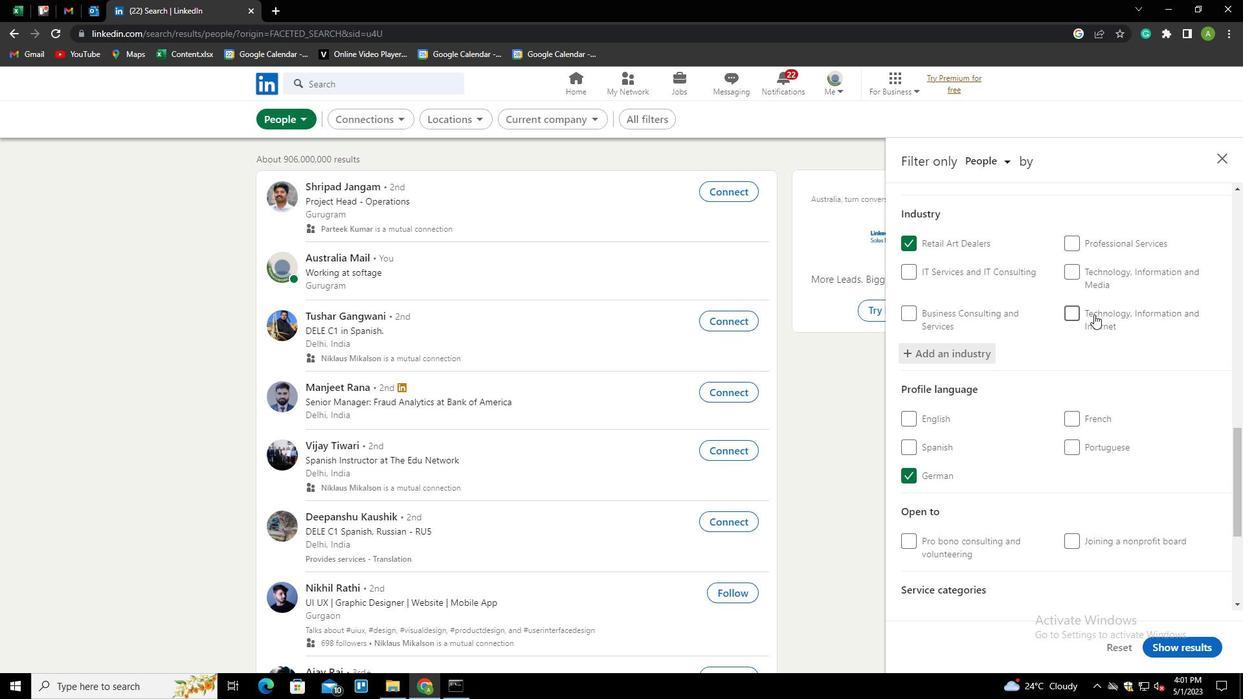 
Action: Mouse moved to (1076, 358)
Screenshot: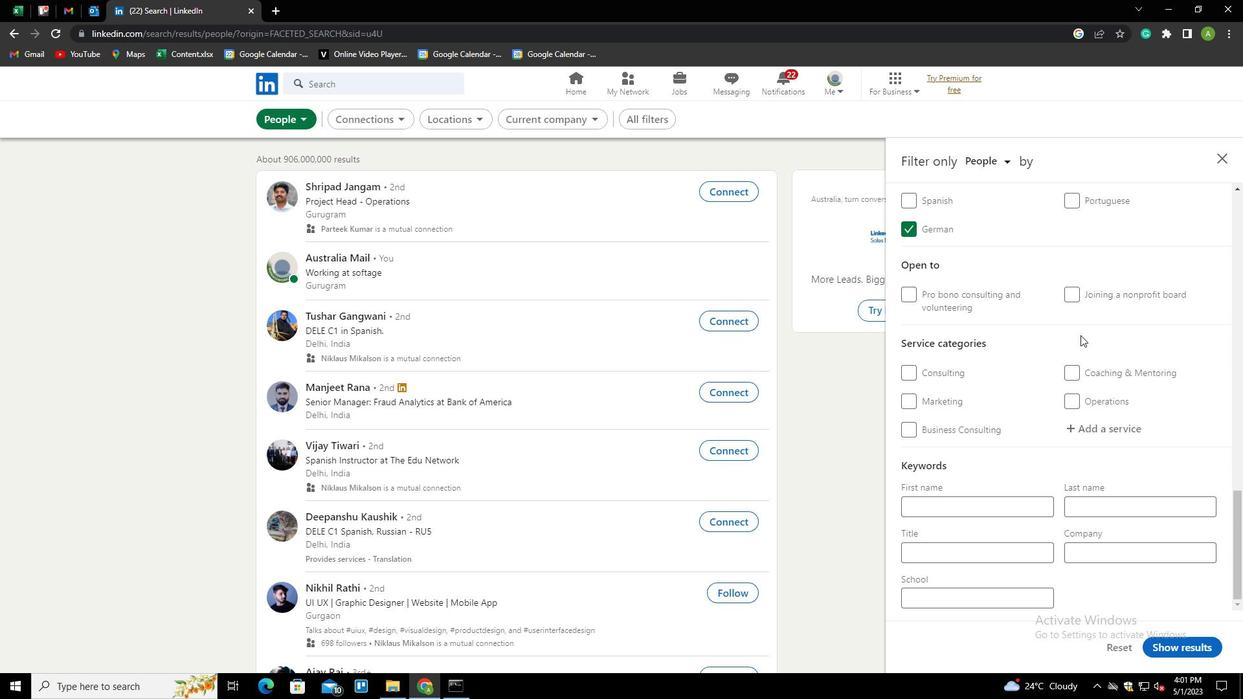 
Action: Mouse scrolled (1076, 358) with delta (0, 0)
Screenshot: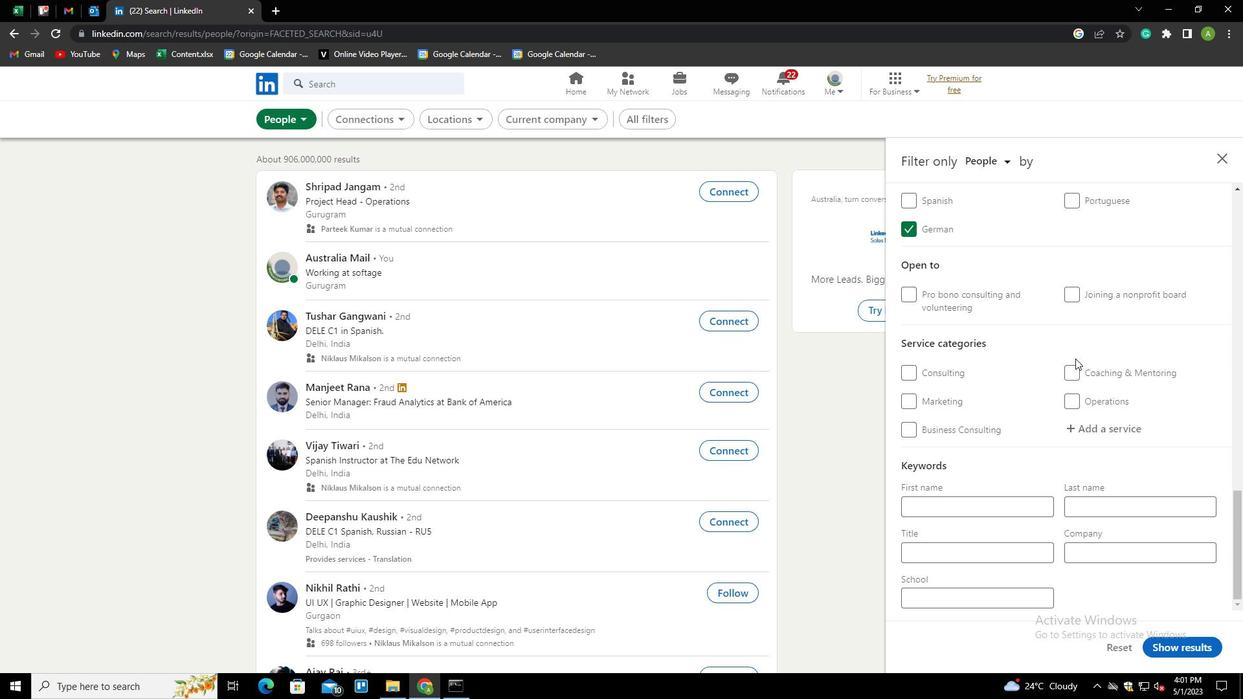 
Action: Mouse moved to (1084, 417)
Screenshot: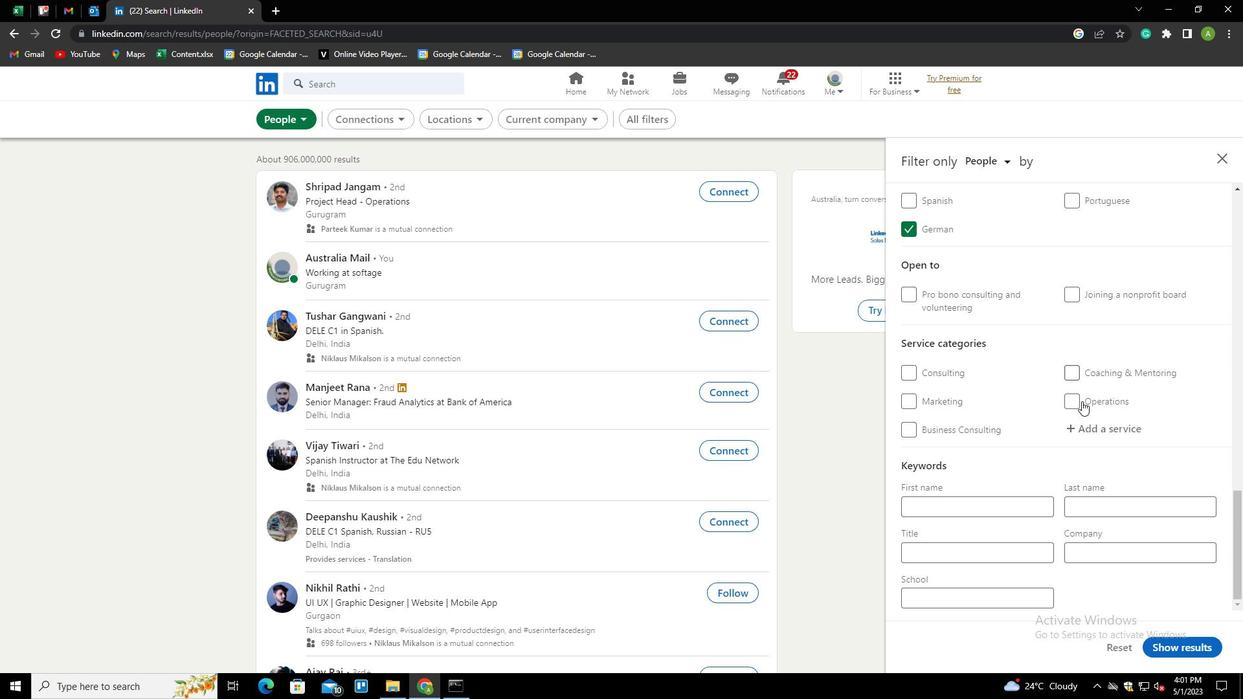 
Action: Mouse pressed left at (1084, 417)
Screenshot: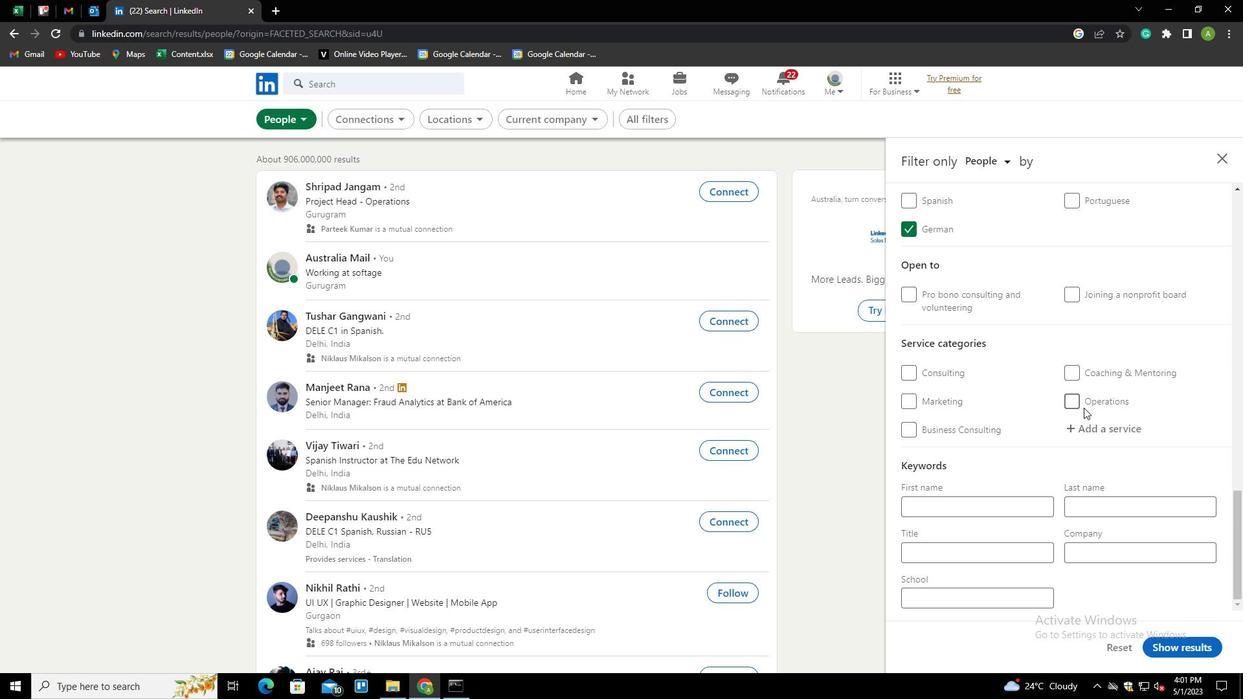 
Action: Mouse moved to (1087, 423)
Screenshot: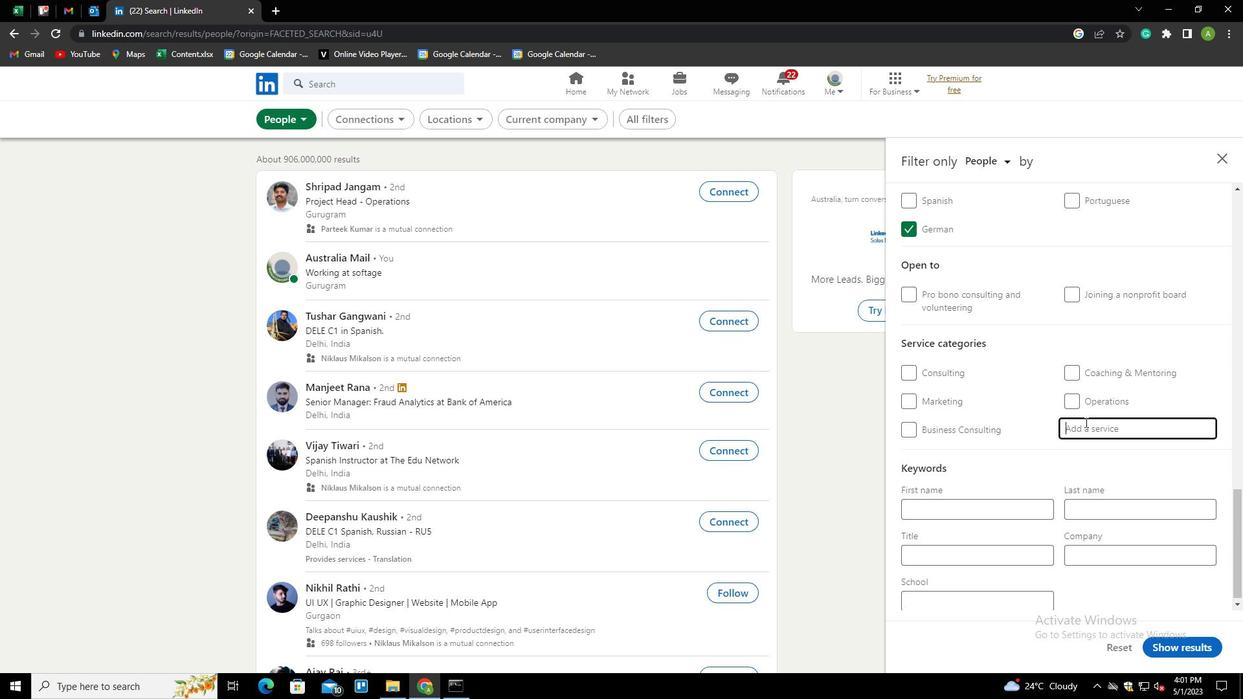 
Action: Mouse pressed left at (1087, 423)
Screenshot: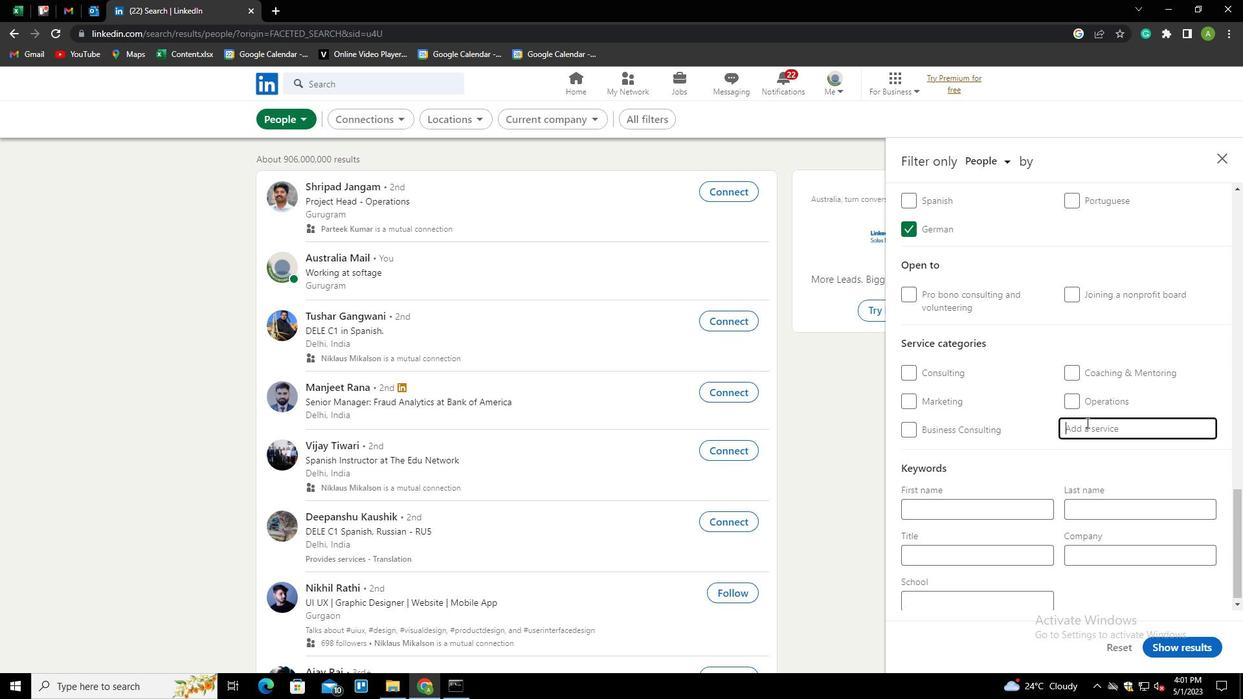
Action: Key pressed <Key.shift>EMAIL<Key.space><Key.down><Key.enter>
Screenshot: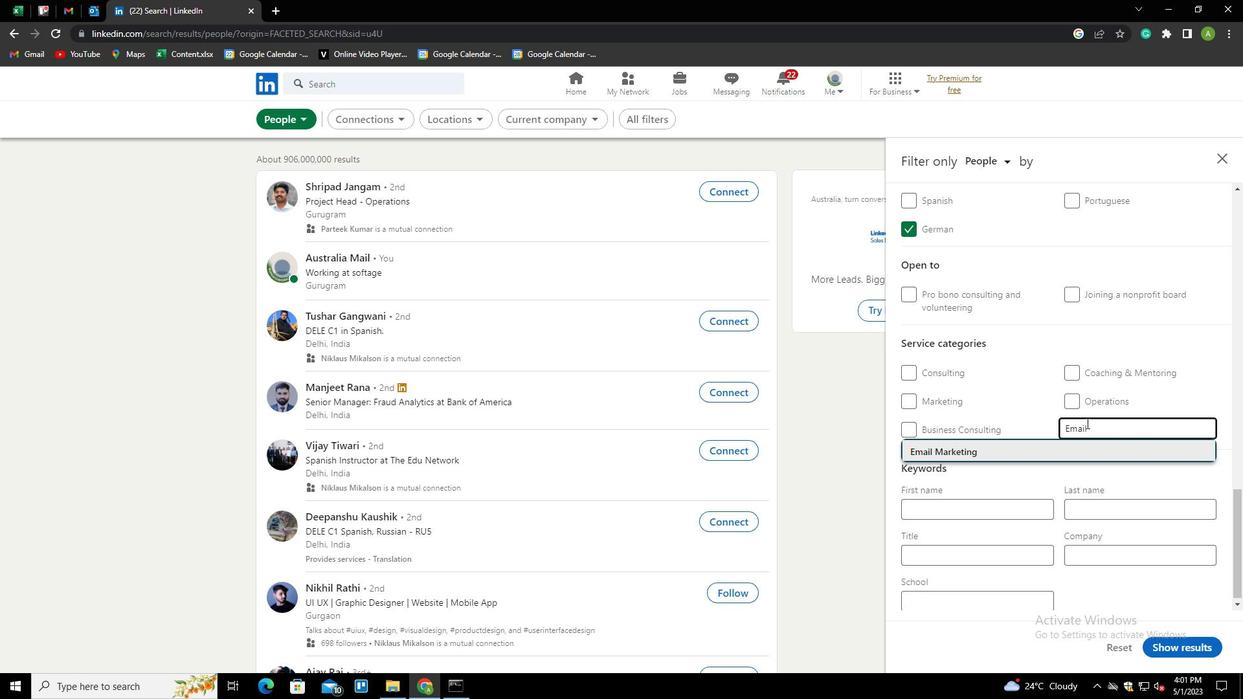 
Action: Mouse scrolled (1087, 423) with delta (0, 0)
Screenshot: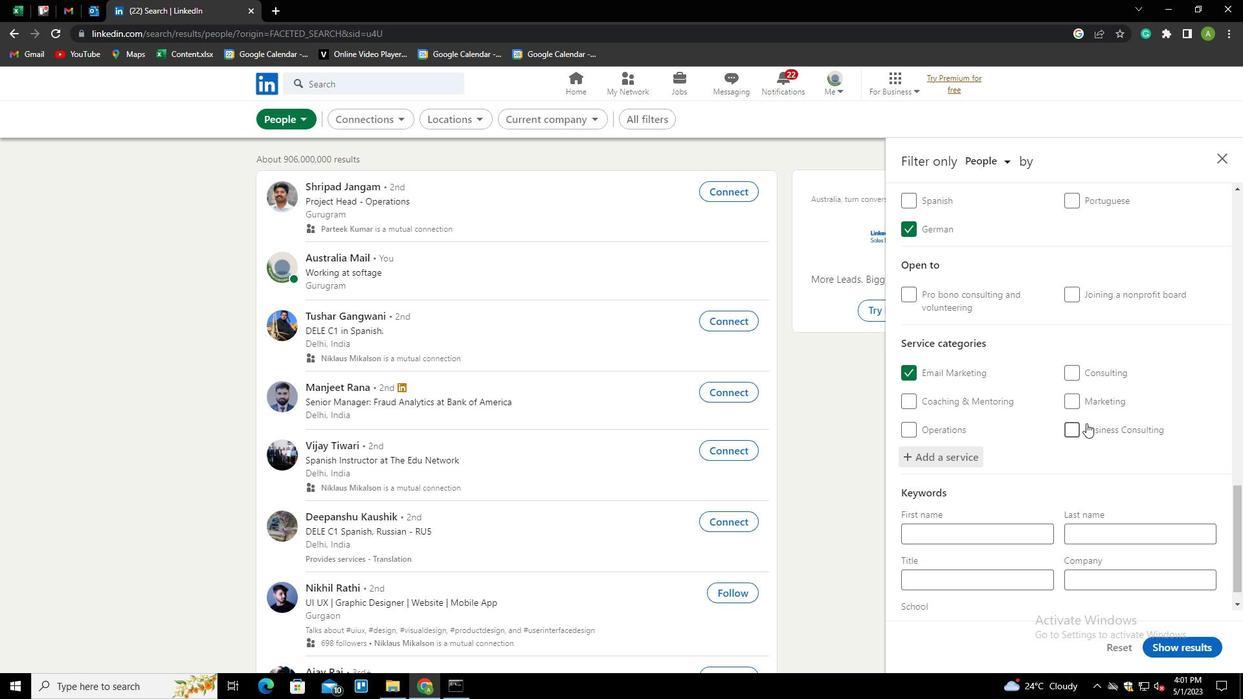 
Action: Mouse scrolled (1087, 423) with delta (0, 0)
Screenshot: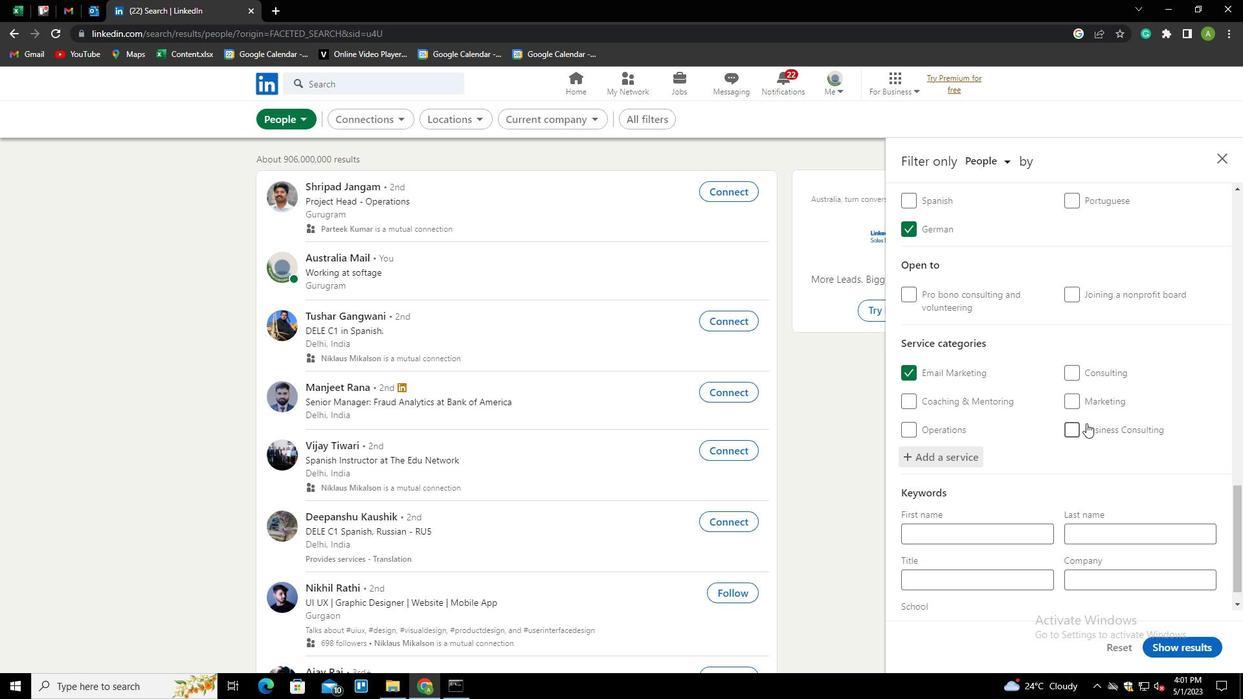 
Action: Mouse scrolled (1087, 423) with delta (0, 0)
Screenshot: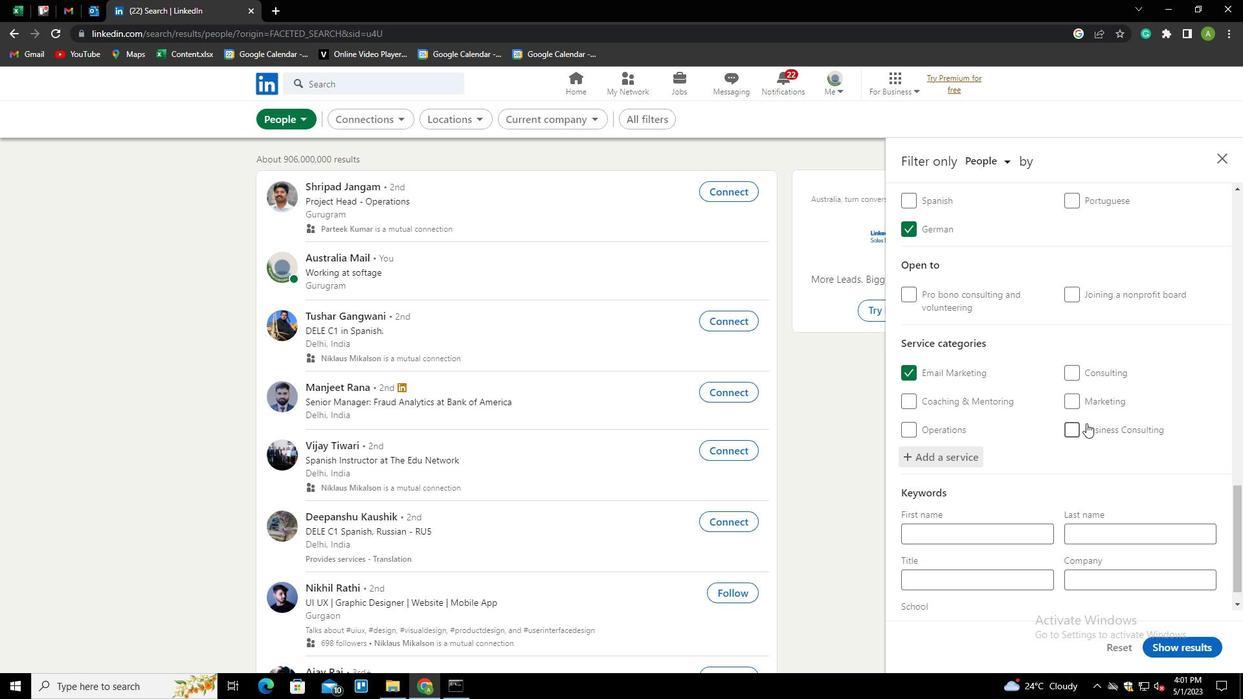 
Action: Mouse scrolled (1087, 423) with delta (0, 0)
Screenshot: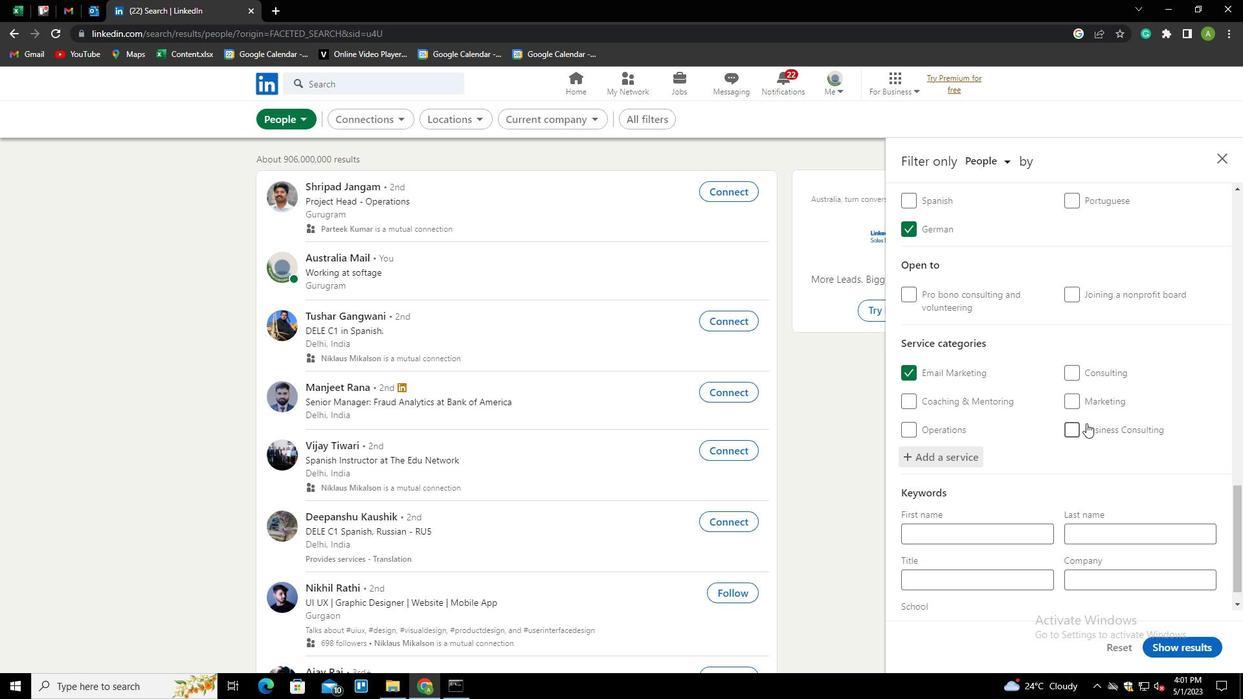 
Action: Mouse scrolled (1087, 423) with delta (0, 0)
Screenshot: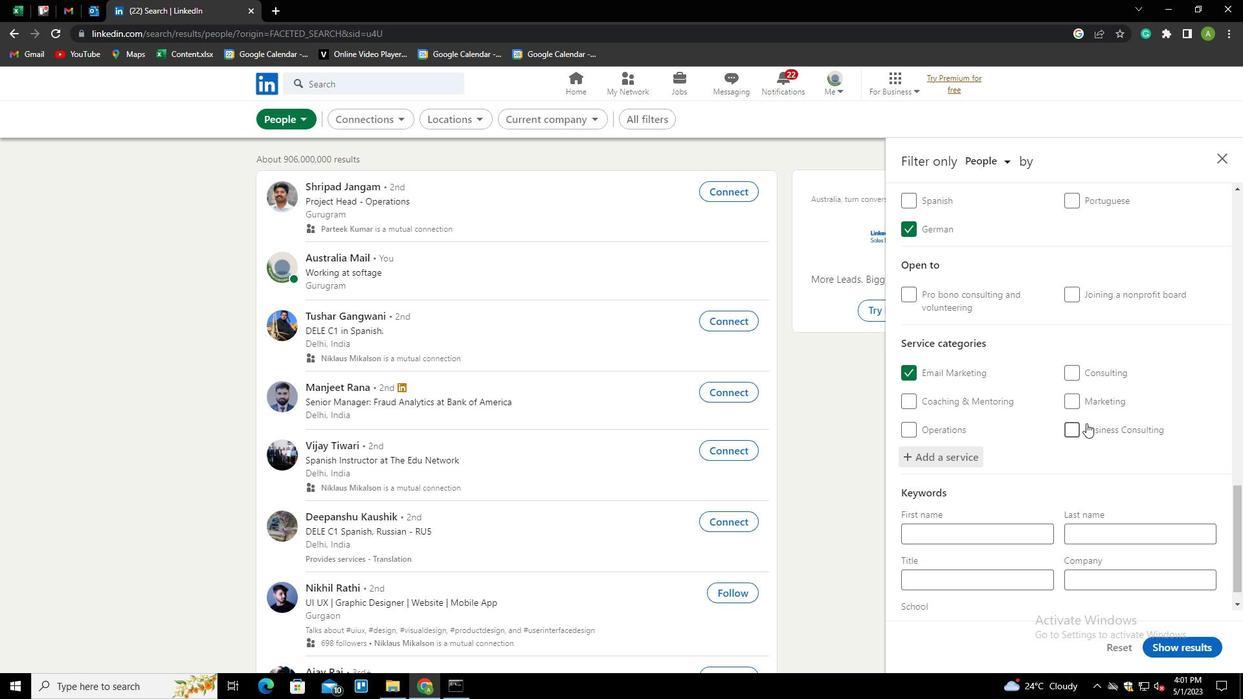 
Action: Mouse scrolled (1087, 423) with delta (0, 0)
Screenshot: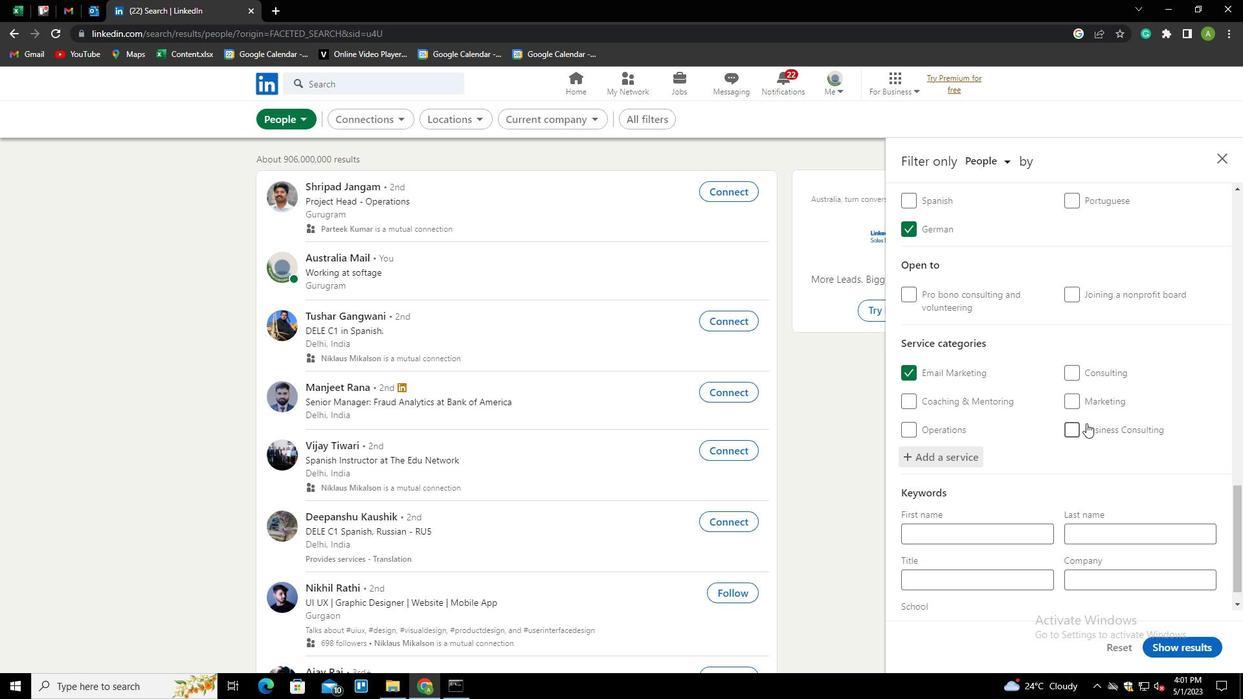 
Action: Mouse scrolled (1087, 423) with delta (0, 0)
Screenshot: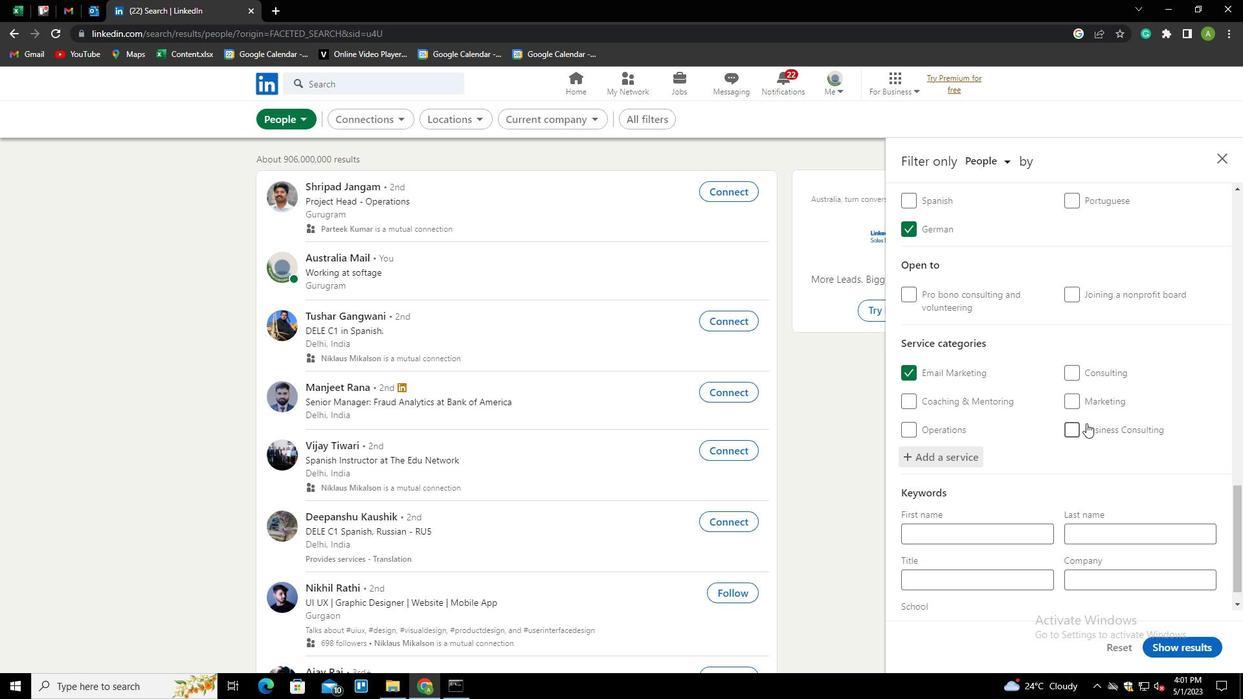 
Action: Mouse scrolled (1087, 423) with delta (0, 0)
Screenshot: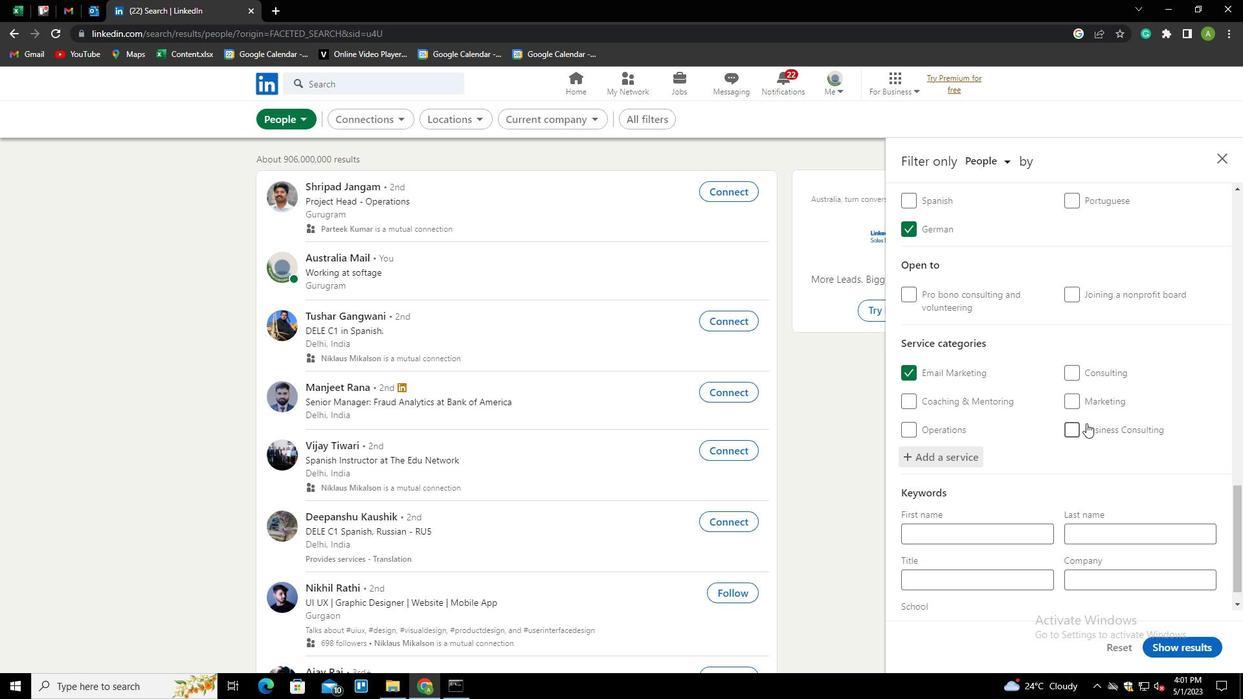 
Action: Mouse moved to (991, 546)
Screenshot: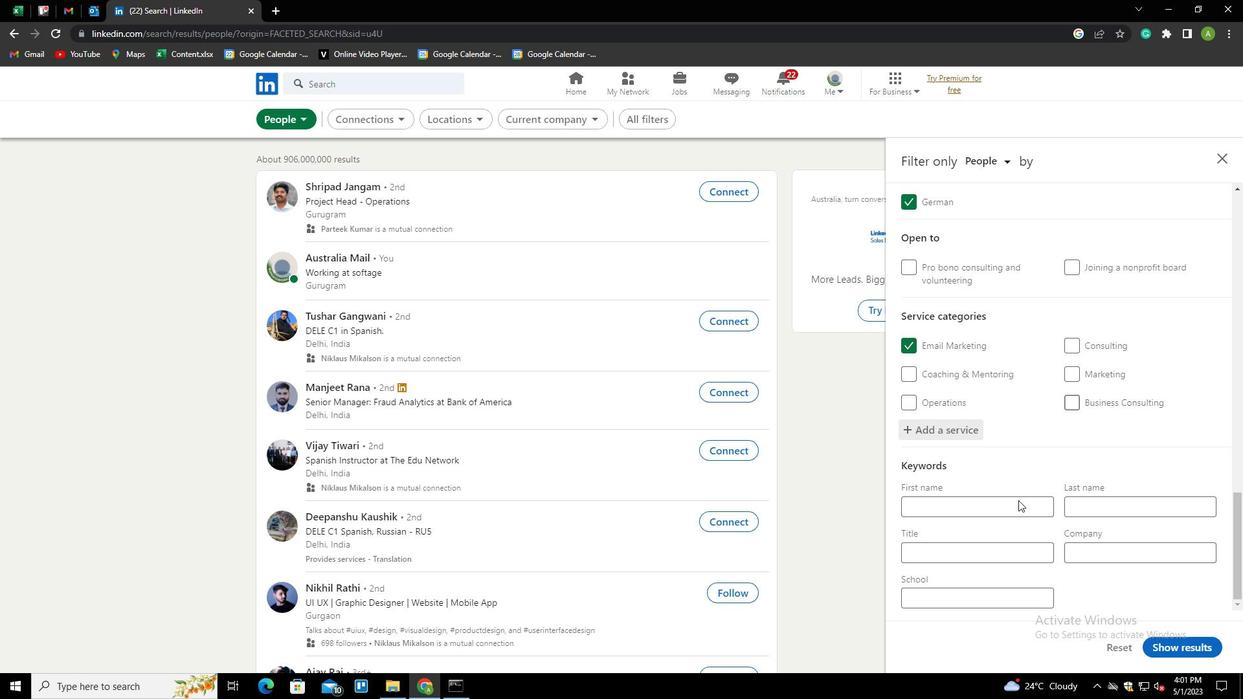 
Action: Mouse pressed left at (991, 546)
Screenshot: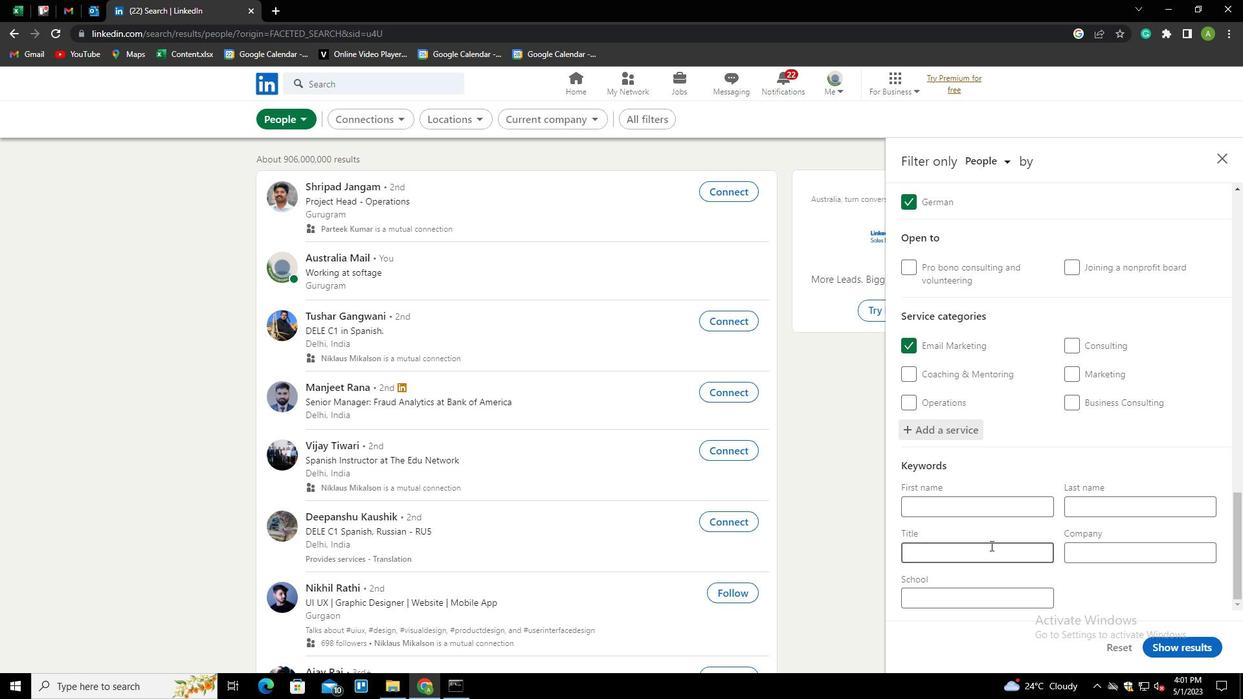 
Action: Key pressed <Key.shift><Key.shift><Key.shift><Key.shift><Key.shift><Key.shift><Key.shift><Key.shift><Key.shift><Key.shift>VIRTUAL<Key.space><Key.shift>ASSISTANT
Screenshot: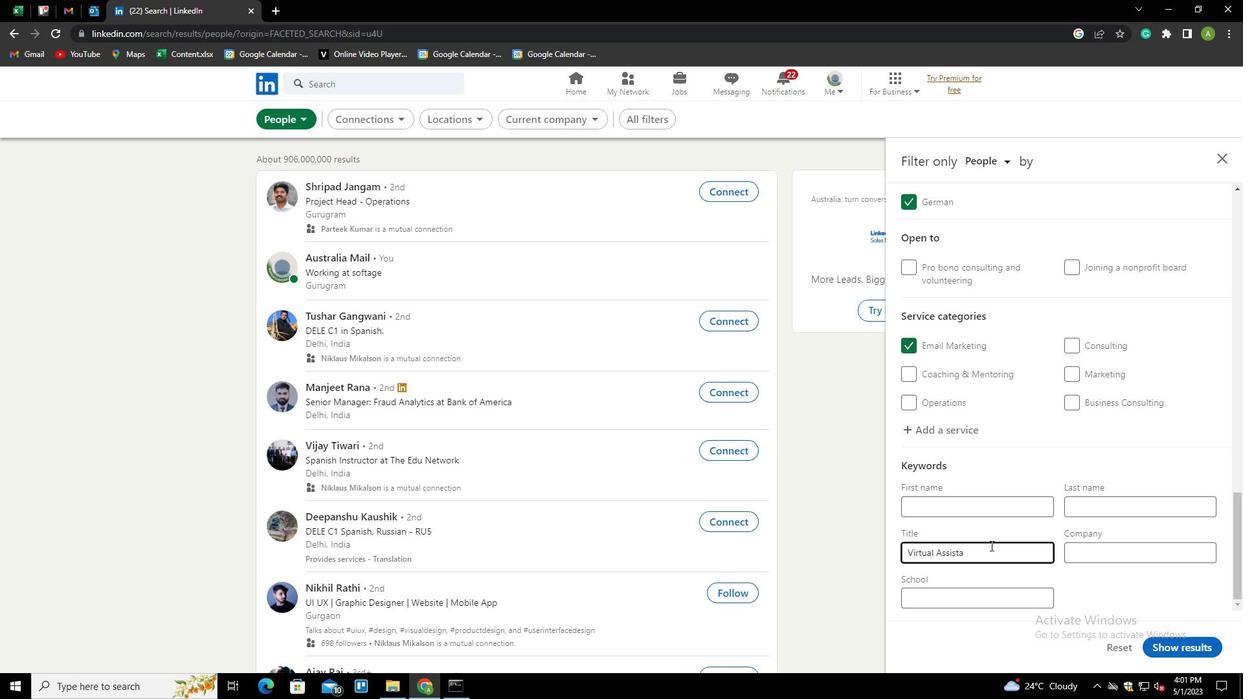 
Action: Mouse moved to (1129, 602)
Screenshot: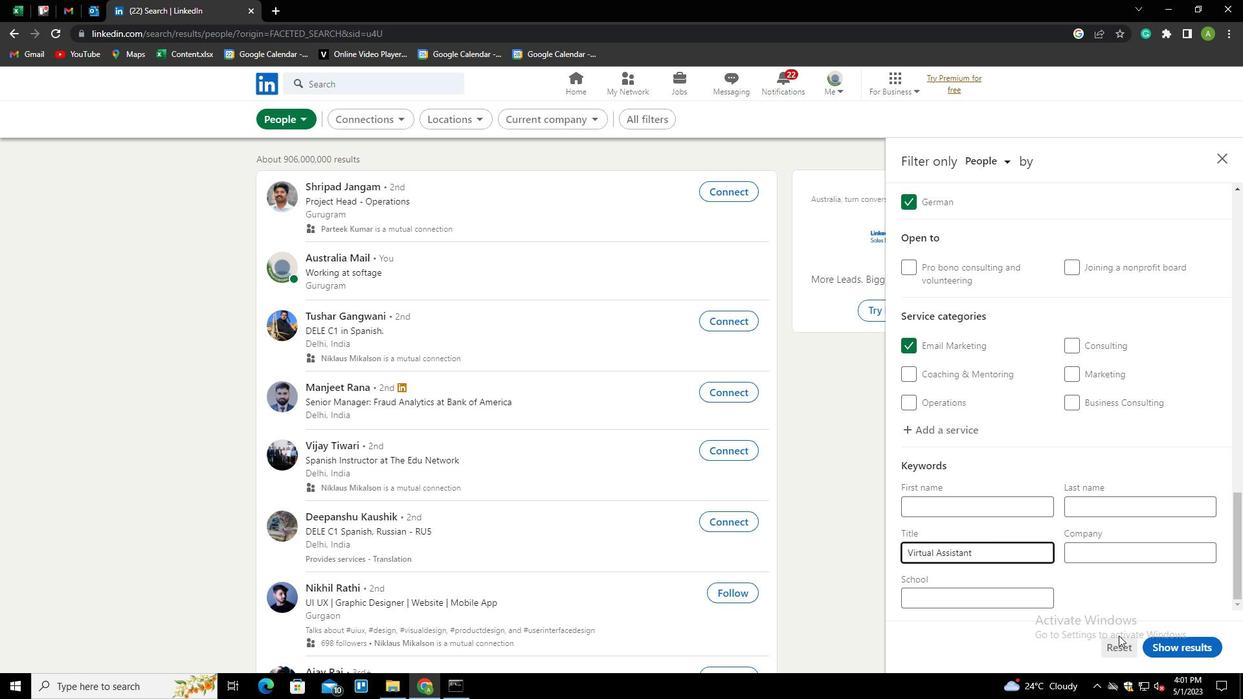 
Action: Mouse pressed left at (1129, 602)
Screenshot: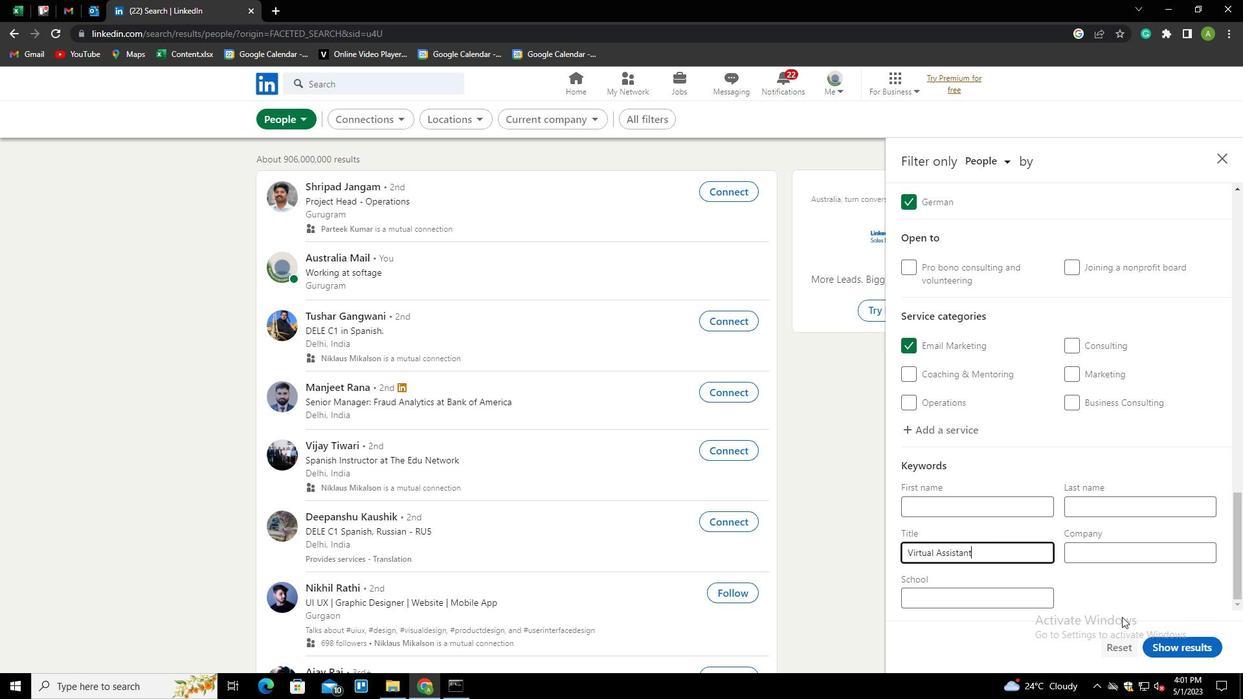 
Action: Mouse moved to (1158, 650)
Screenshot: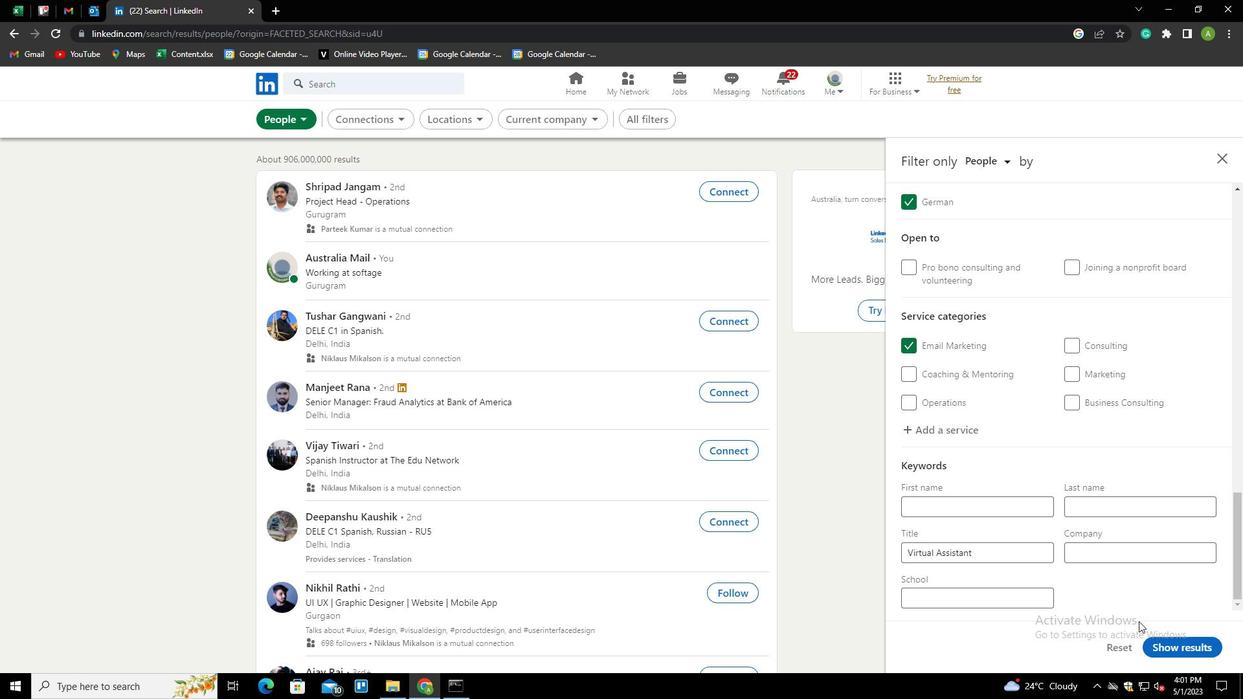 
Action: Mouse pressed left at (1158, 650)
Screenshot: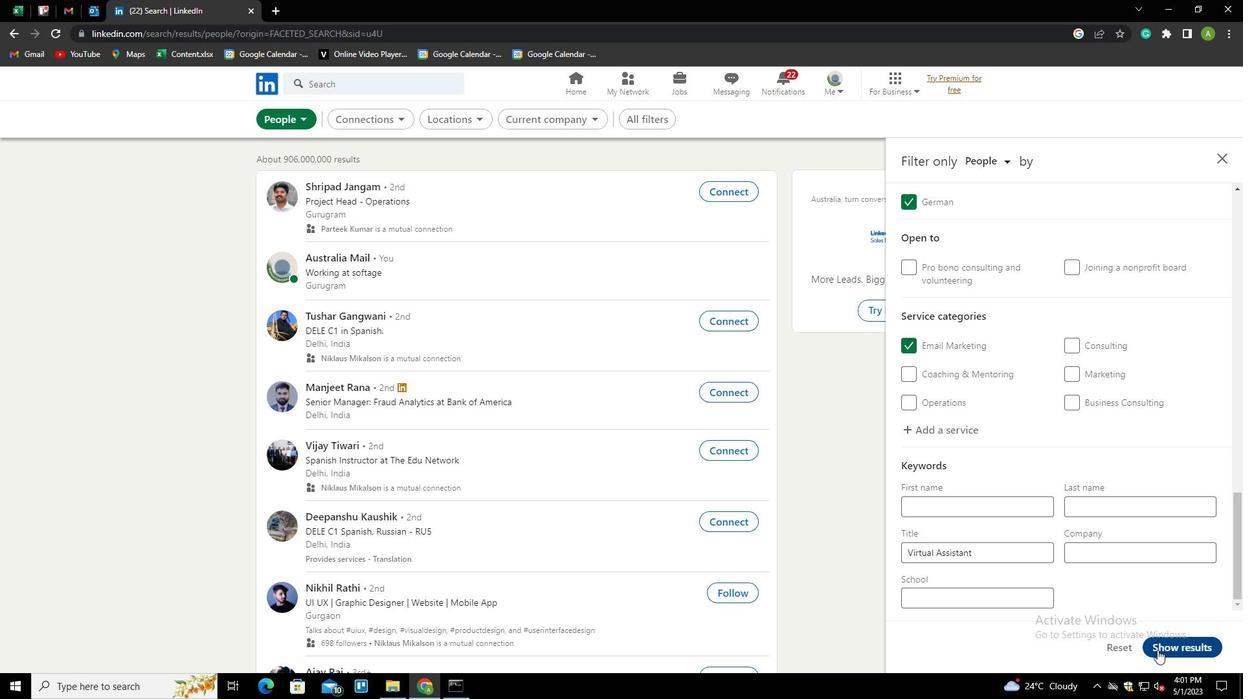 
Action: Mouse pressed left at (1158, 650)
Screenshot: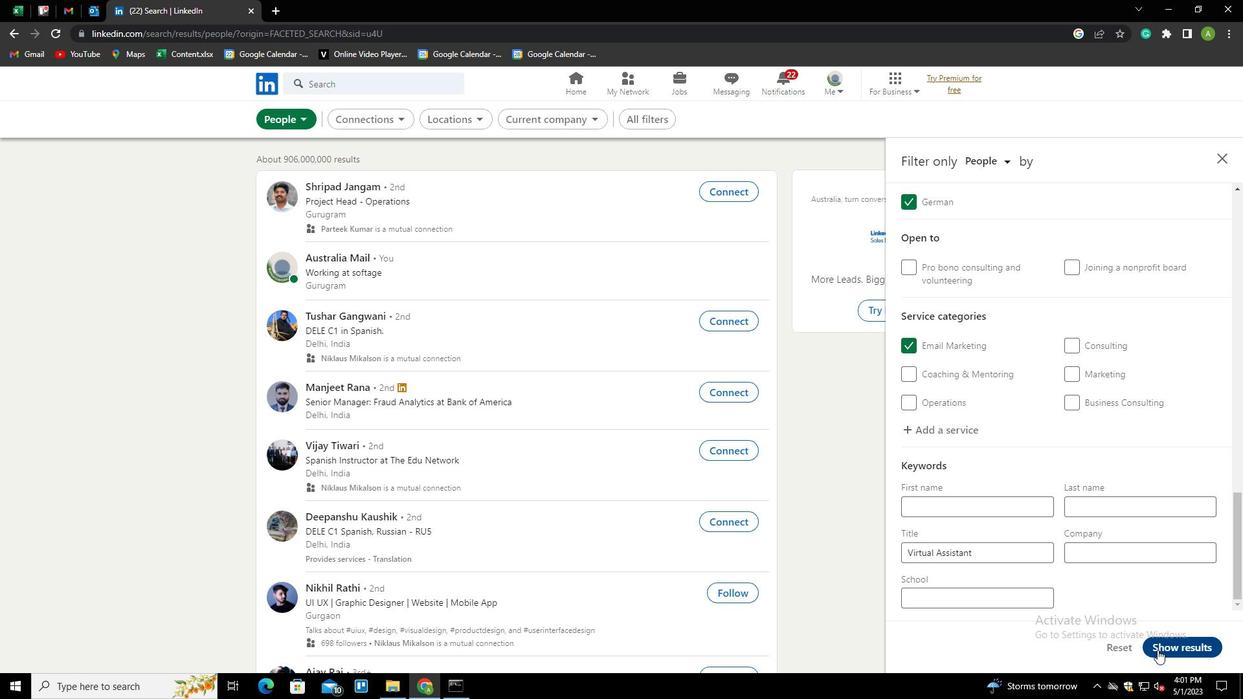 
Action: Mouse moved to (1124, 570)
Screenshot: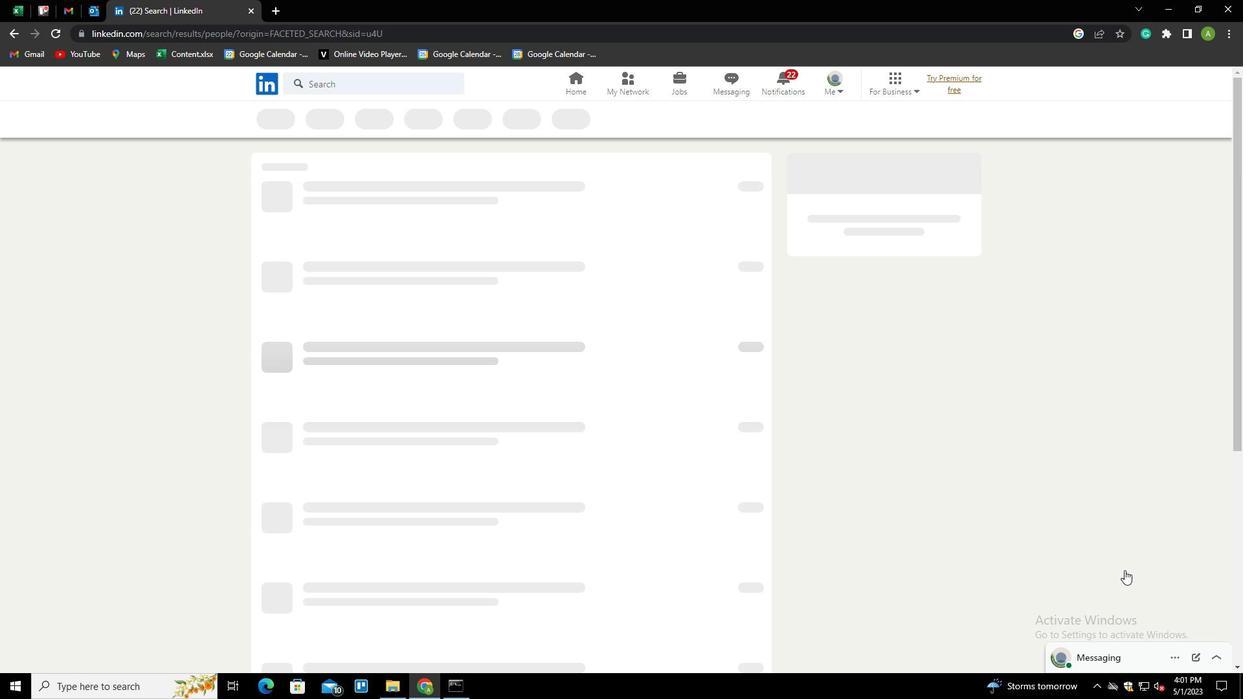 
